 Task: Search one way flight ticket for 3 adults, 3 children in premium economy from New Orleans: Louis Armstrong New Orleans International Airport to Gillette: Gillette Campbell County Airport on 5-1-2023. Choice of flights is Sun country airlines. Number of bags: 9 checked bags. Price is upto 99000. Outbound departure time preference is 21:30.
Action: Mouse moved to (258, 262)
Screenshot: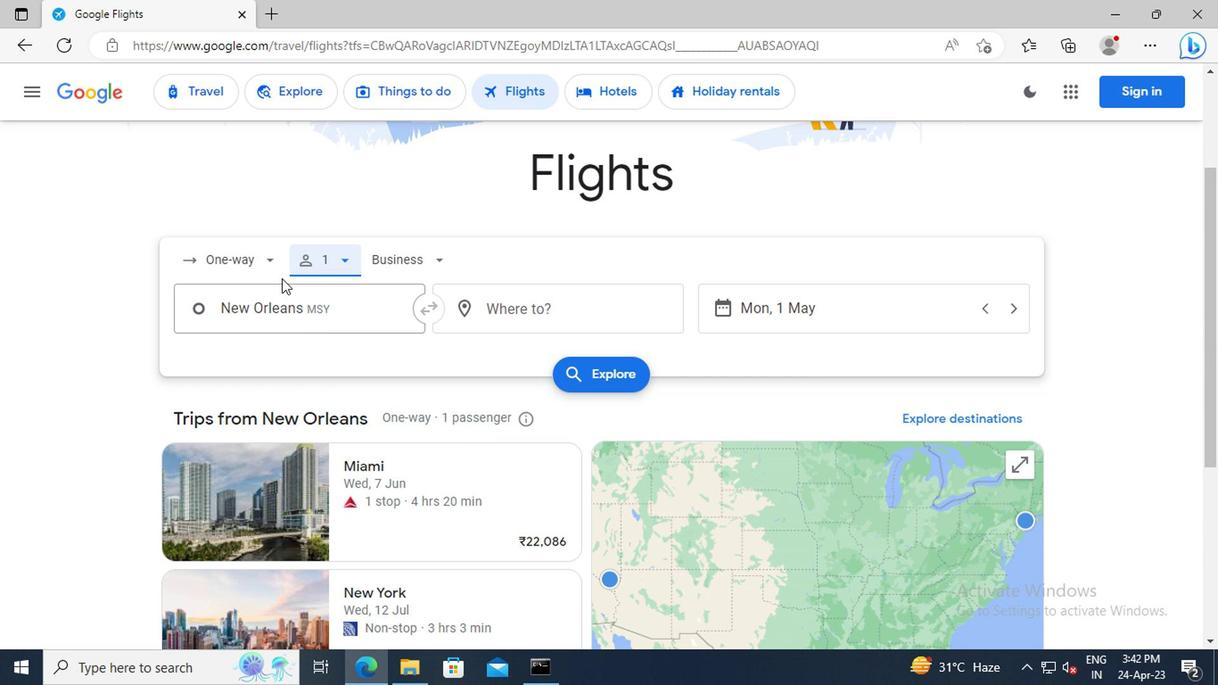 
Action: Mouse pressed left at (258, 262)
Screenshot: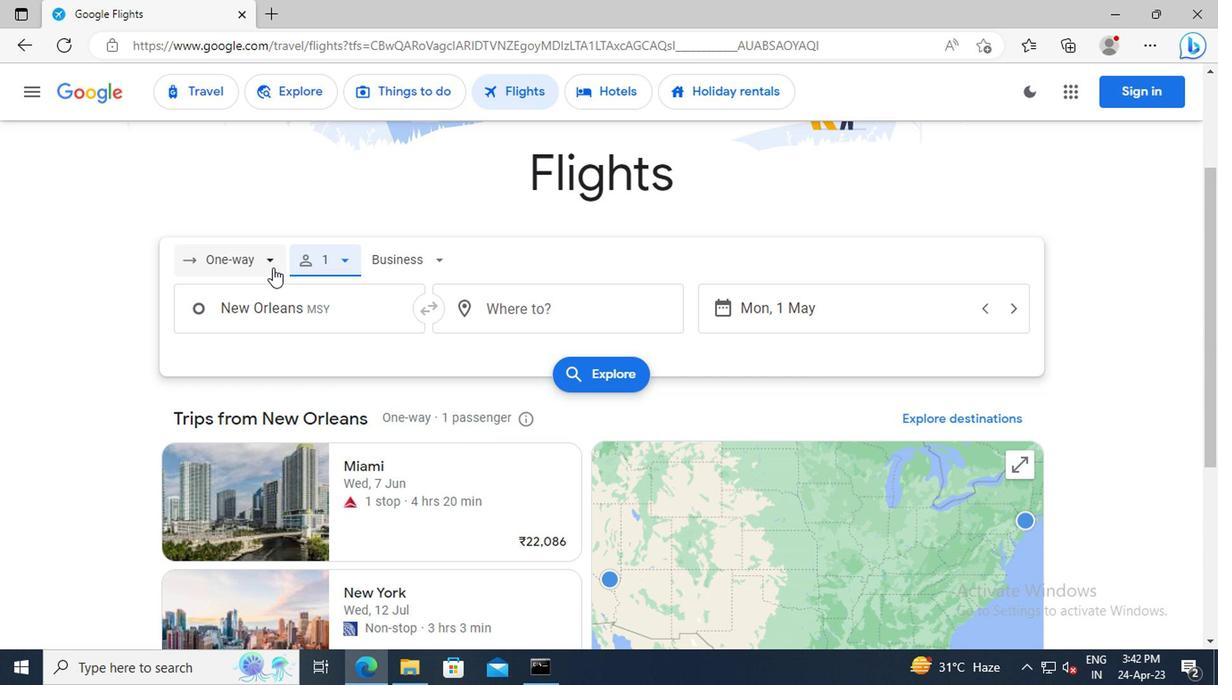 
Action: Mouse moved to (244, 344)
Screenshot: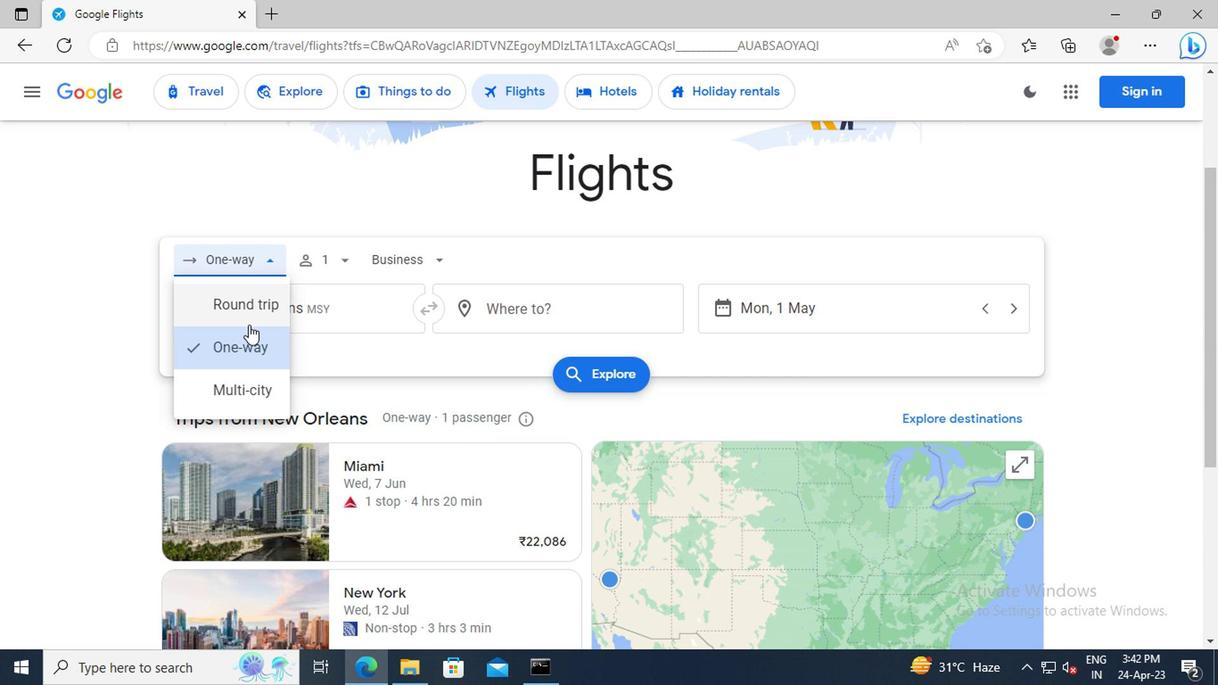 
Action: Mouse pressed left at (244, 344)
Screenshot: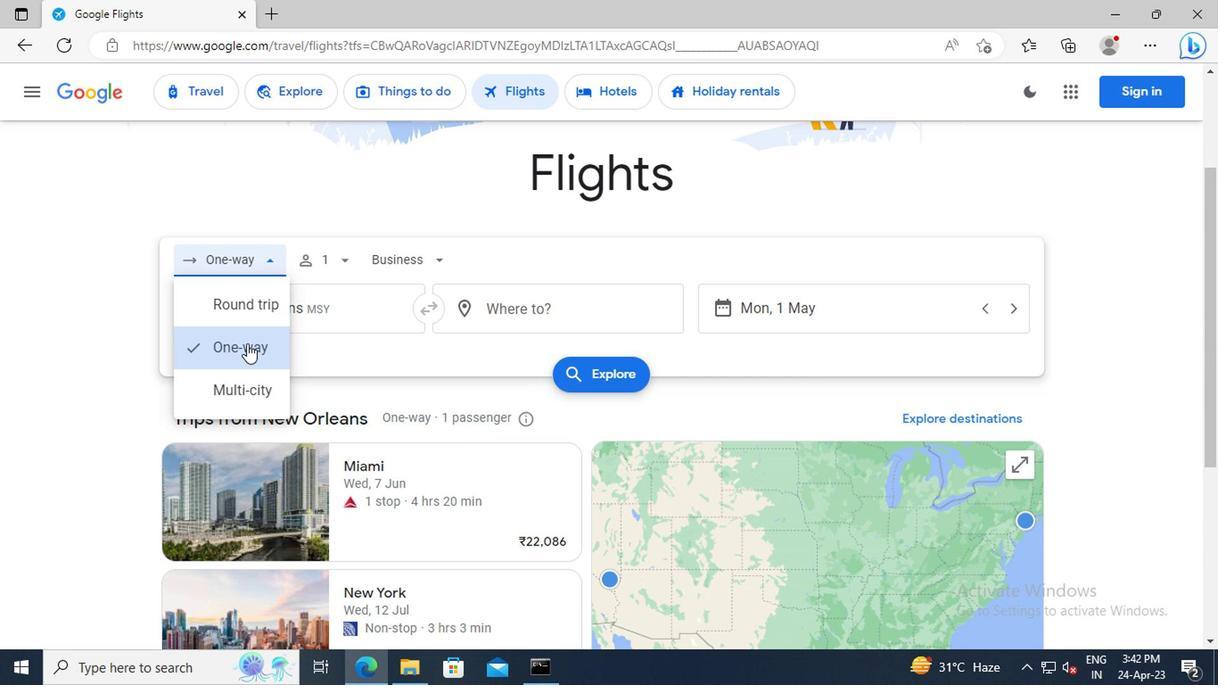 
Action: Mouse moved to (339, 267)
Screenshot: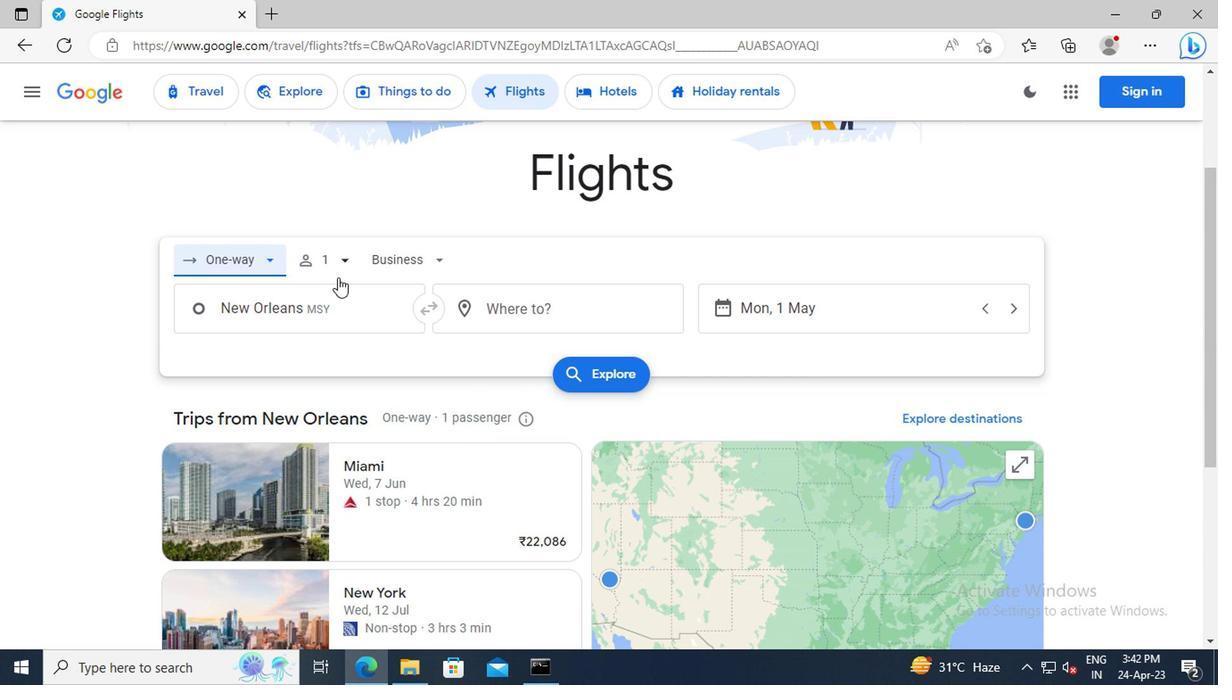 
Action: Mouse pressed left at (339, 267)
Screenshot: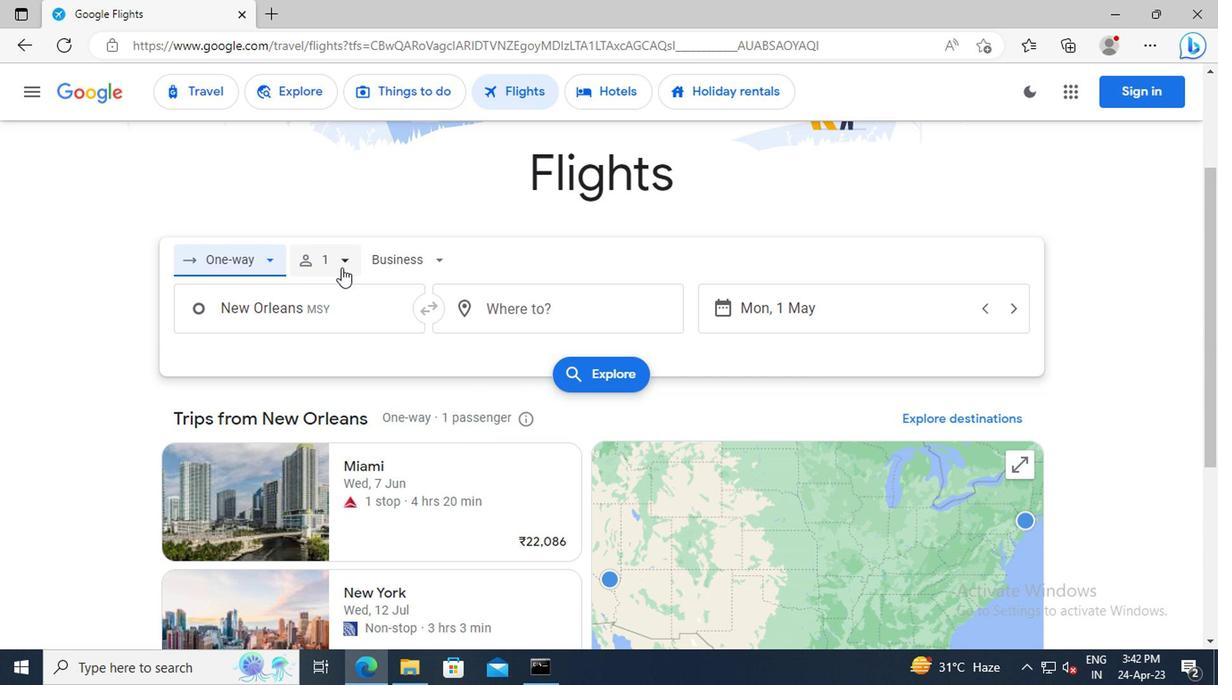 
Action: Mouse moved to (467, 303)
Screenshot: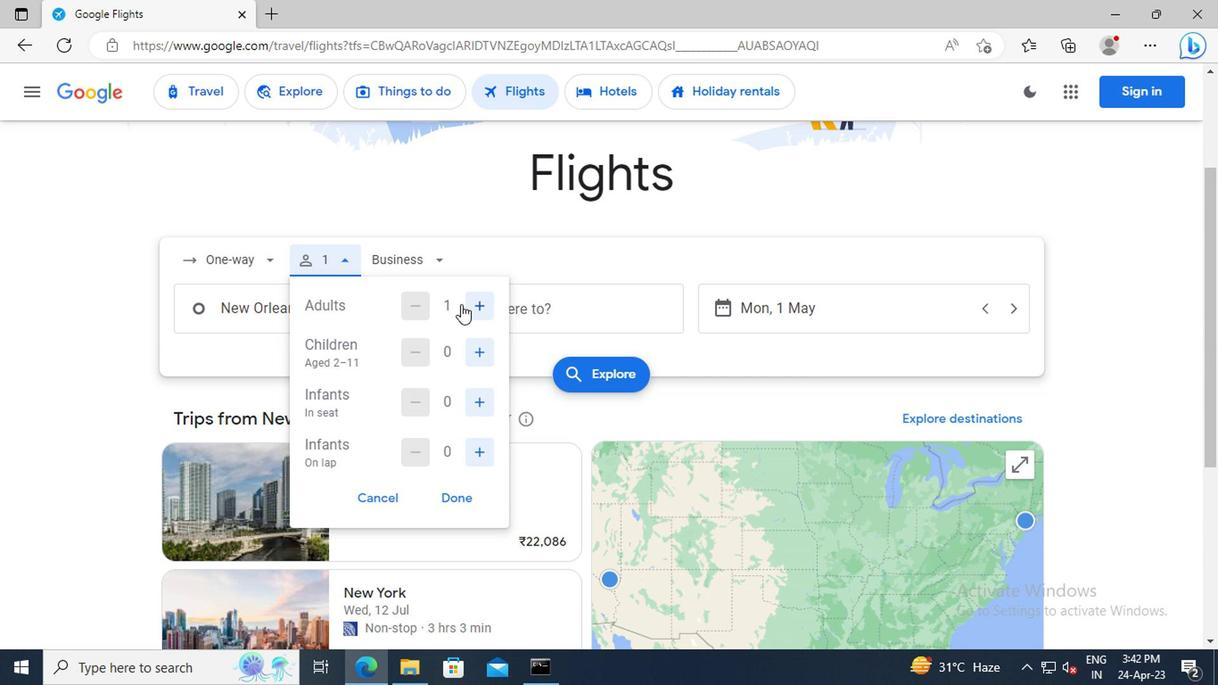
Action: Mouse pressed left at (467, 303)
Screenshot: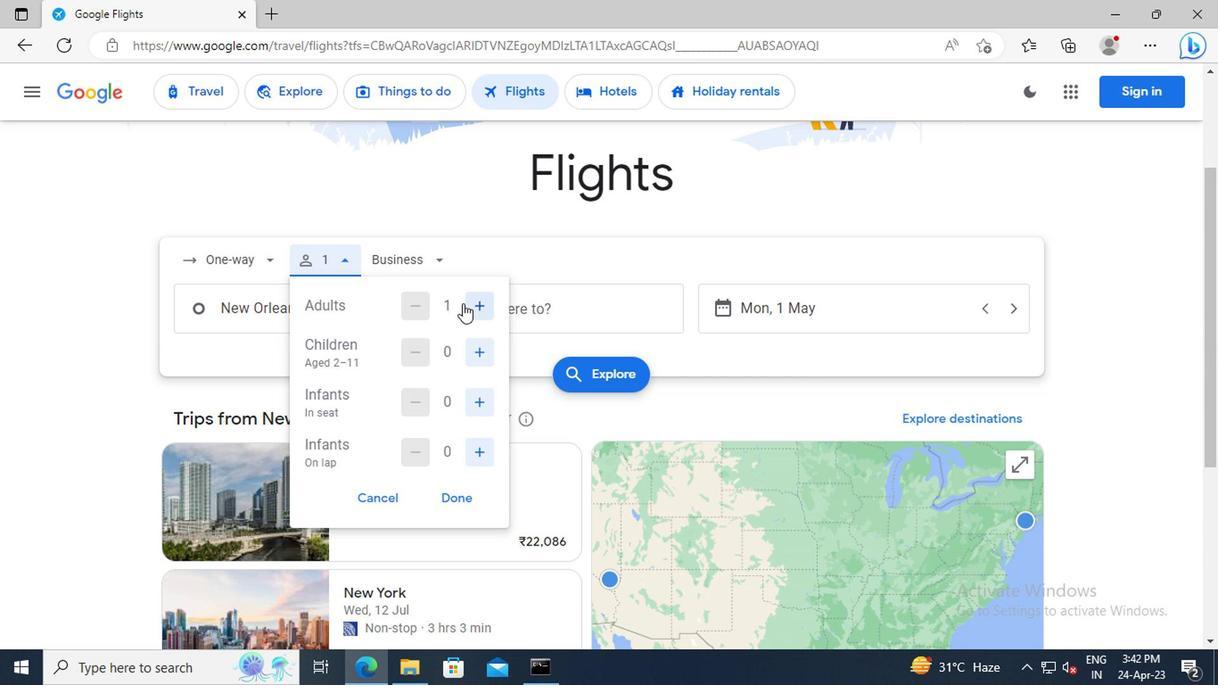 
Action: Mouse pressed left at (467, 303)
Screenshot: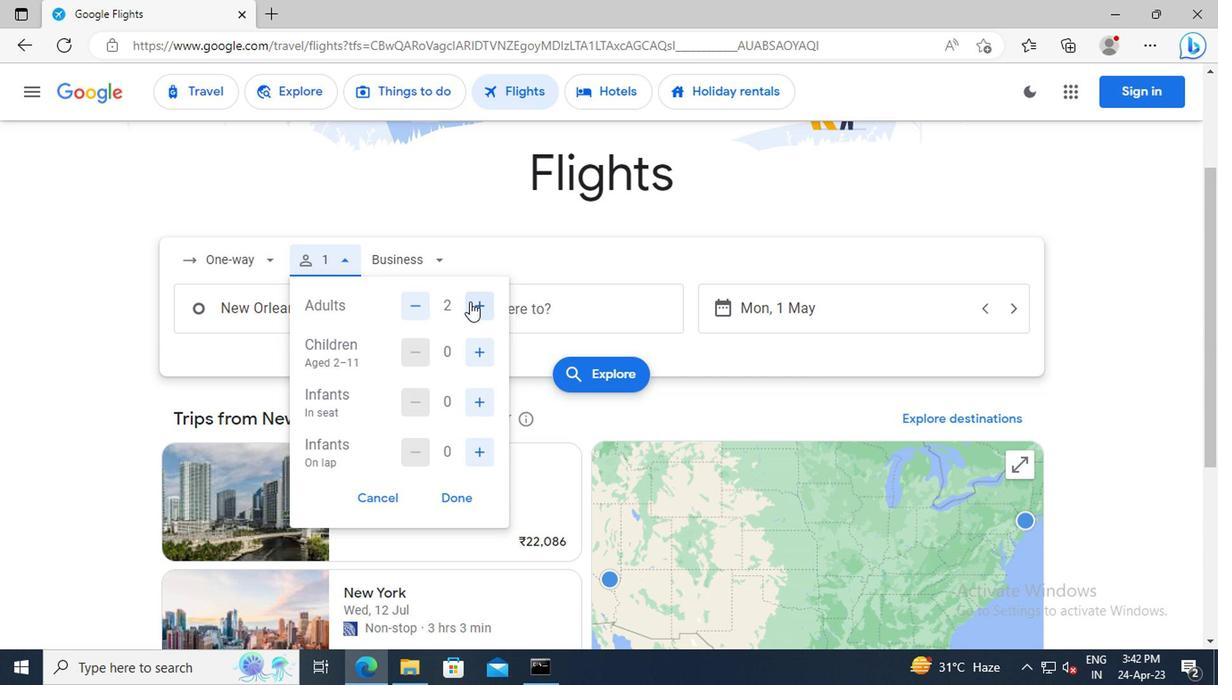 
Action: Mouse moved to (475, 353)
Screenshot: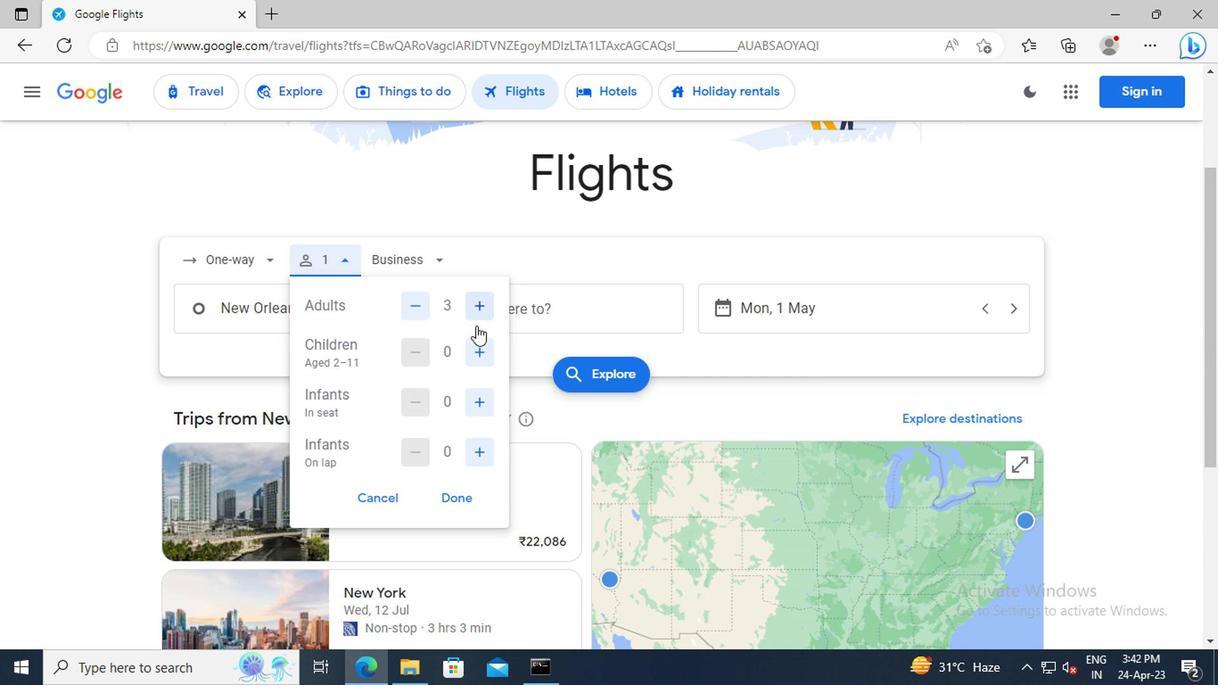 
Action: Mouse pressed left at (475, 353)
Screenshot: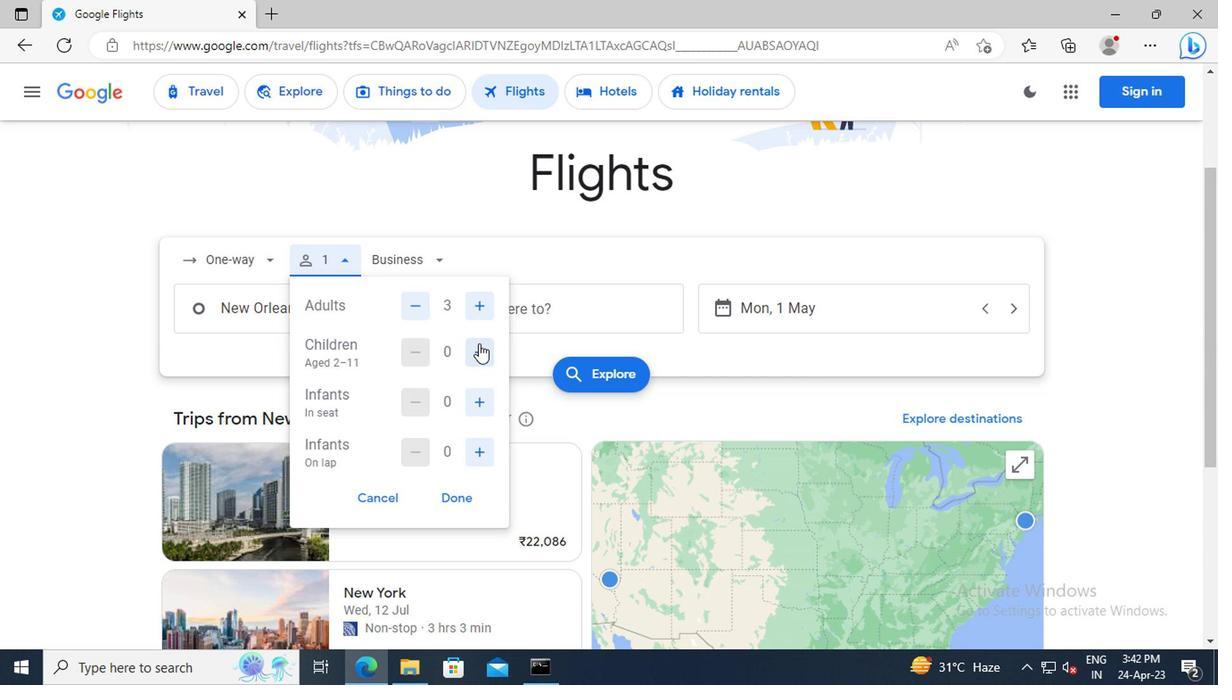 
Action: Mouse pressed left at (475, 353)
Screenshot: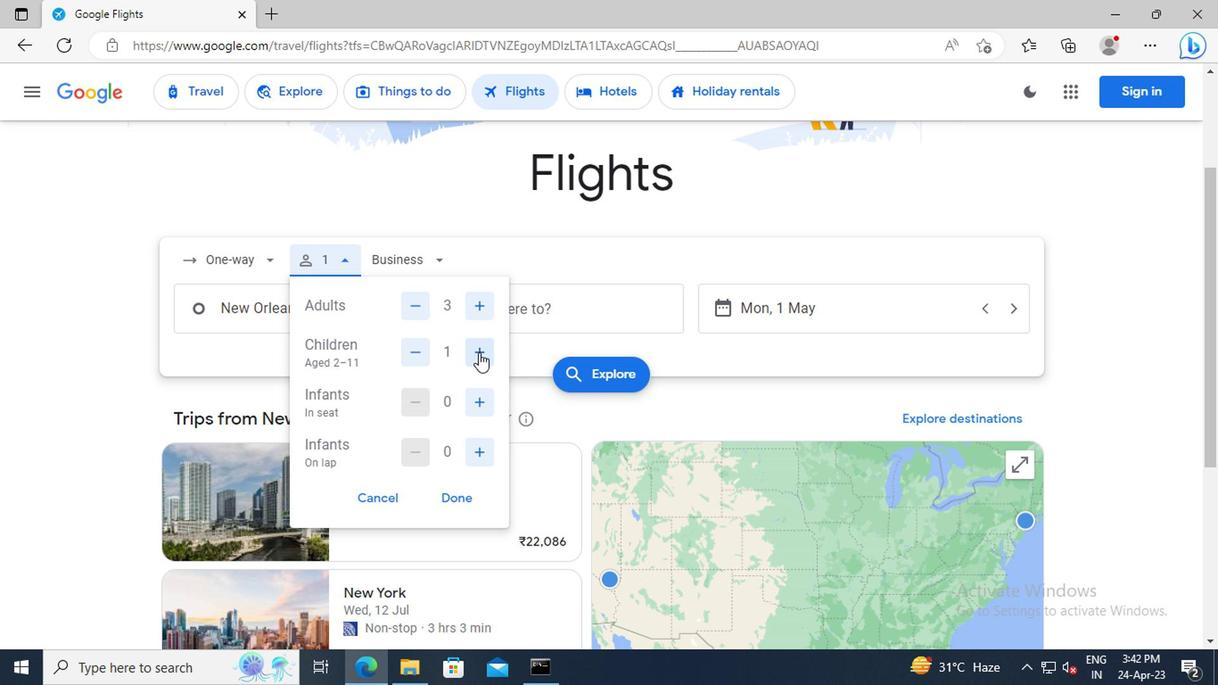 
Action: Mouse pressed left at (475, 353)
Screenshot: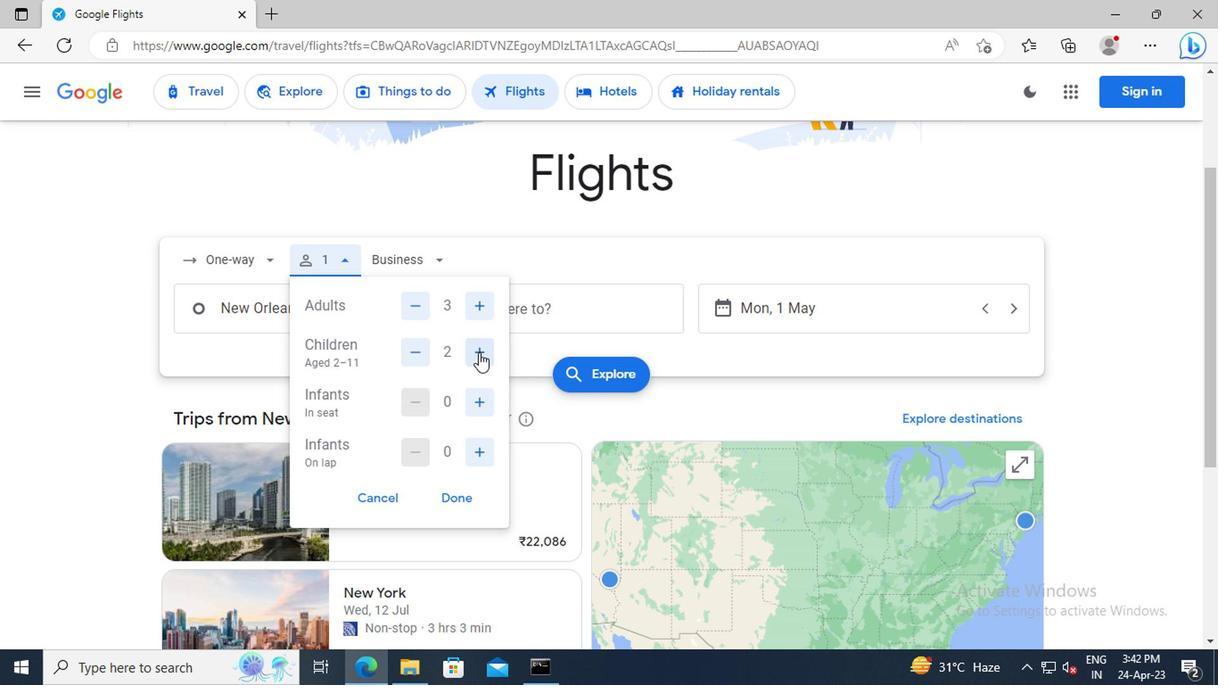
Action: Mouse moved to (460, 497)
Screenshot: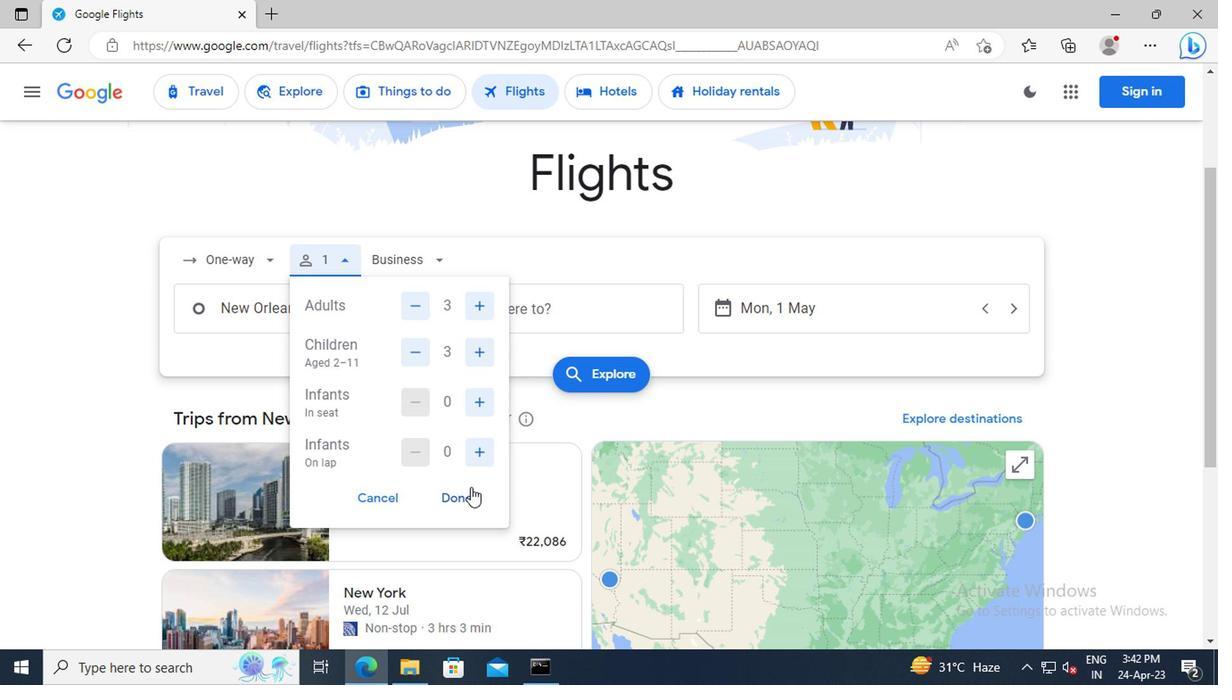 
Action: Mouse pressed left at (460, 497)
Screenshot: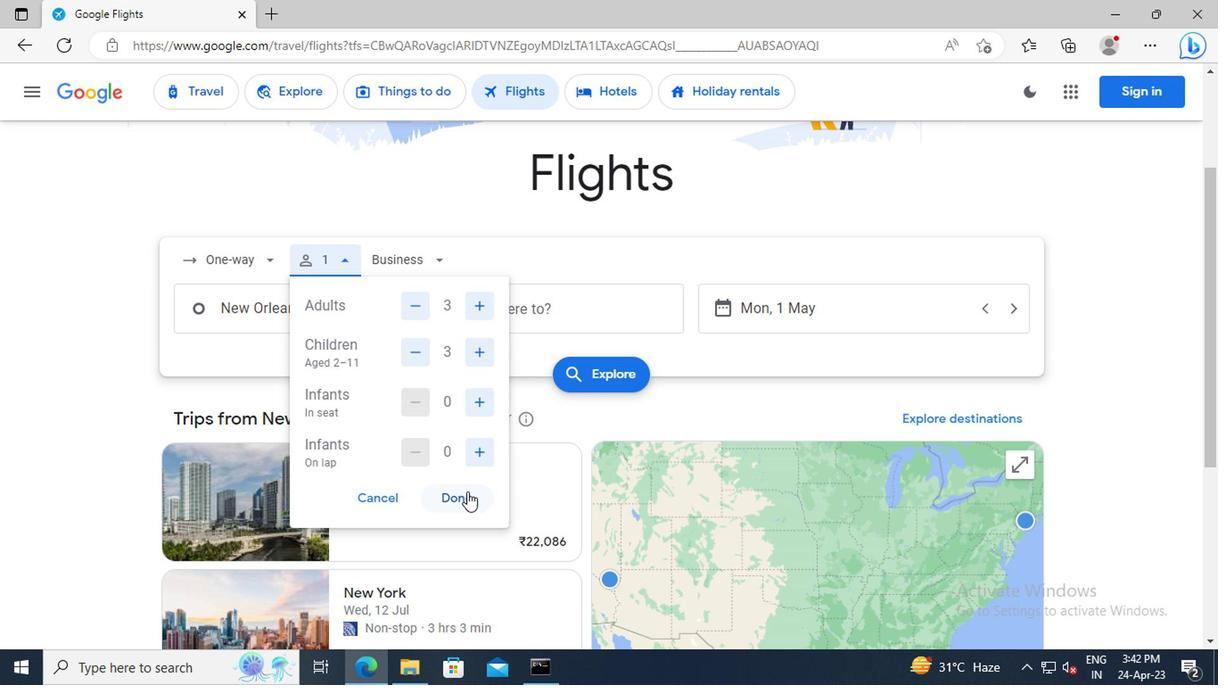 
Action: Mouse moved to (405, 265)
Screenshot: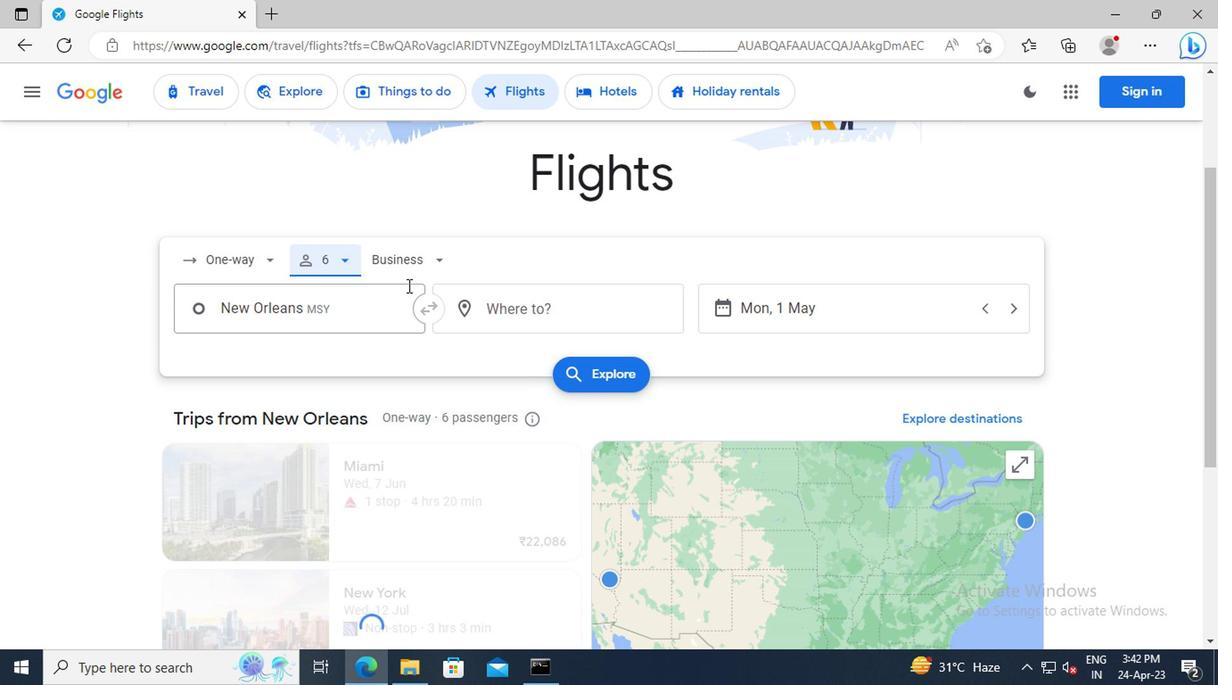 
Action: Mouse pressed left at (405, 265)
Screenshot: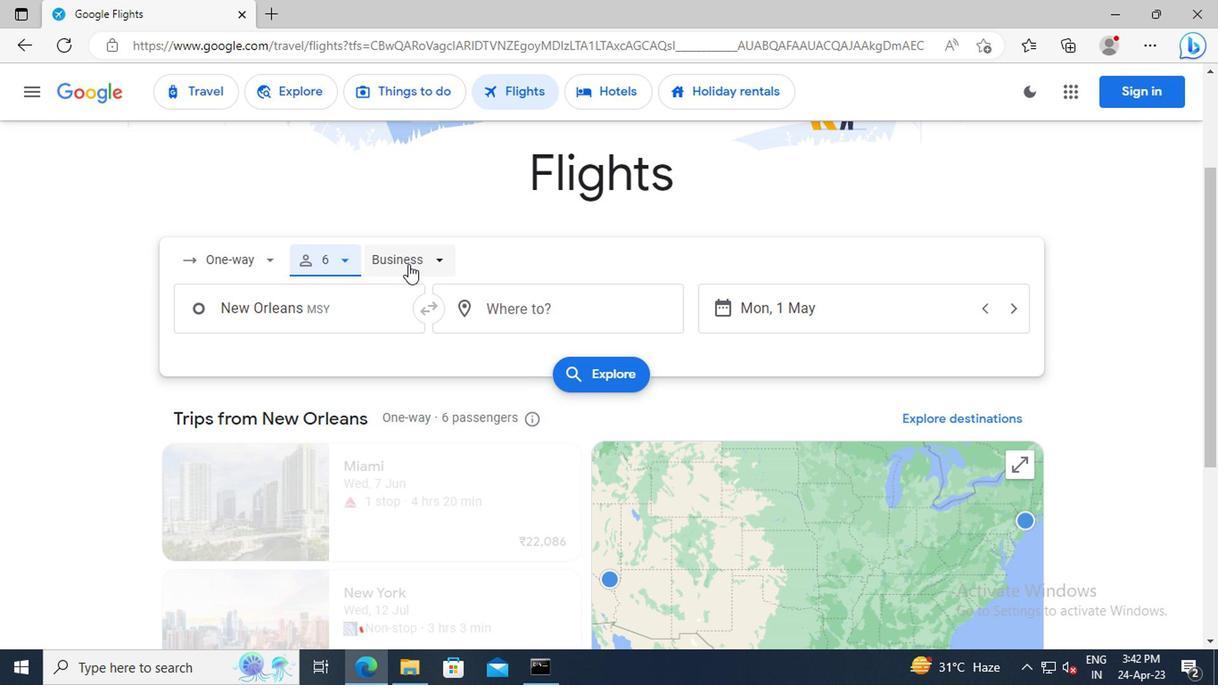 
Action: Mouse moved to (446, 344)
Screenshot: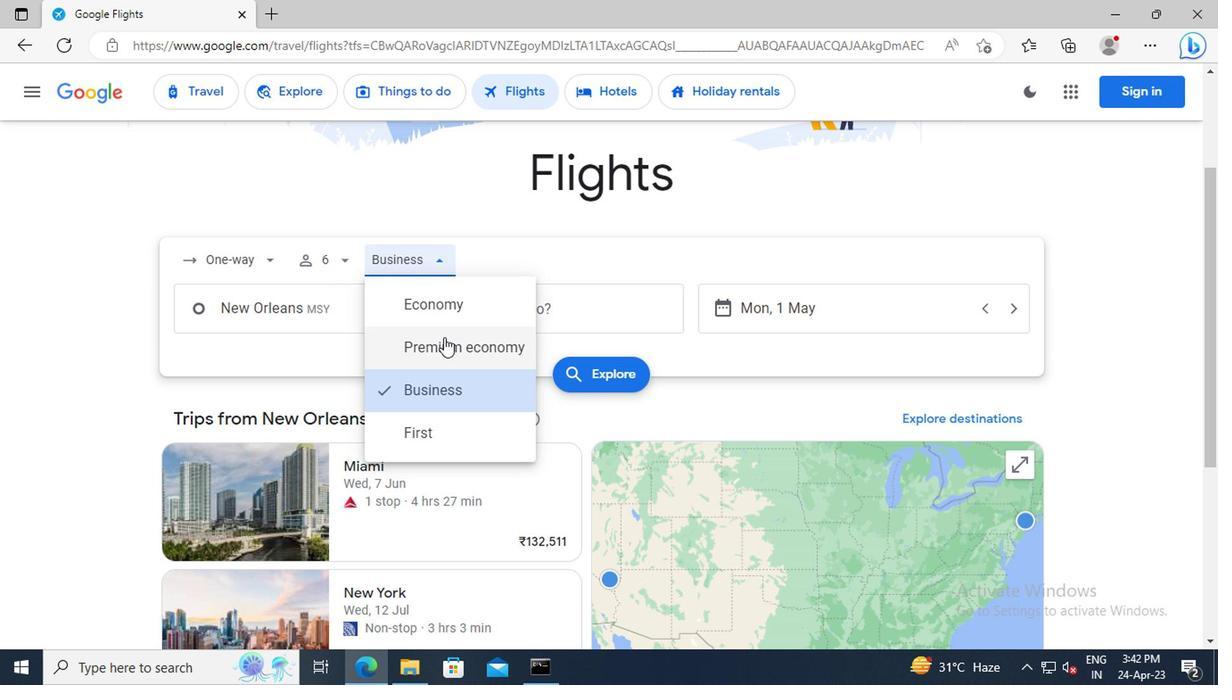 
Action: Mouse pressed left at (446, 344)
Screenshot: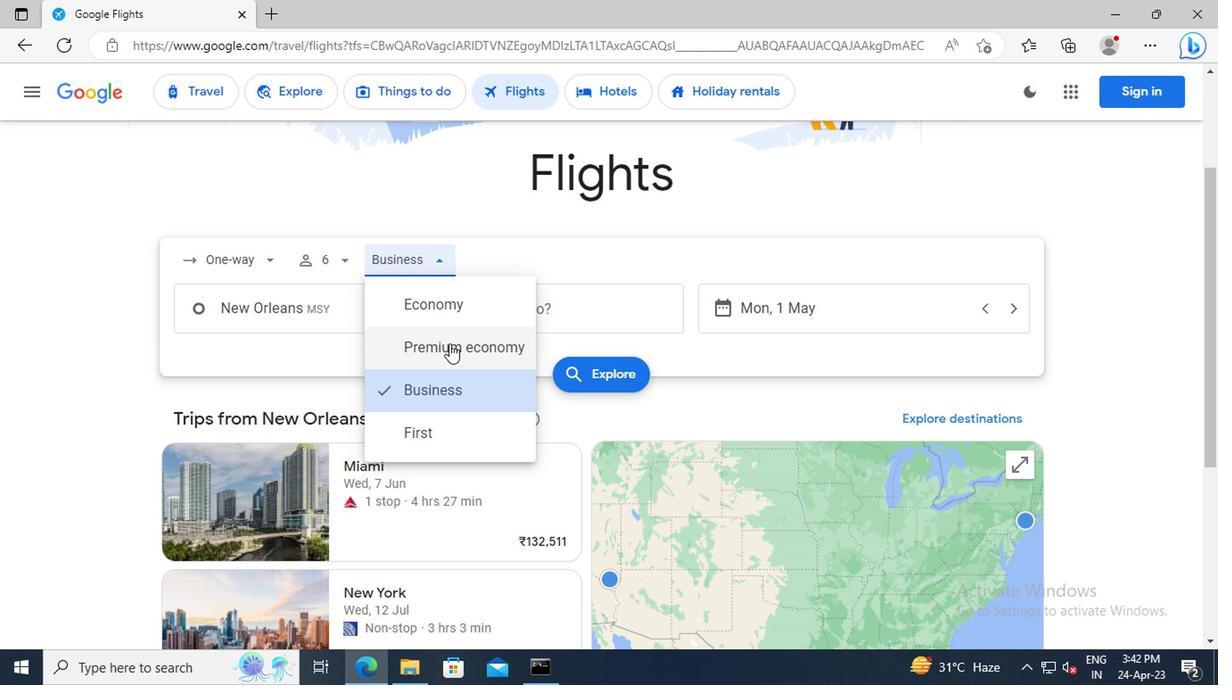 
Action: Mouse moved to (340, 299)
Screenshot: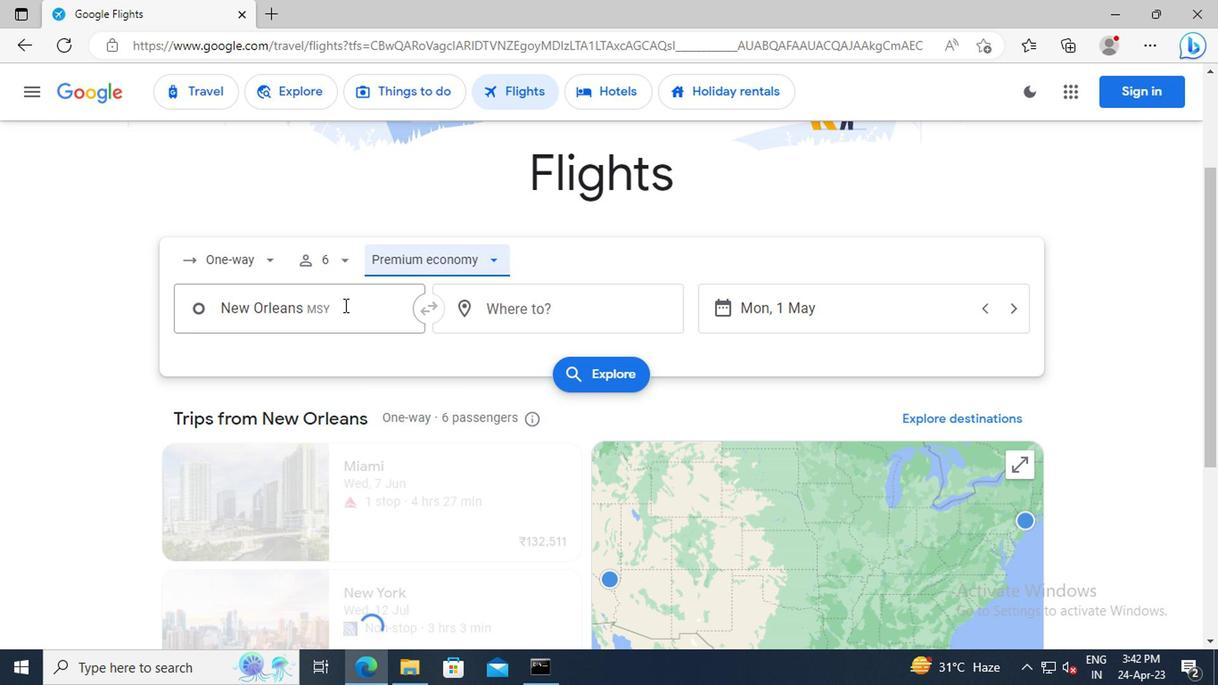 
Action: Mouse pressed left at (340, 299)
Screenshot: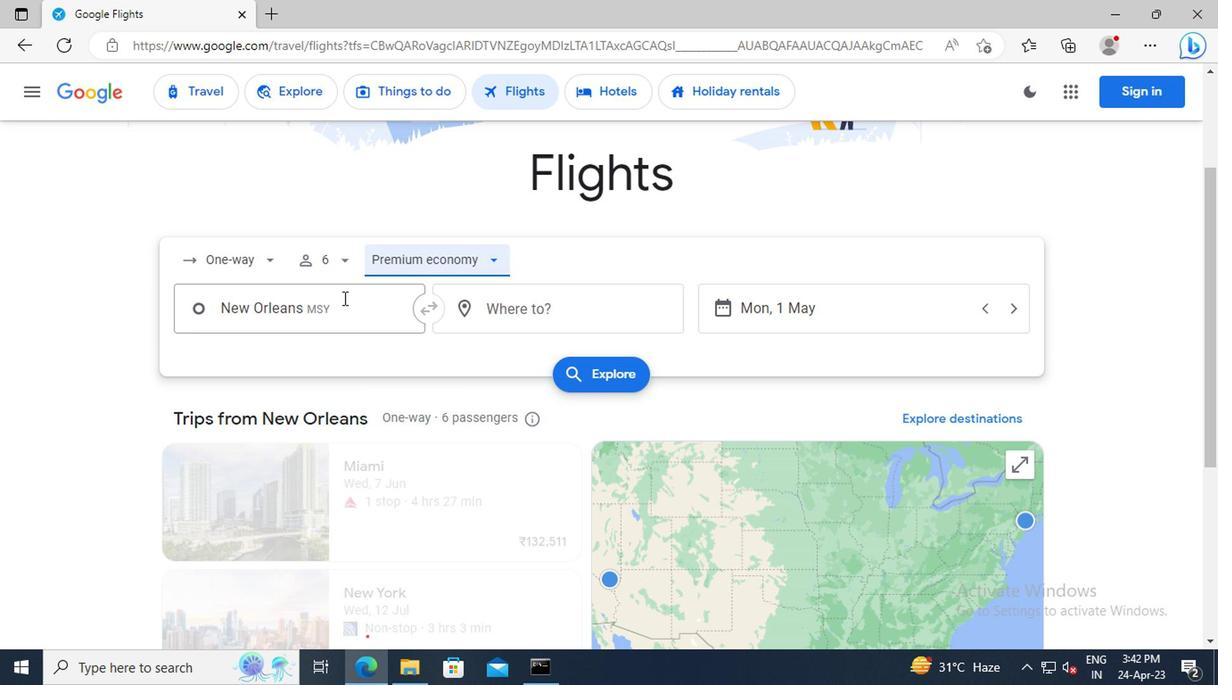 
Action: Key pressed <Key.shift>LOUIS<Key.space><Key.shift_r>ARMSTRONG
Screenshot: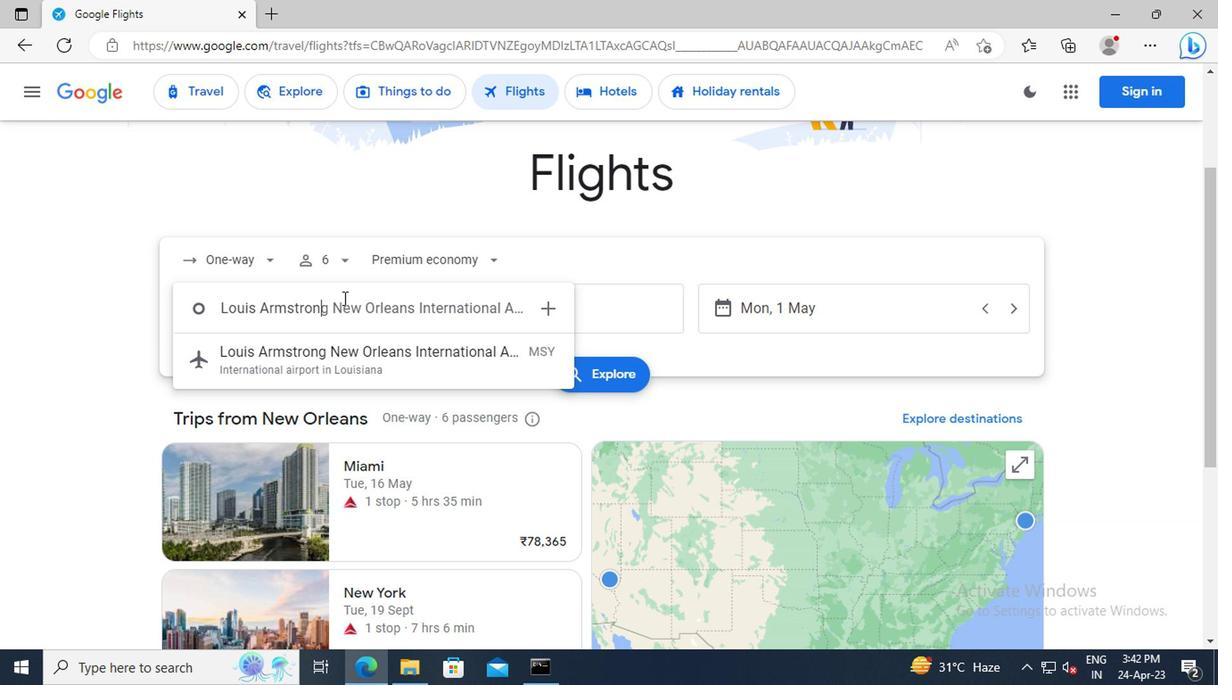 
Action: Mouse moved to (350, 350)
Screenshot: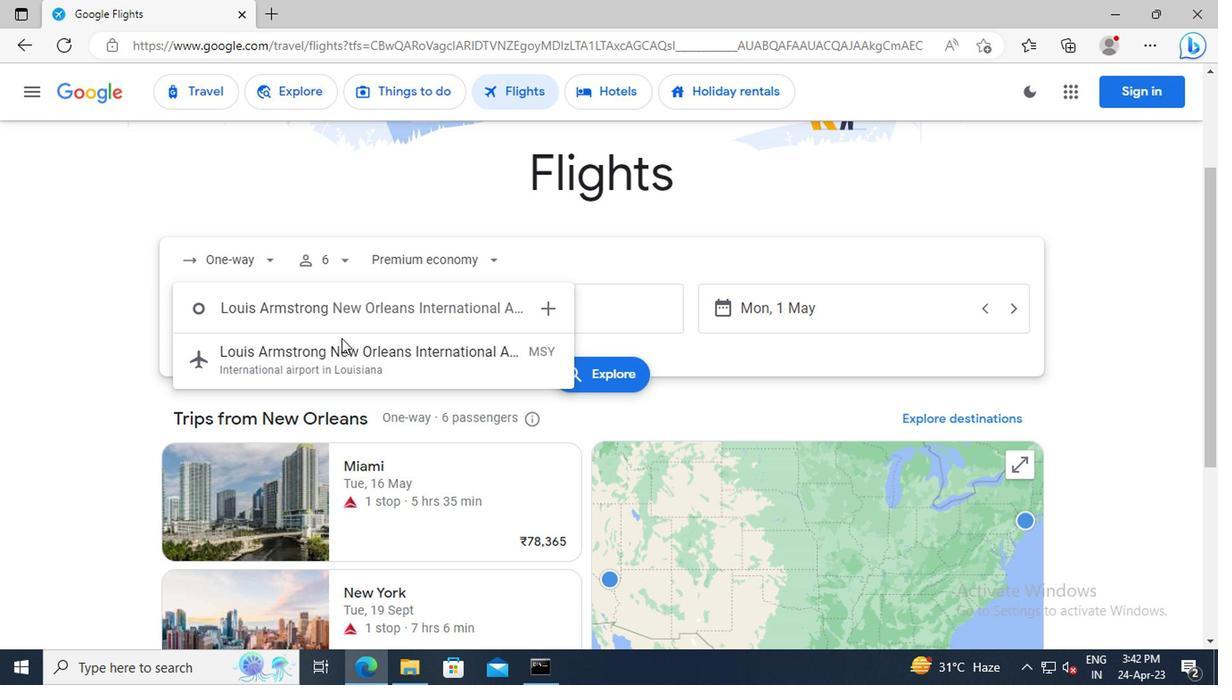 
Action: Mouse pressed left at (350, 350)
Screenshot: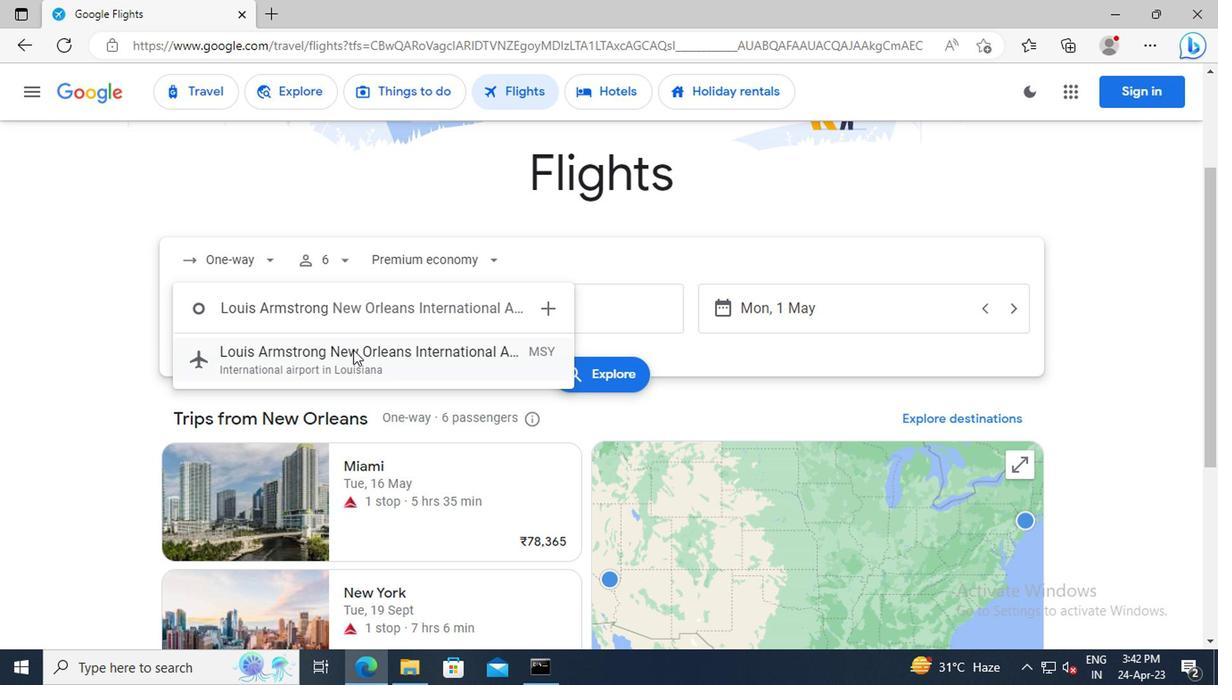 
Action: Mouse moved to (520, 307)
Screenshot: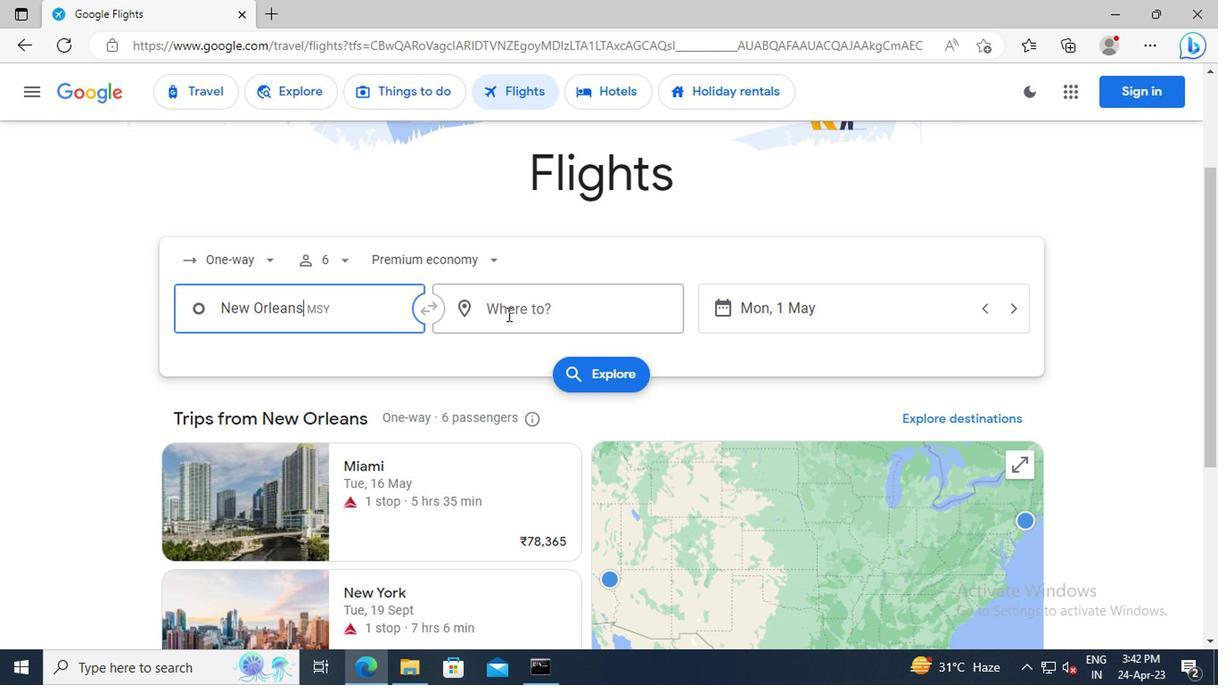 
Action: Mouse pressed left at (520, 307)
Screenshot: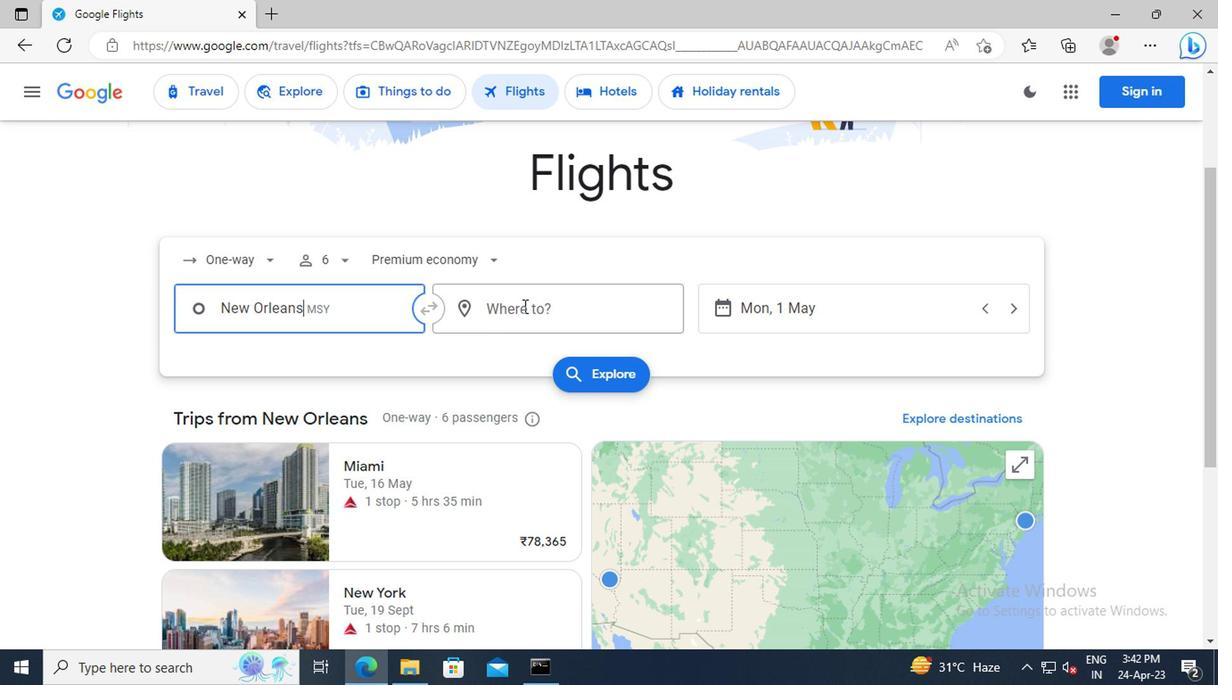 
Action: Key pressed <Key.shift>GILLETTE
Screenshot: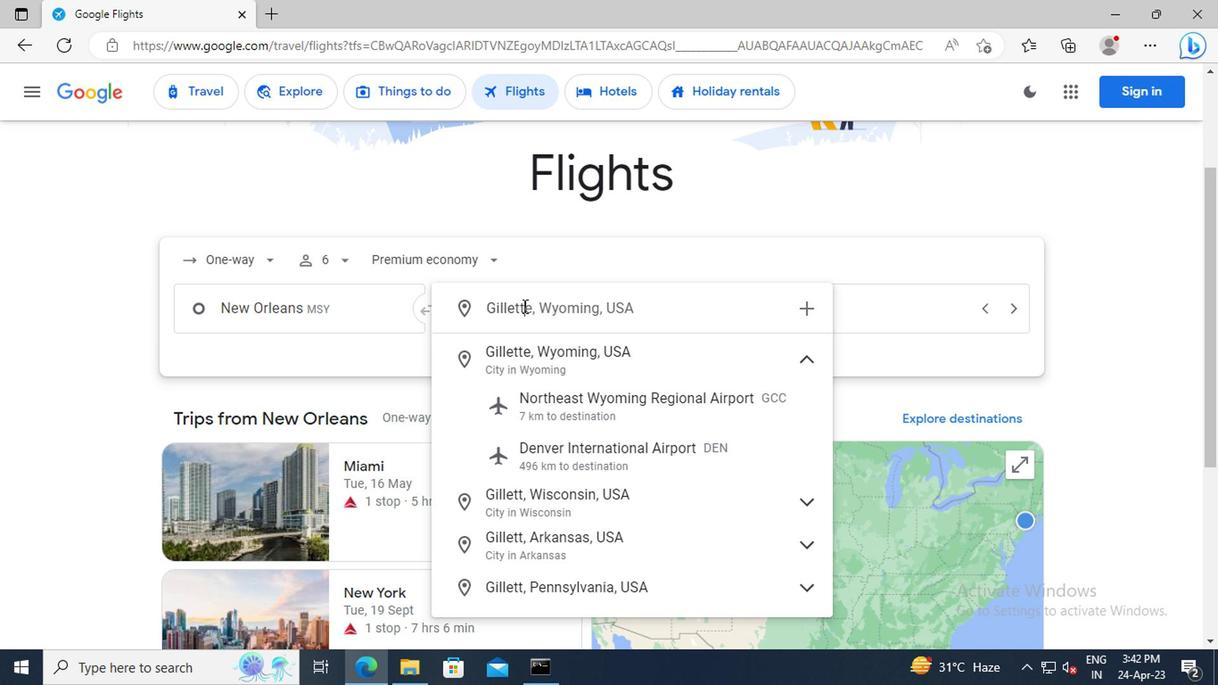 
Action: Mouse moved to (593, 399)
Screenshot: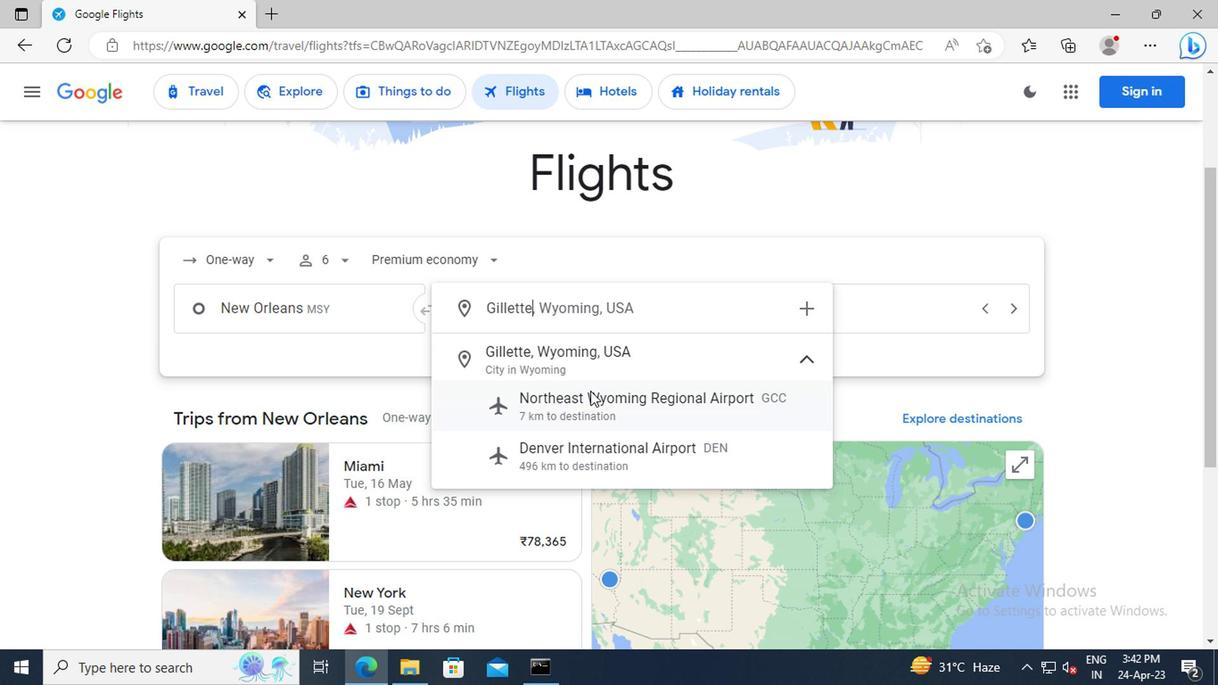 
Action: Mouse pressed left at (593, 399)
Screenshot: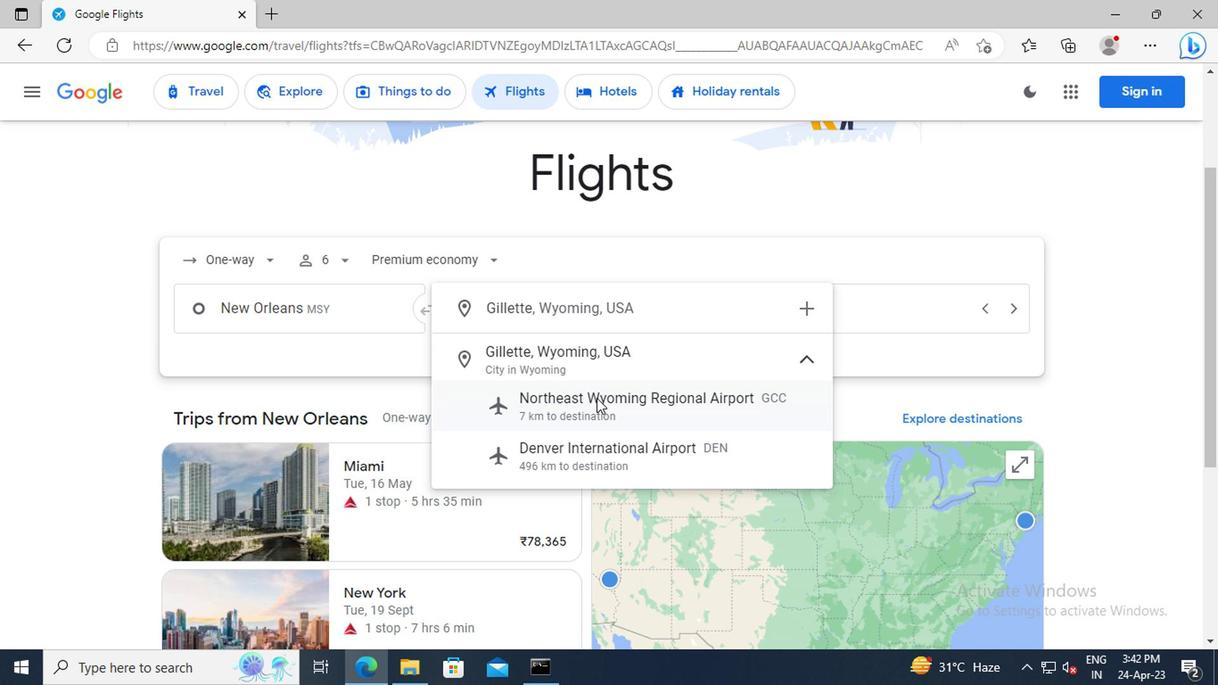 
Action: Mouse moved to (788, 312)
Screenshot: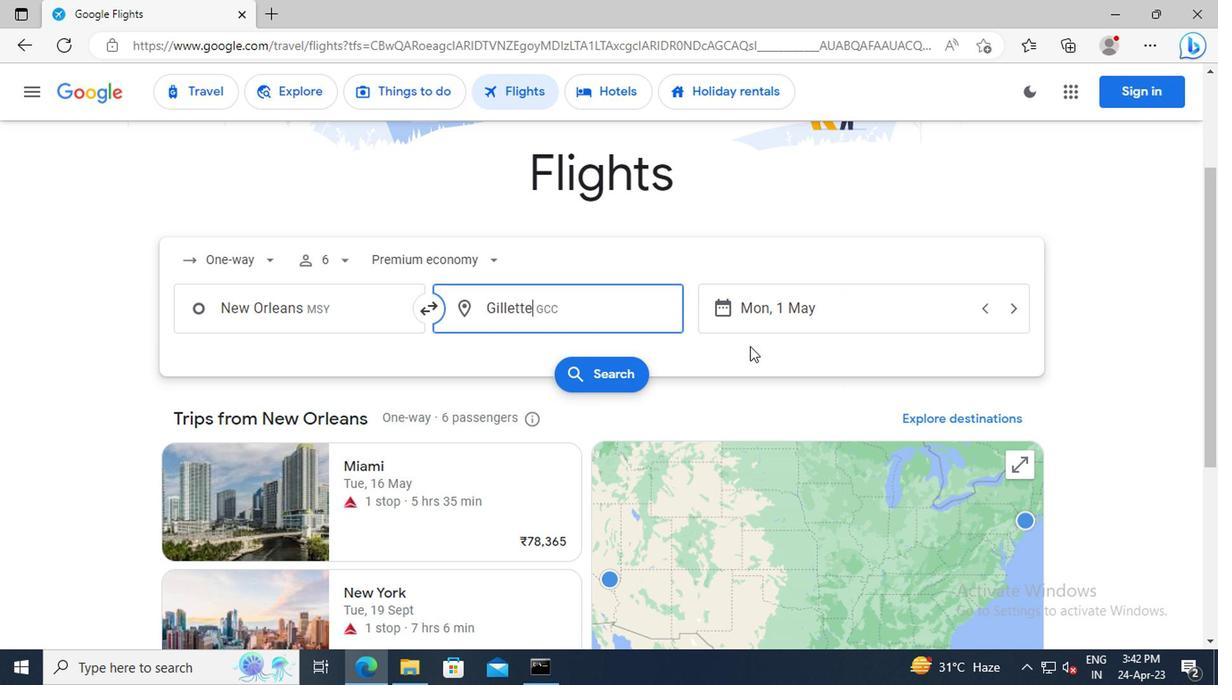 
Action: Mouse pressed left at (788, 312)
Screenshot: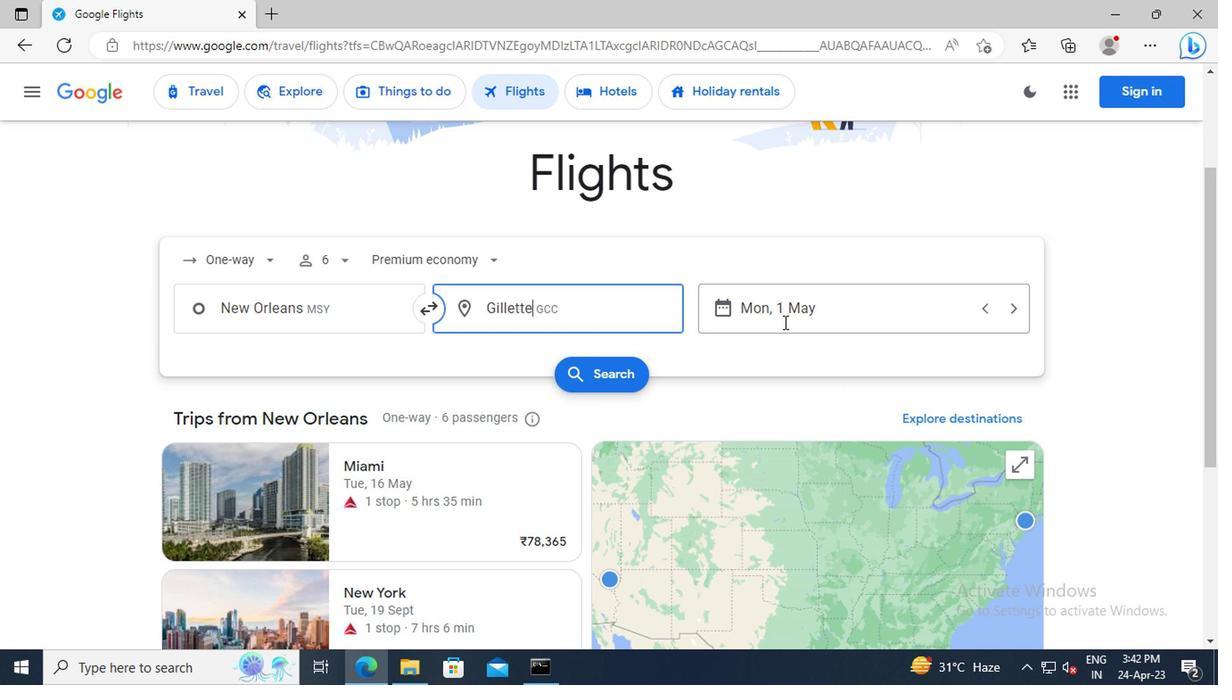 
Action: Mouse moved to (713, 288)
Screenshot: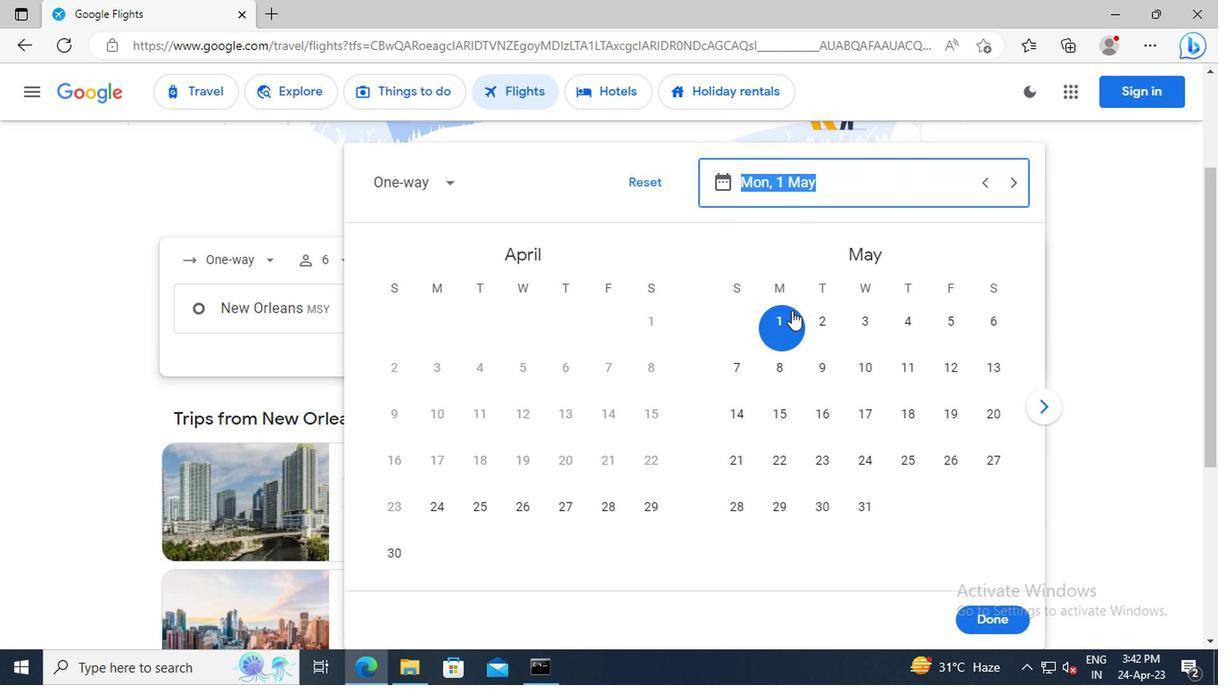 
Action: Key pressed 1<Key.space>MAY<Key.enter>
Screenshot: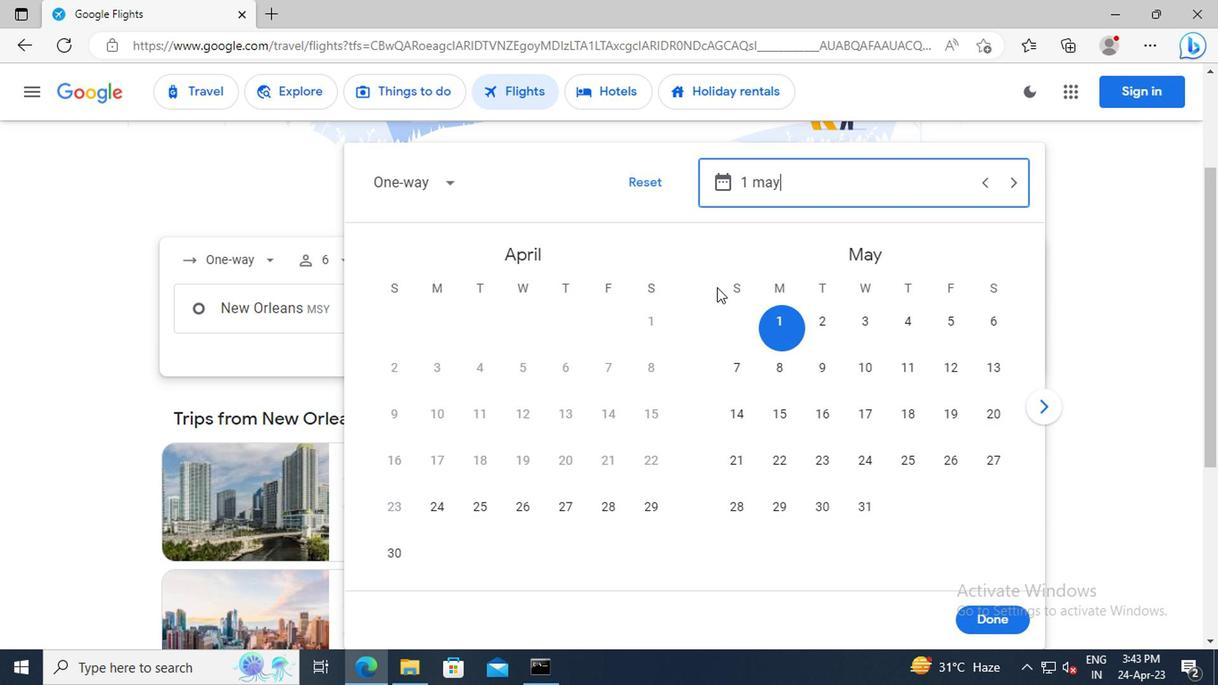 
Action: Mouse moved to (985, 612)
Screenshot: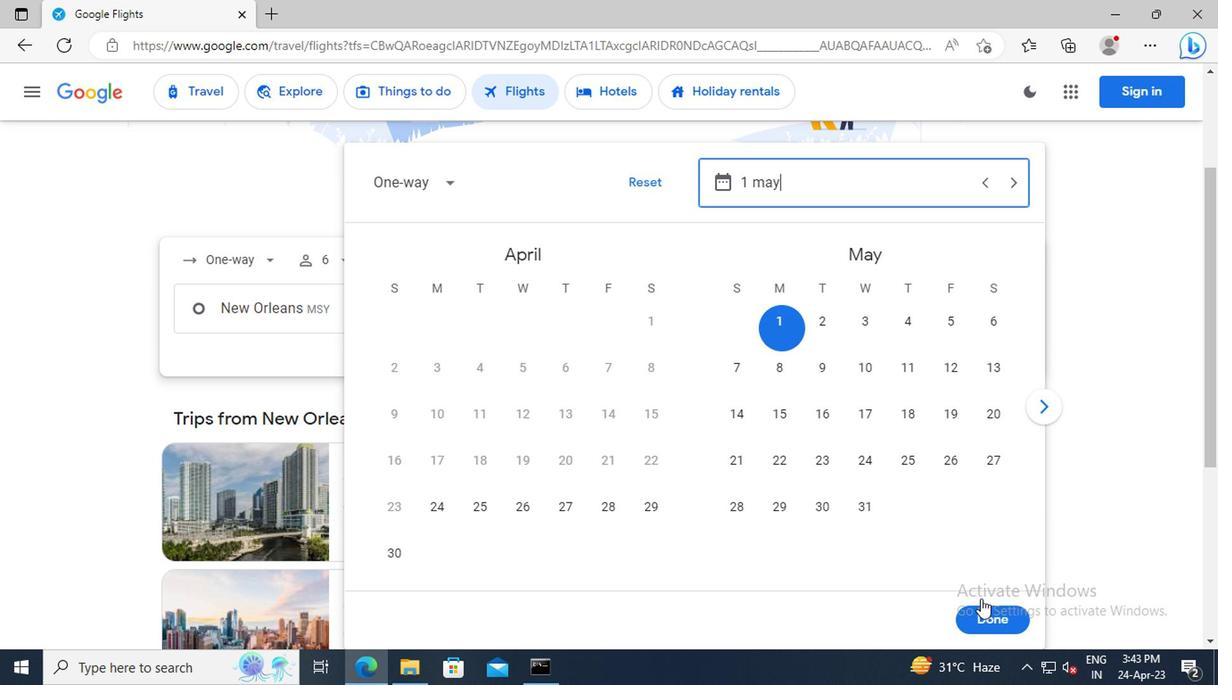 
Action: Mouse pressed left at (985, 612)
Screenshot: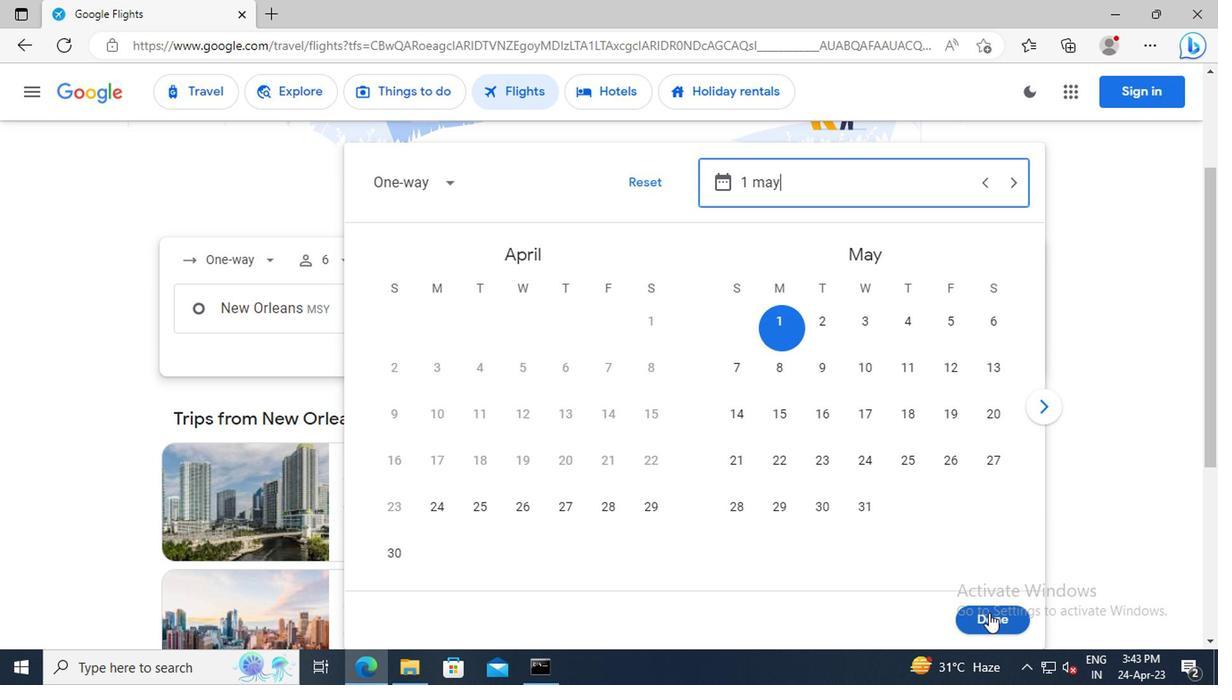 
Action: Mouse moved to (607, 378)
Screenshot: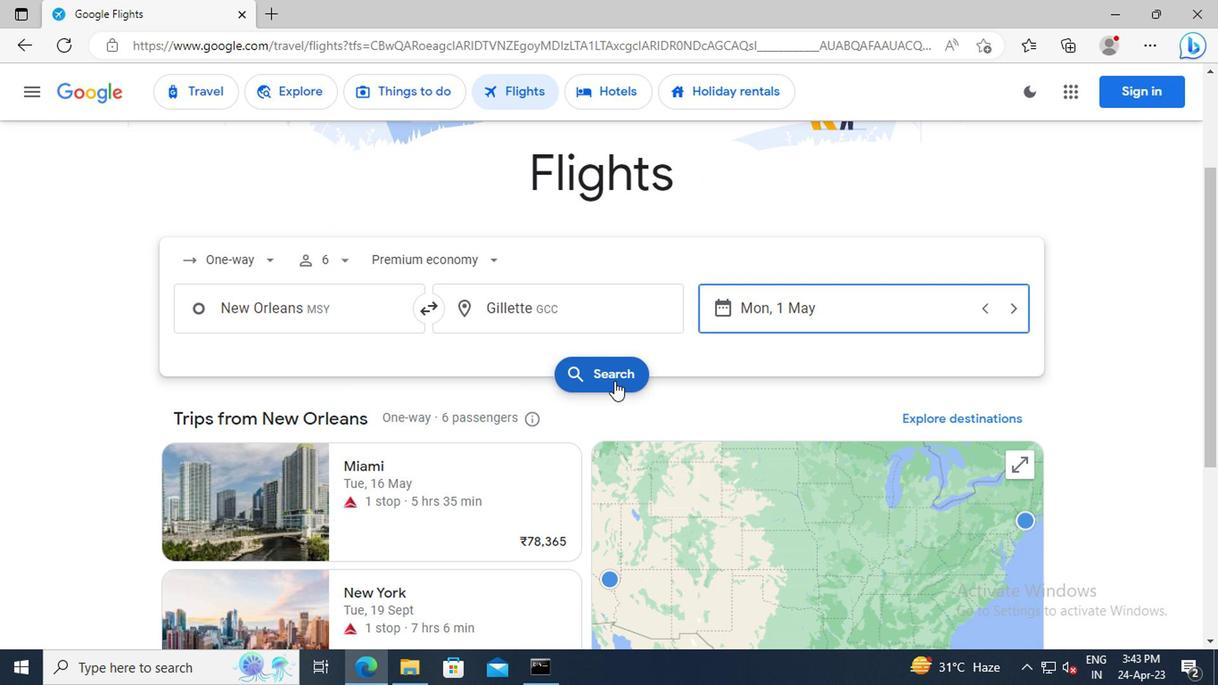 
Action: Mouse pressed left at (607, 378)
Screenshot: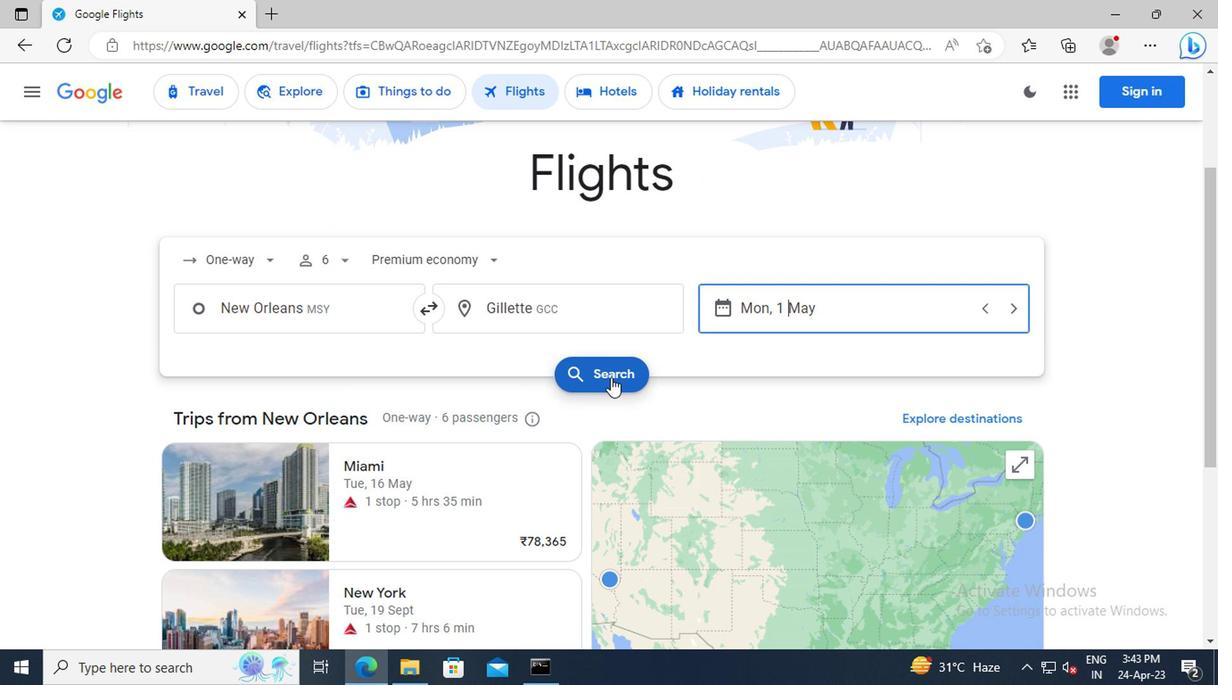 
Action: Mouse moved to (202, 257)
Screenshot: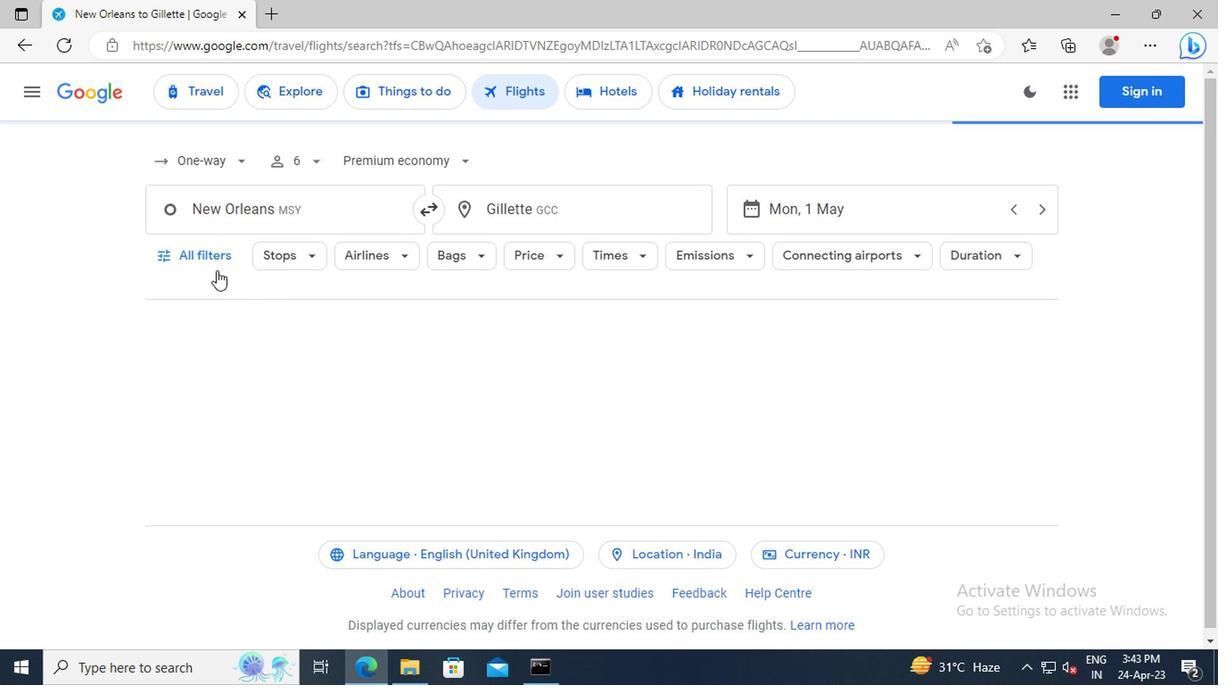 
Action: Mouse pressed left at (202, 257)
Screenshot: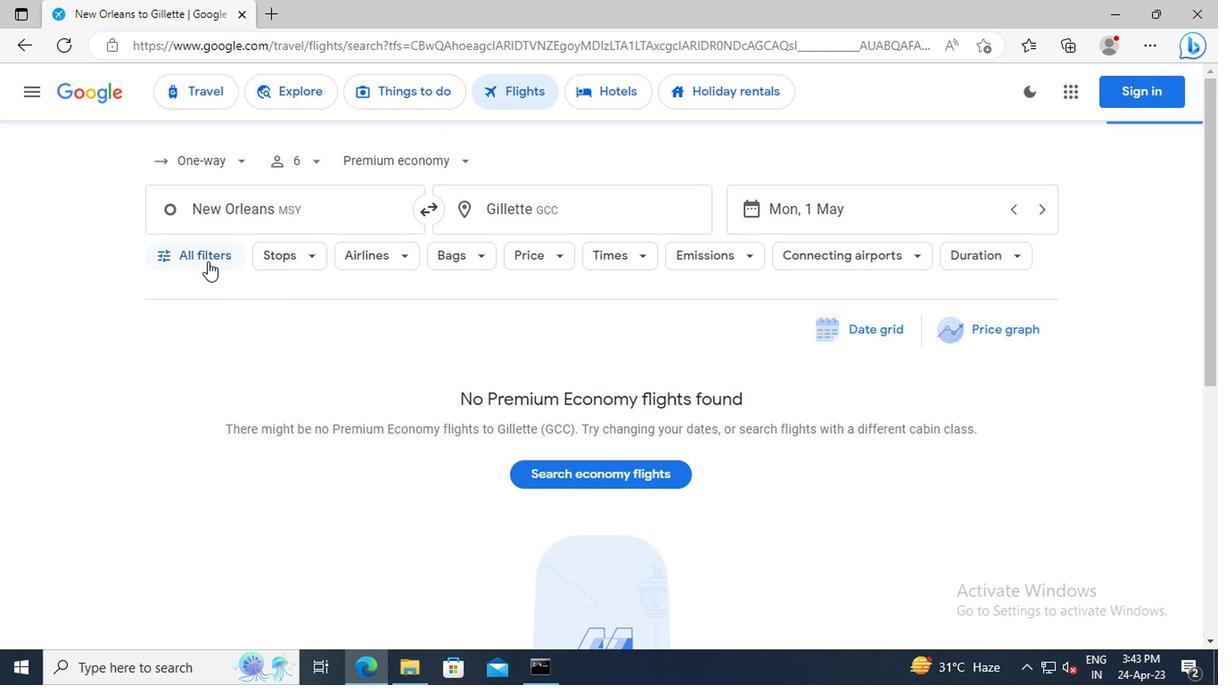 
Action: Mouse moved to (327, 352)
Screenshot: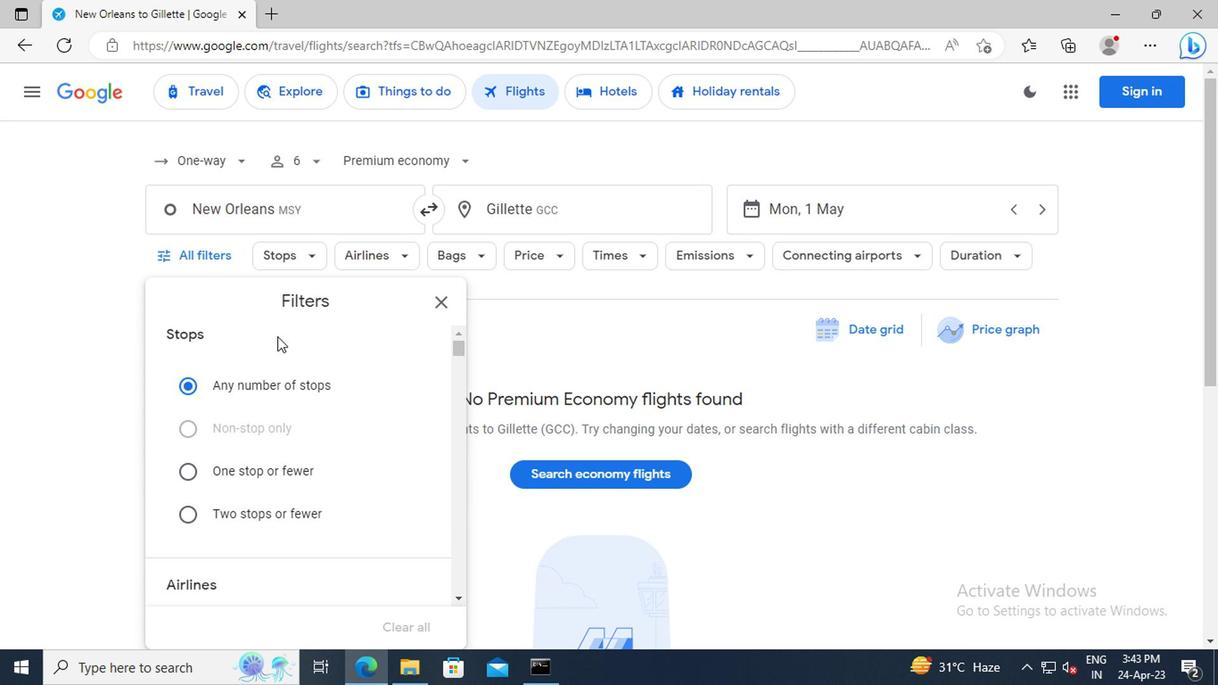 
Action: Mouse scrolled (327, 352) with delta (0, 0)
Screenshot: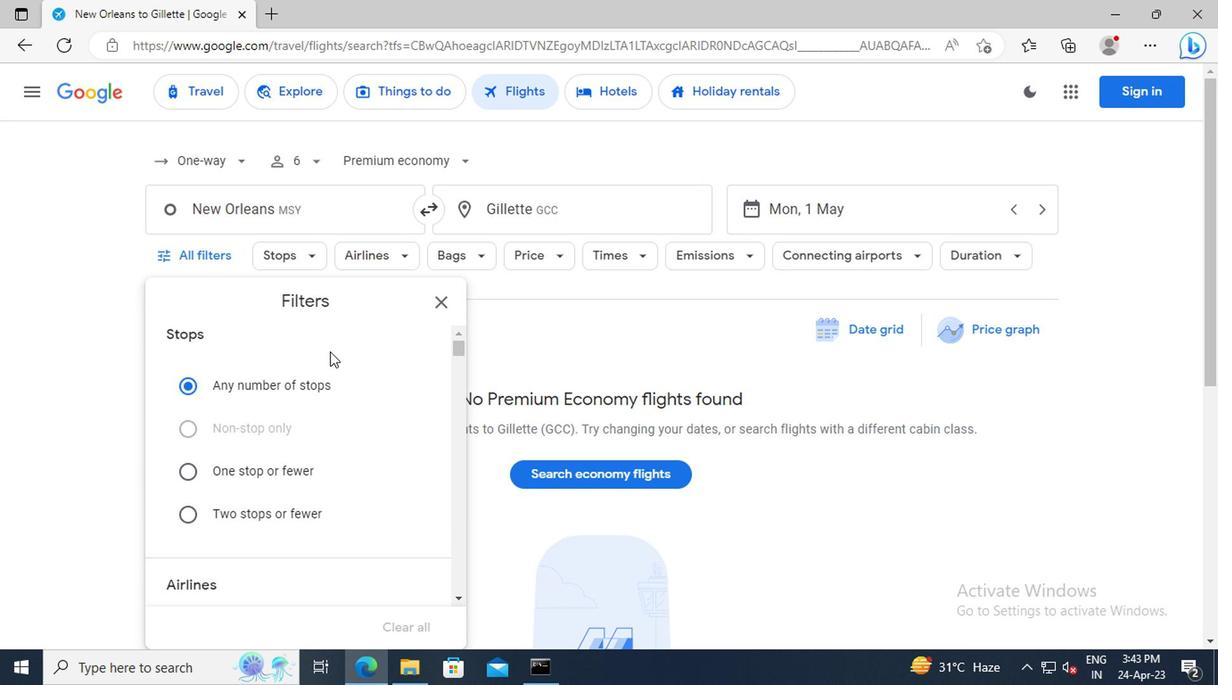 
Action: Mouse scrolled (327, 352) with delta (0, 0)
Screenshot: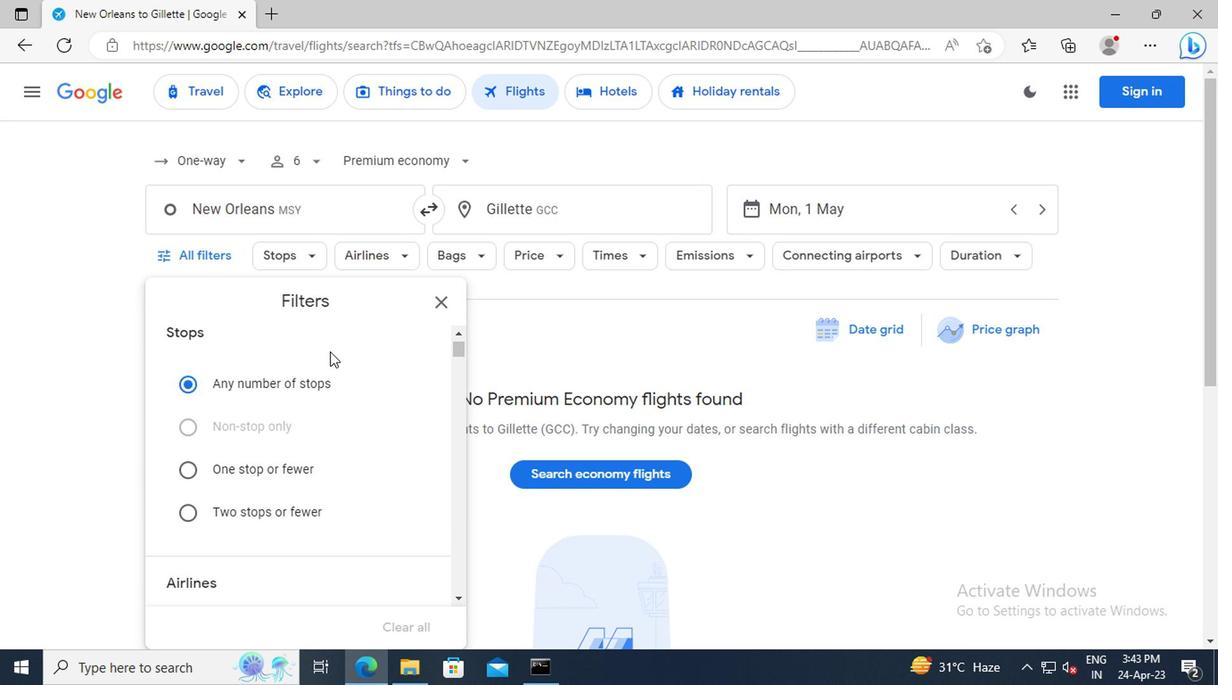 
Action: Mouse scrolled (327, 352) with delta (0, 0)
Screenshot: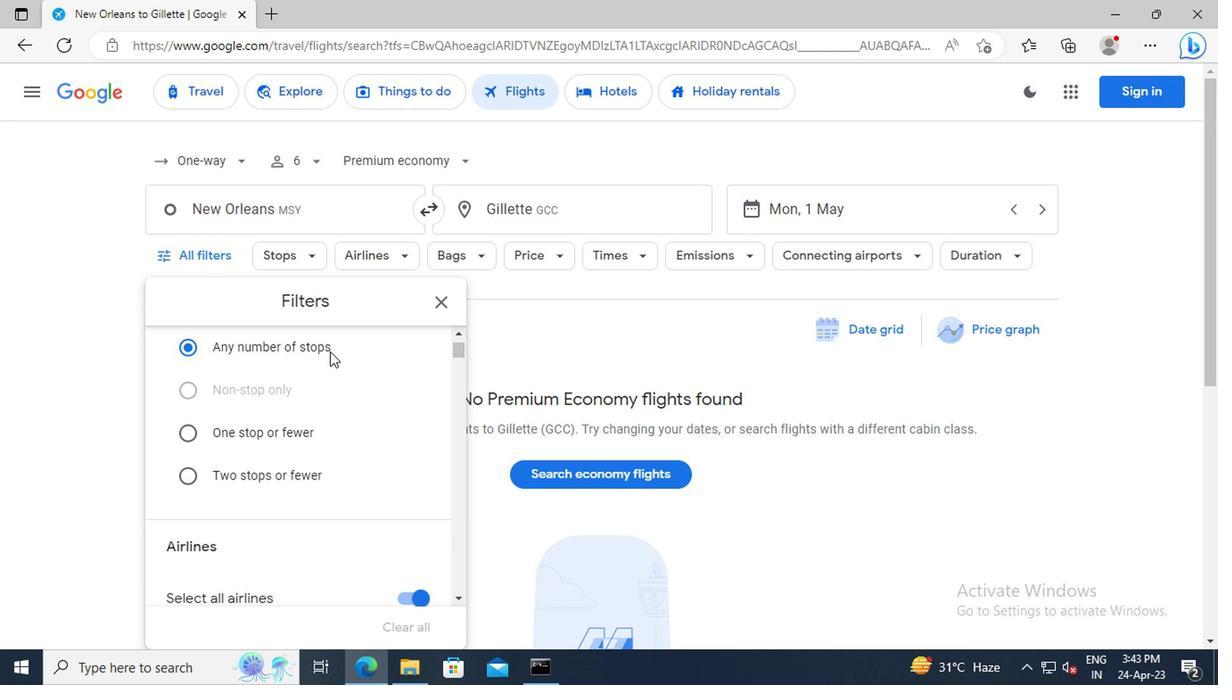 
Action: Mouse moved to (399, 510)
Screenshot: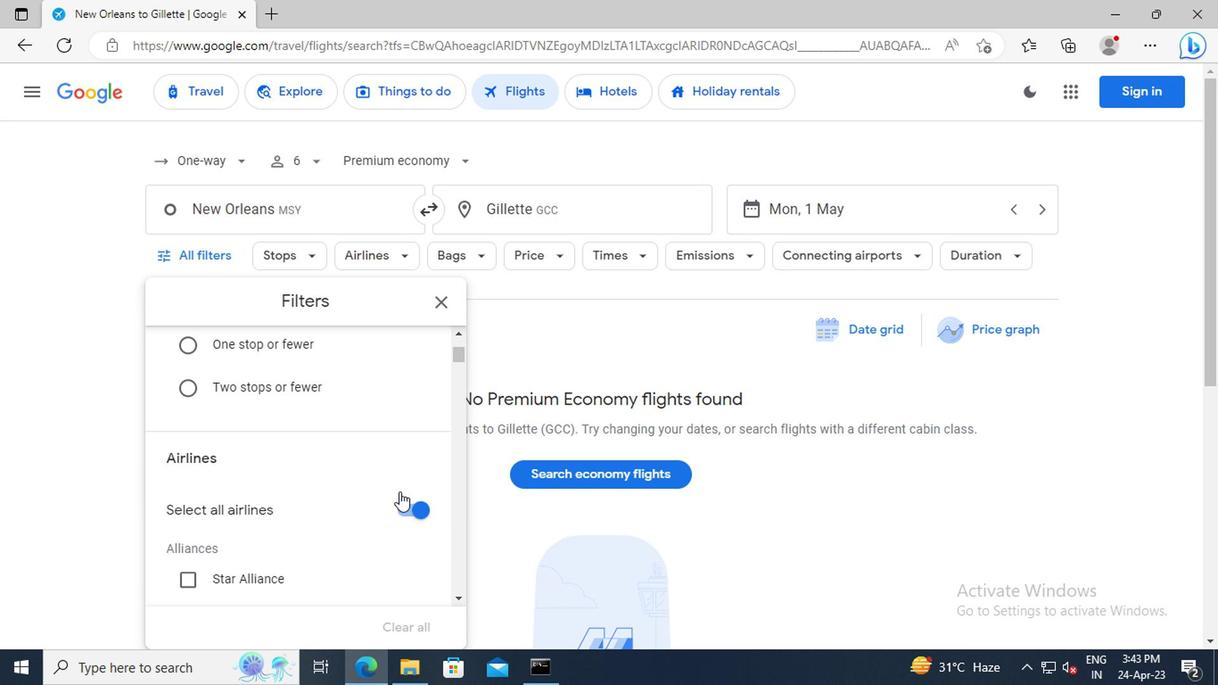 
Action: Mouse pressed left at (399, 510)
Screenshot: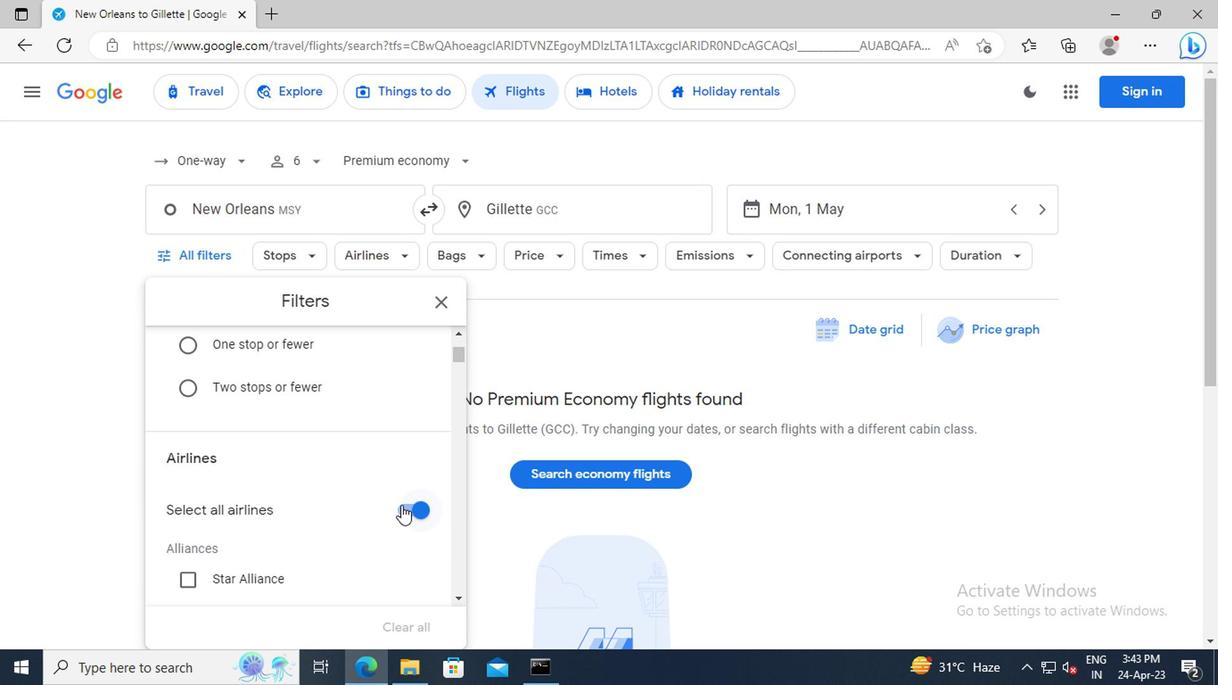 
Action: Mouse moved to (354, 421)
Screenshot: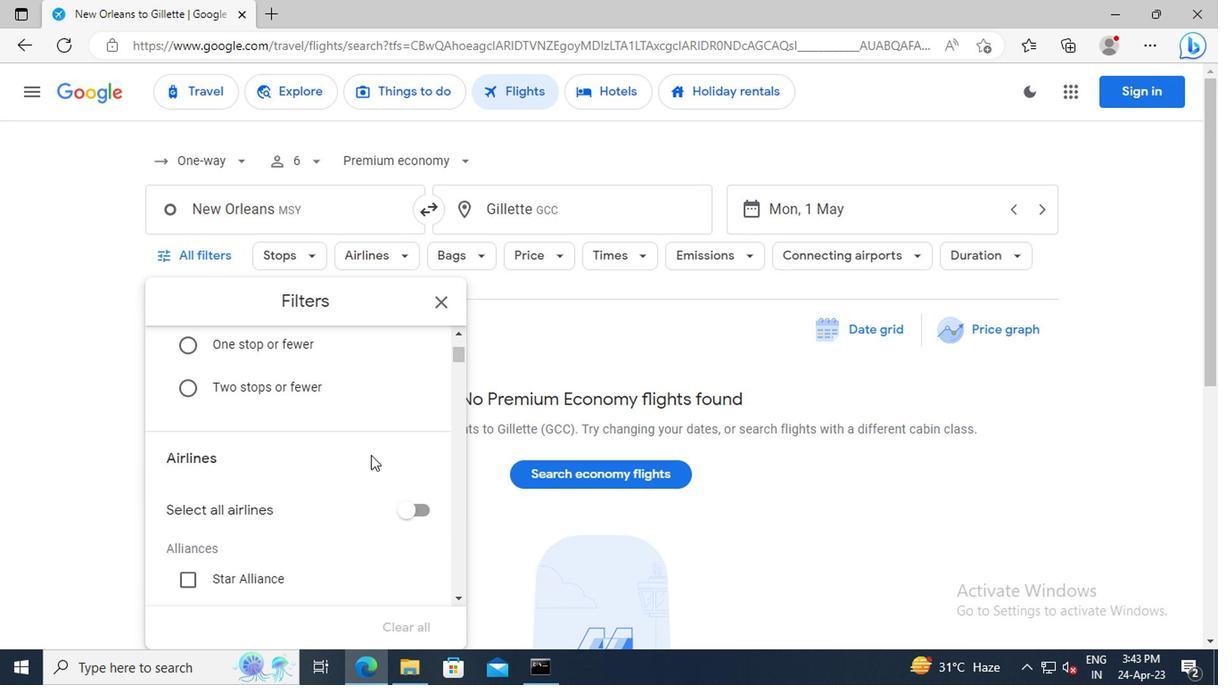 
Action: Mouse scrolled (354, 420) with delta (0, -1)
Screenshot: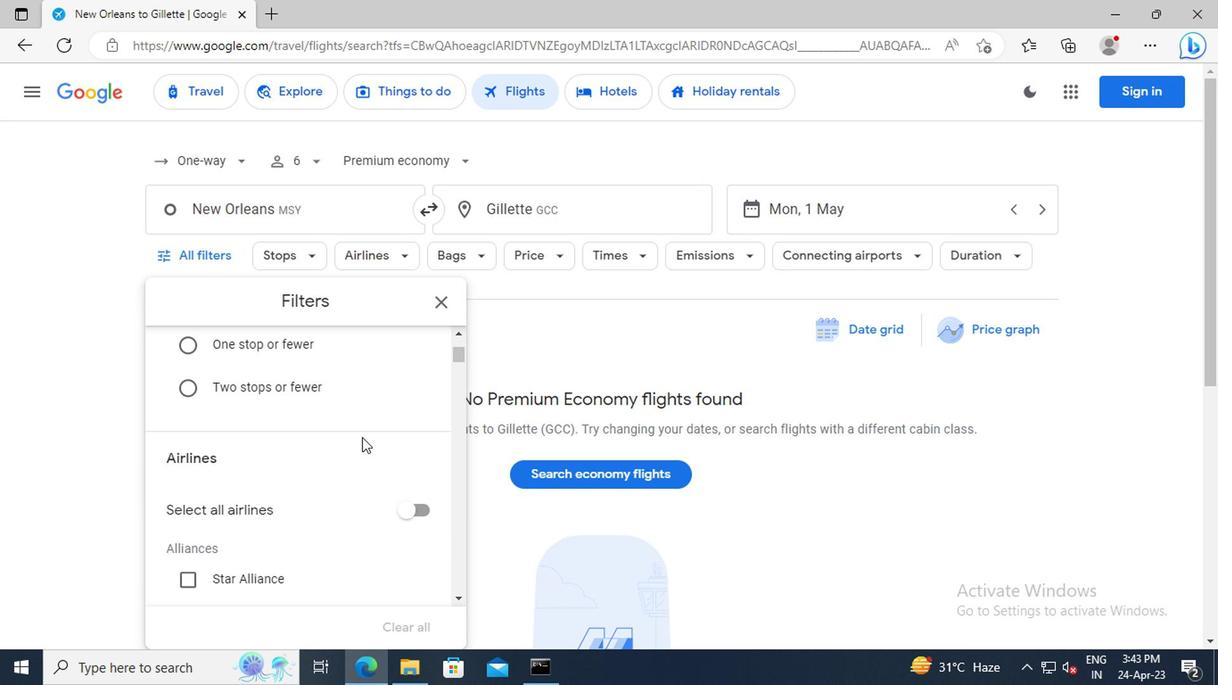 
Action: Mouse scrolled (354, 420) with delta (0, -1)
Screenshot: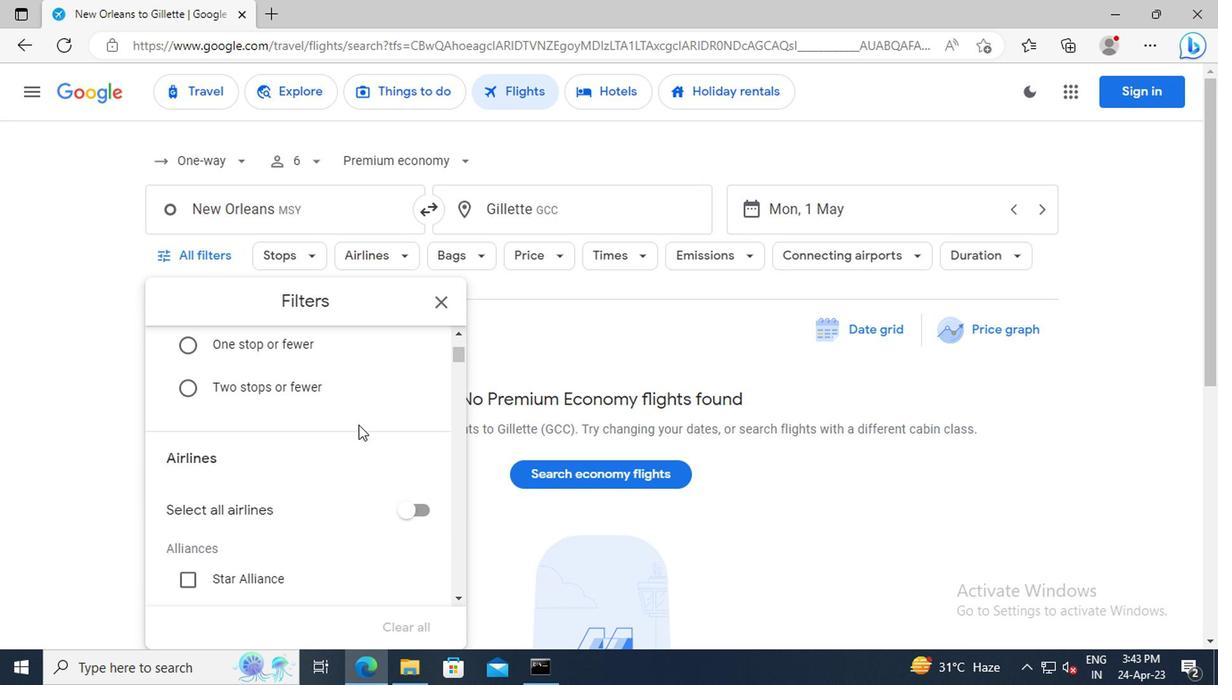
Action: Mouse scrolled (354, 420) with delta (0, -1)
Screenshot: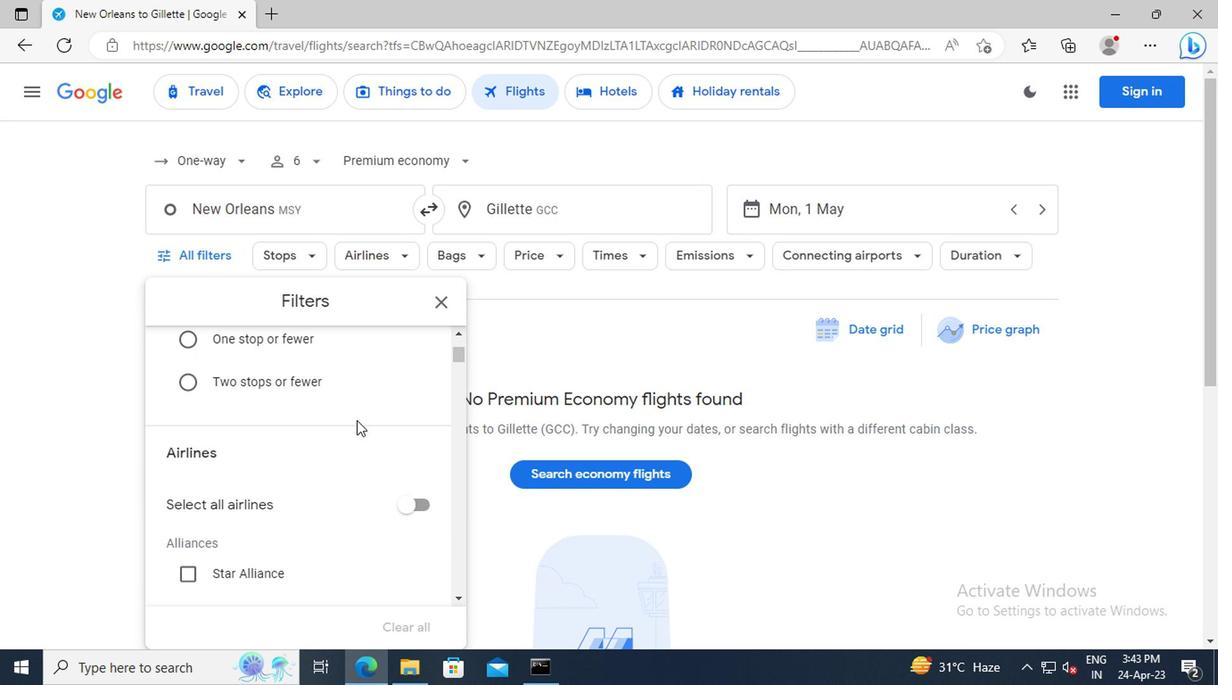 
Action: Mouse scrolled (354, 420) with delta (0, -1)
Screenshot: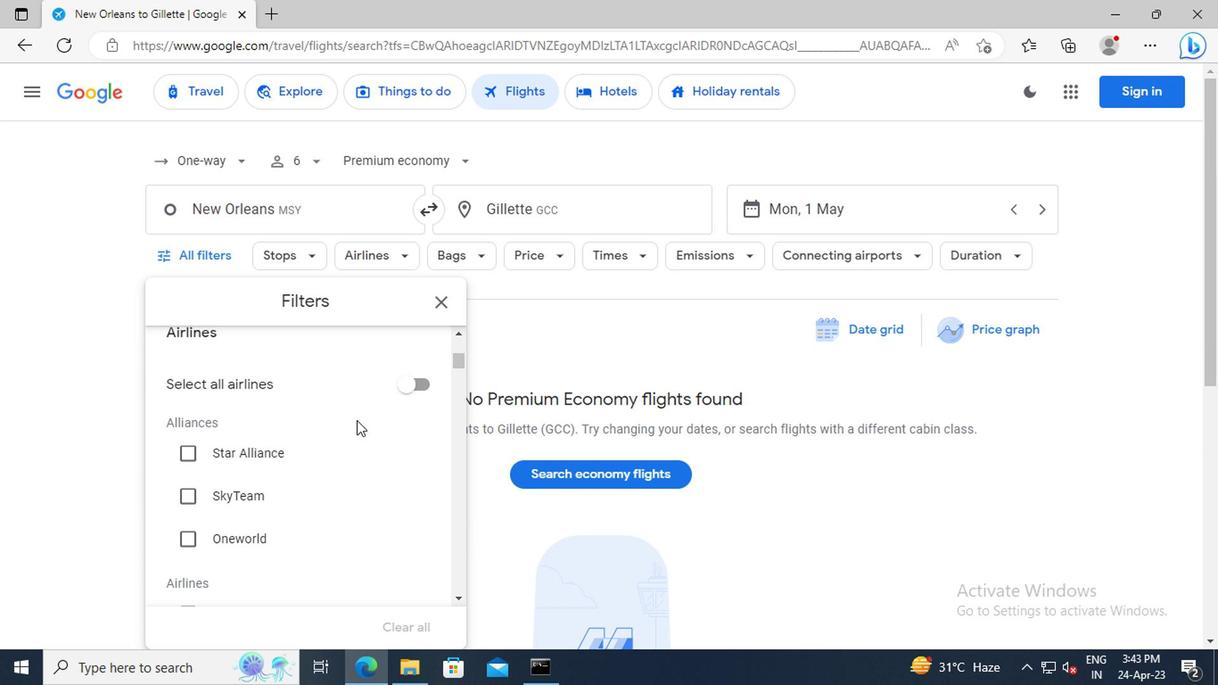 
Action: Mouse scrolled (354, 420) with delta (0, -1)
Screenshot: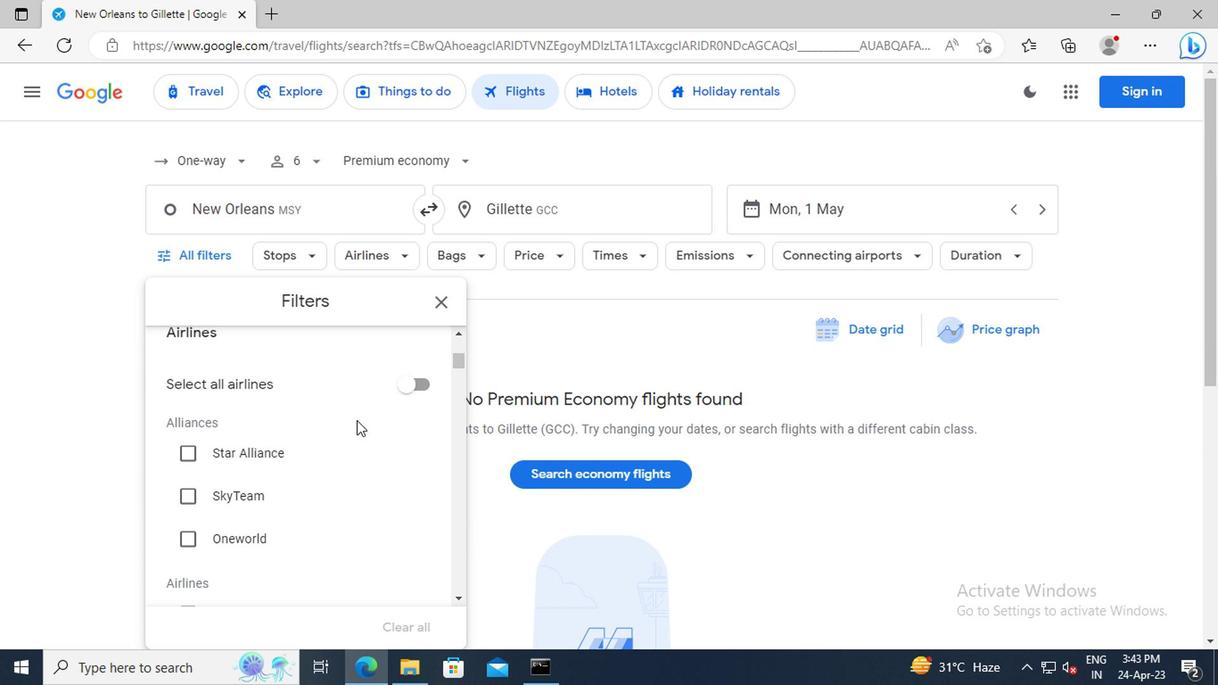 
Action: Mouse scrolled (354, 420) with delta (0, -1)
Screenshot: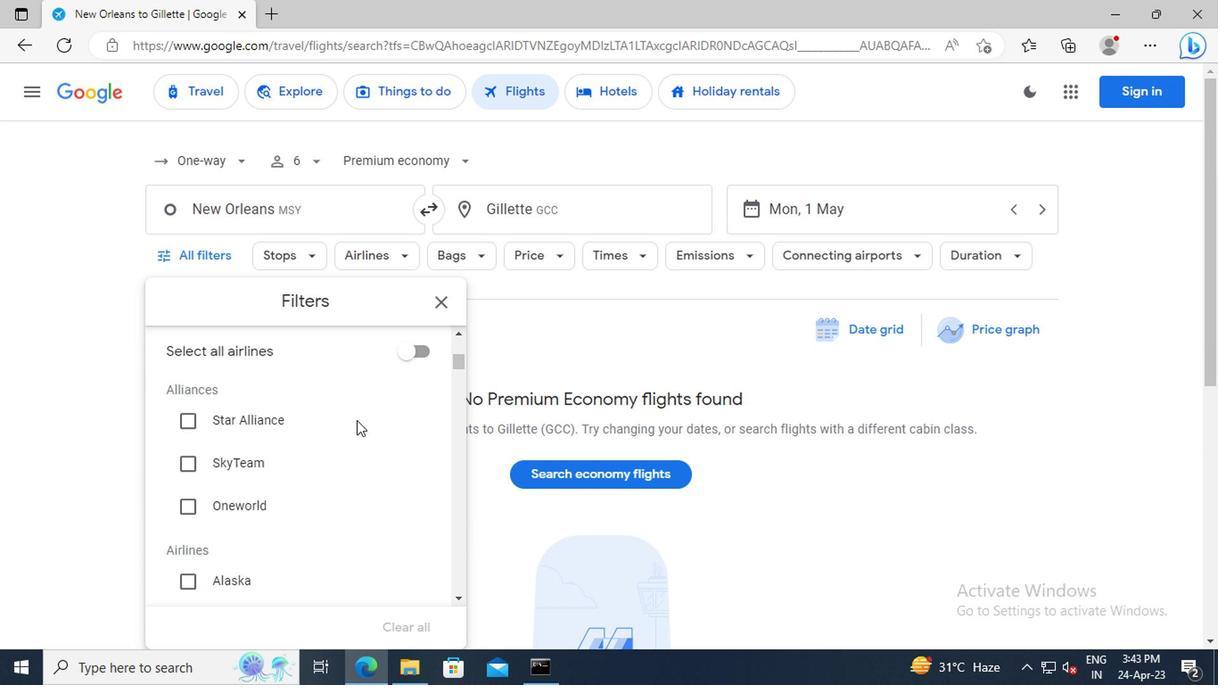
Action: Mouse scrolled (354, 420) with delta (0, -1)
Screenshot: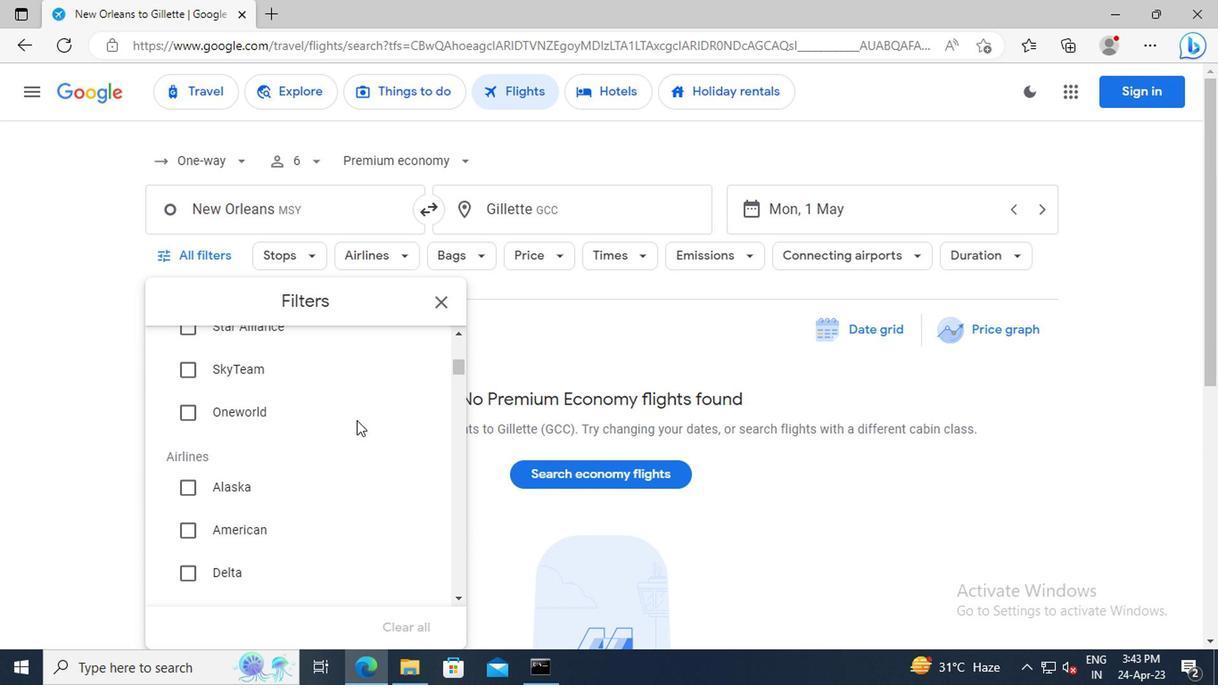 
Action: Mouse scrolled (354, 420) with delta (0, -1)
Screenshot: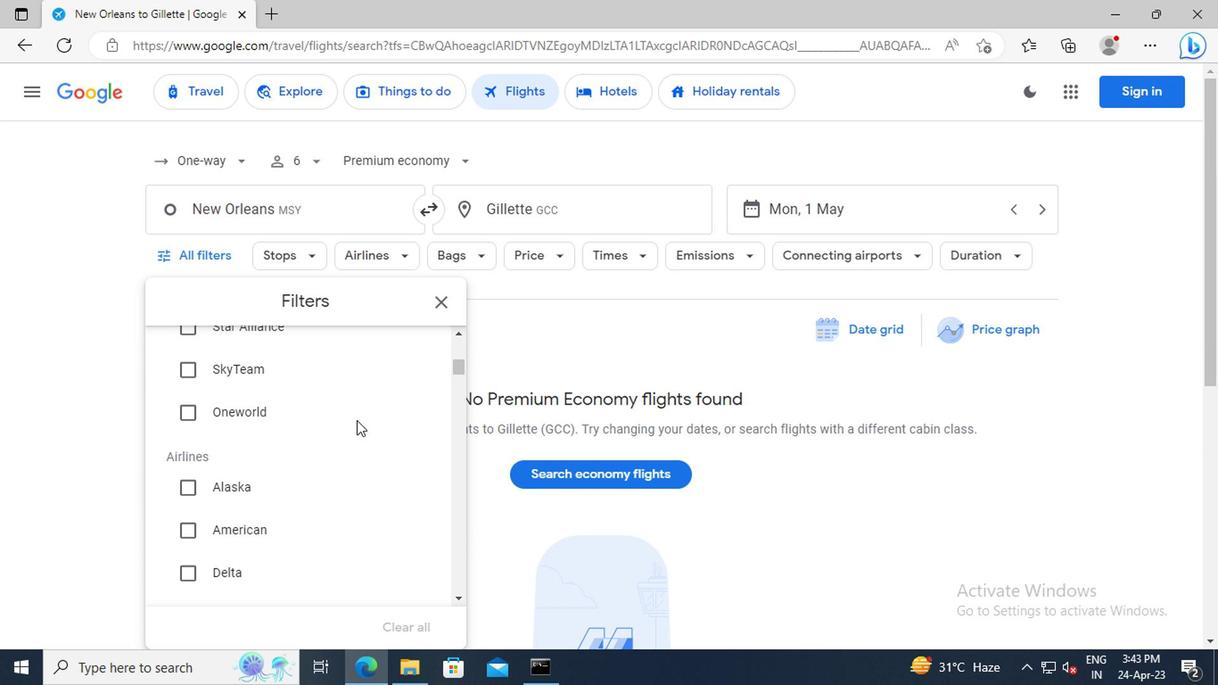 
Action: Mouse scrolled (354, 420) with delta (0, -1)
Screenshot: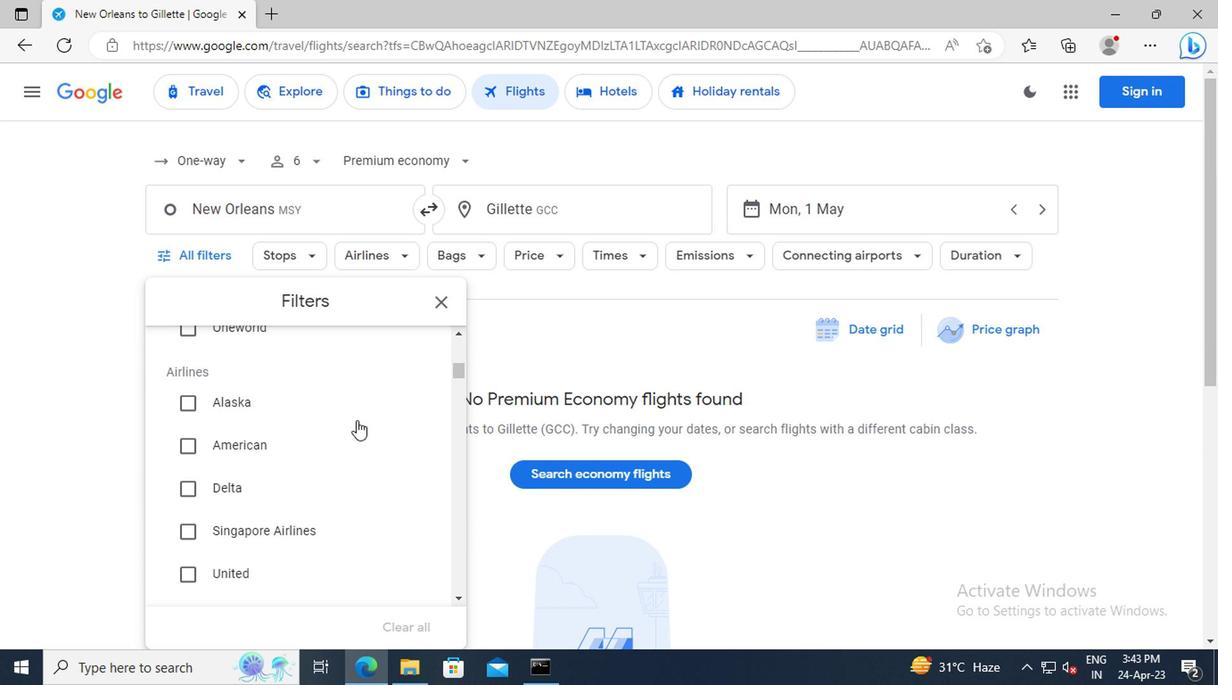 
Action: Mouse scrolled (354, 420) with delta (0, -1)
Screenshot: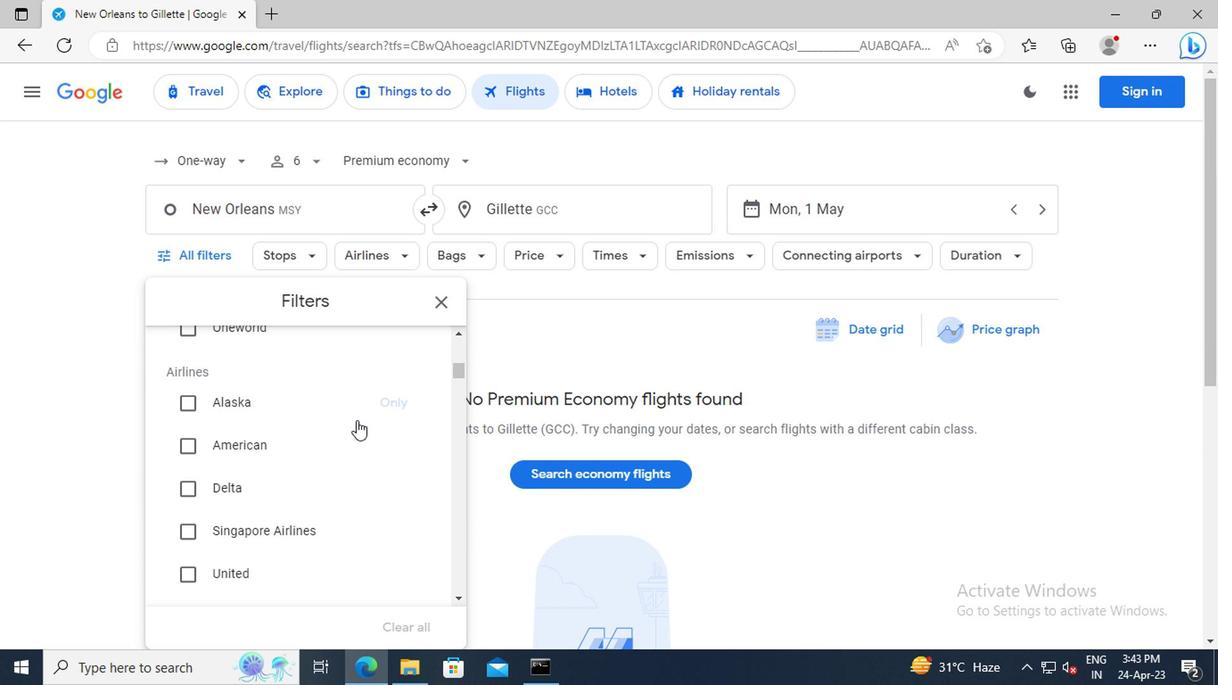 
Action: Mouse scrolled (354, 420) with delta (0, -1)
Screenshot: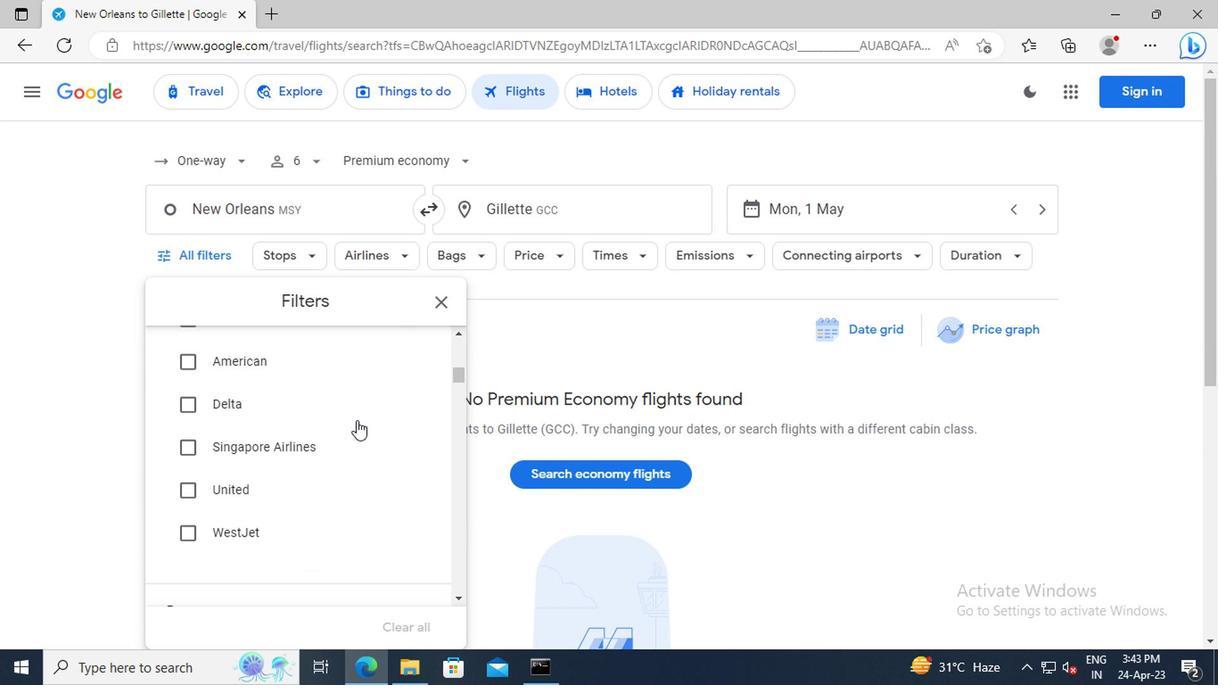 
Action: Mouse scrolled (354, 420) with delta (0, -1)
Screenshot: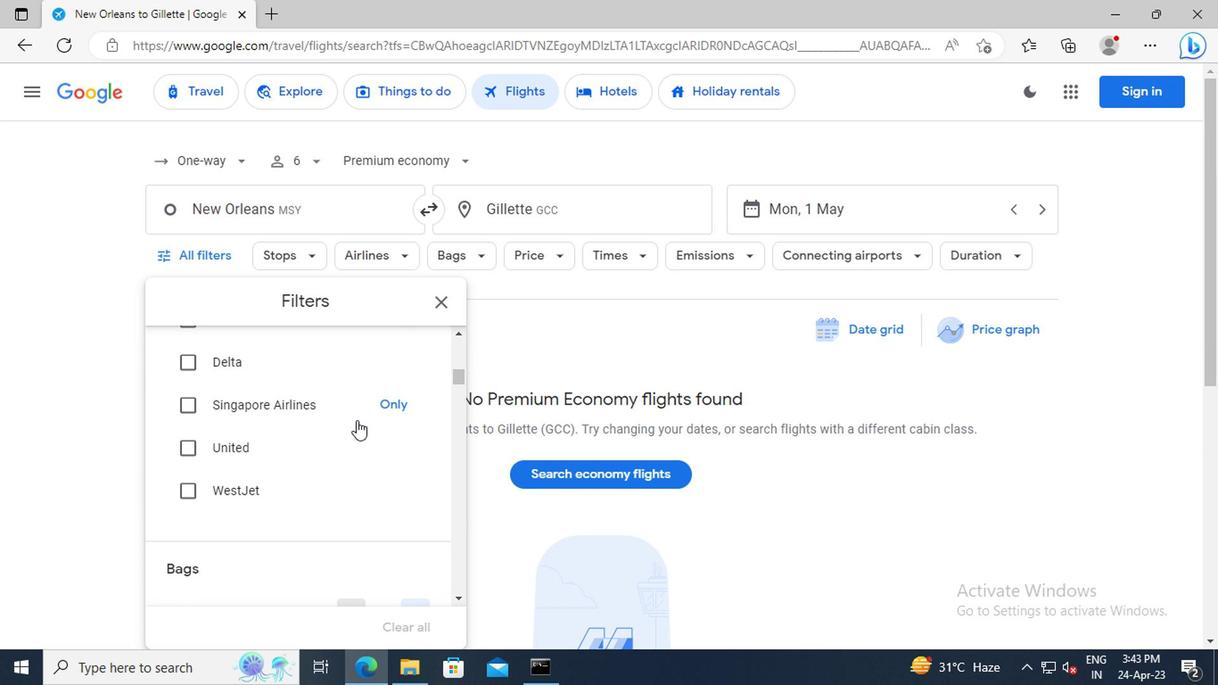 
Action: Mouse scrolled (354, 420) with delta (0, -1)
Screenshot: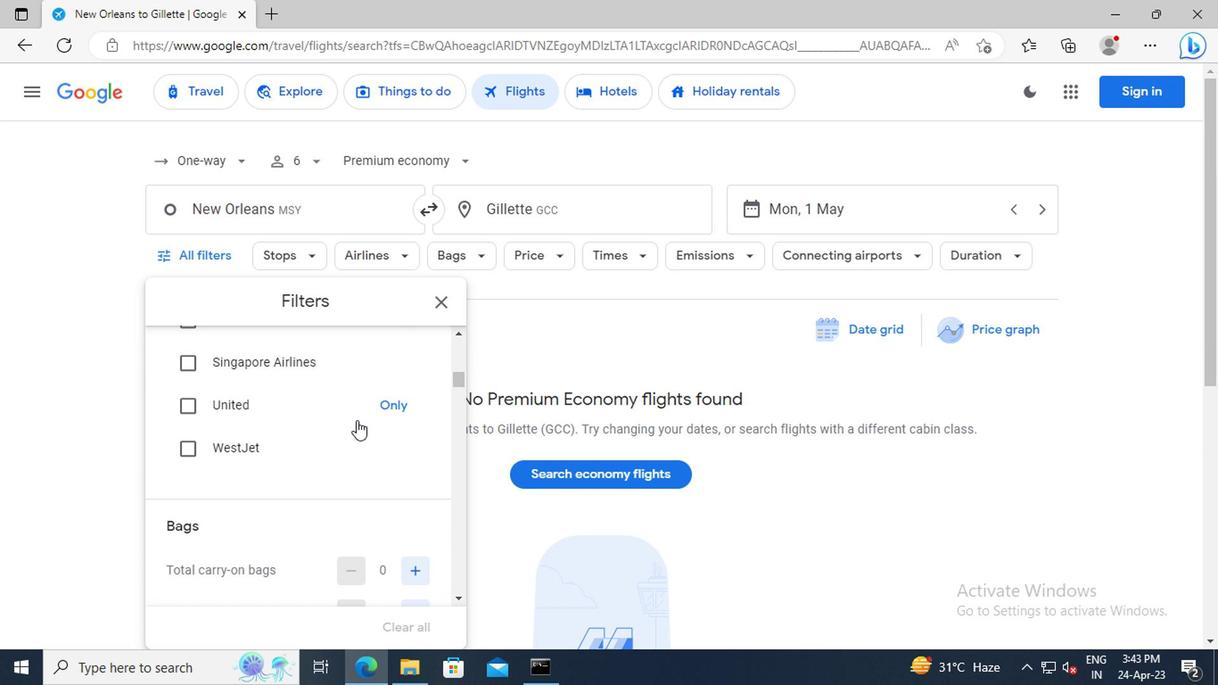 
Action: Mouse scrolled (354, 420) with delta (0, -1)
Screenshot: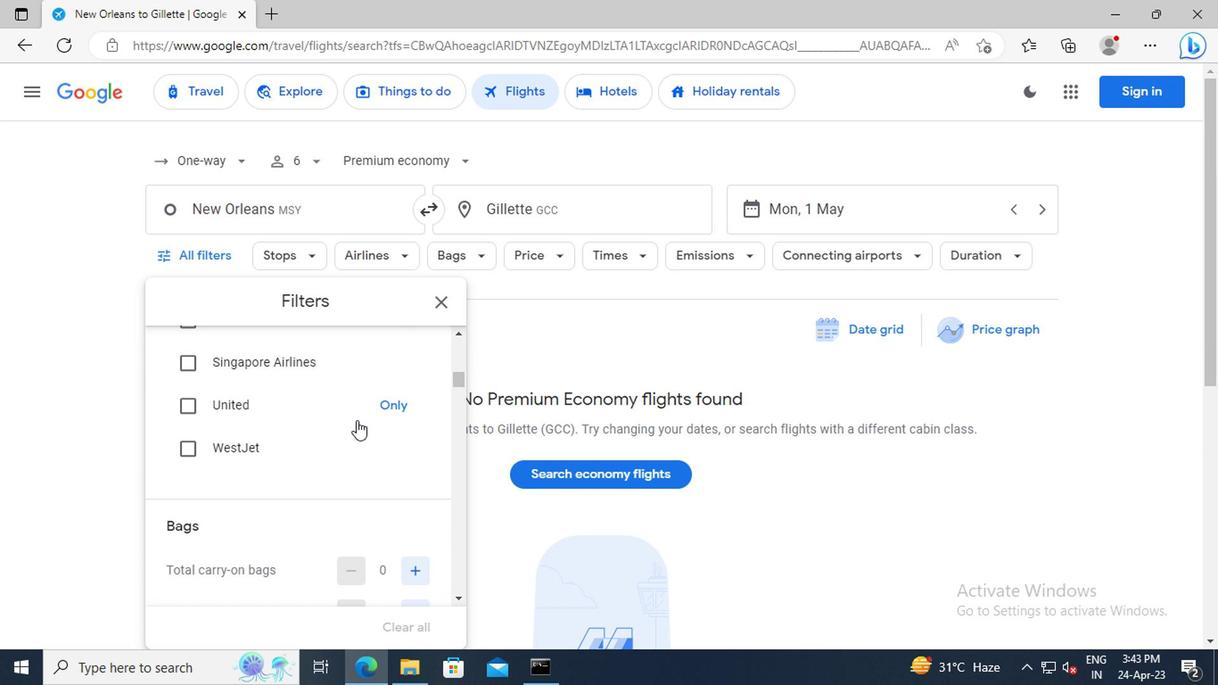 
Action: Mouse scrolled (354, 420) with delta (0, -1)
Screenshot: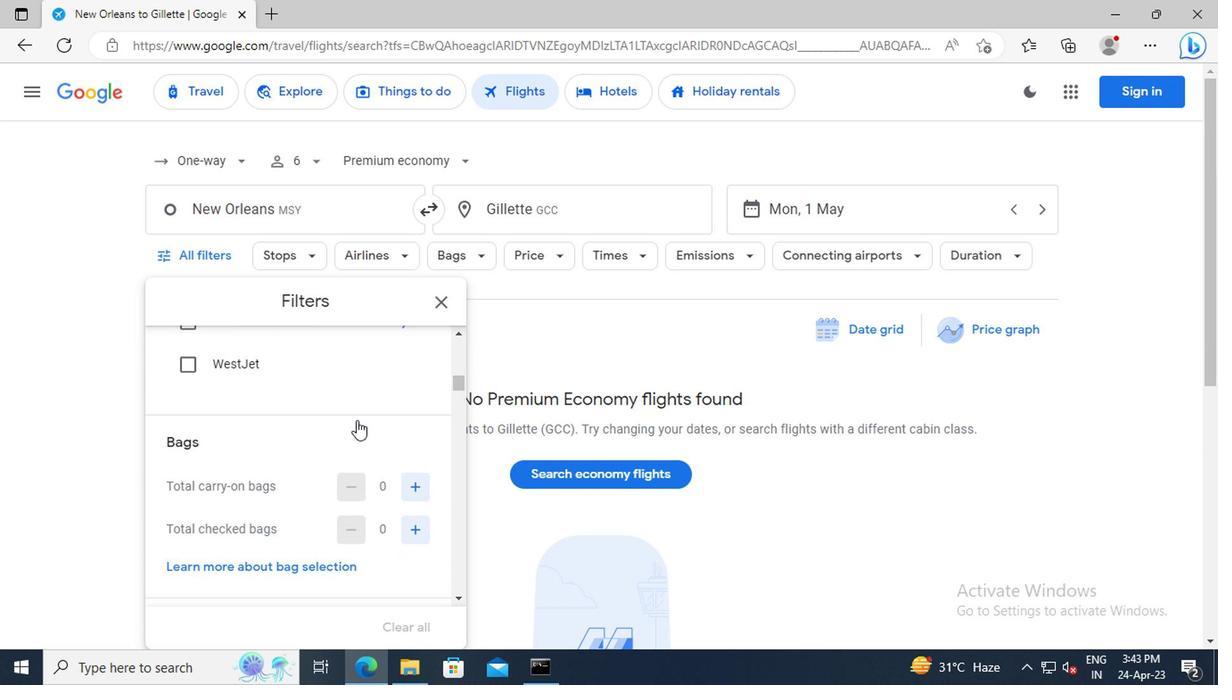 
Action: Mouse scrolled (354, 420) with delta (0, -1)
Screenshot: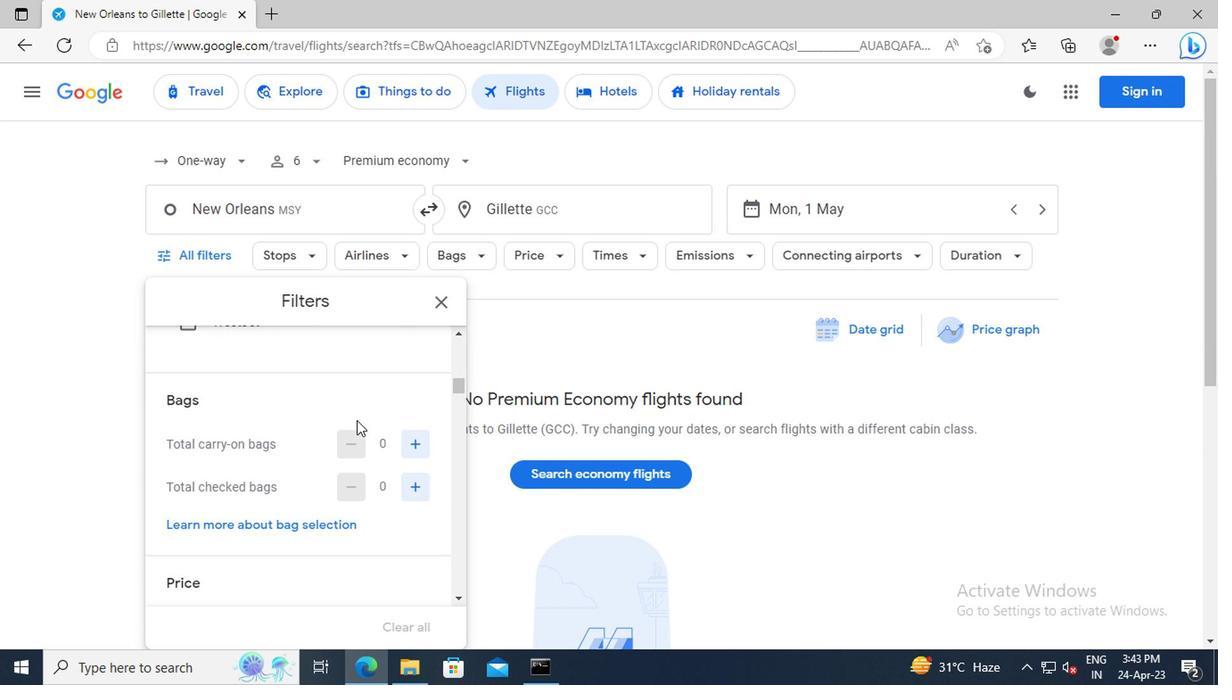 
Action: Mouse scrolled (354, 420) with delta (0, -1)
Screenshot: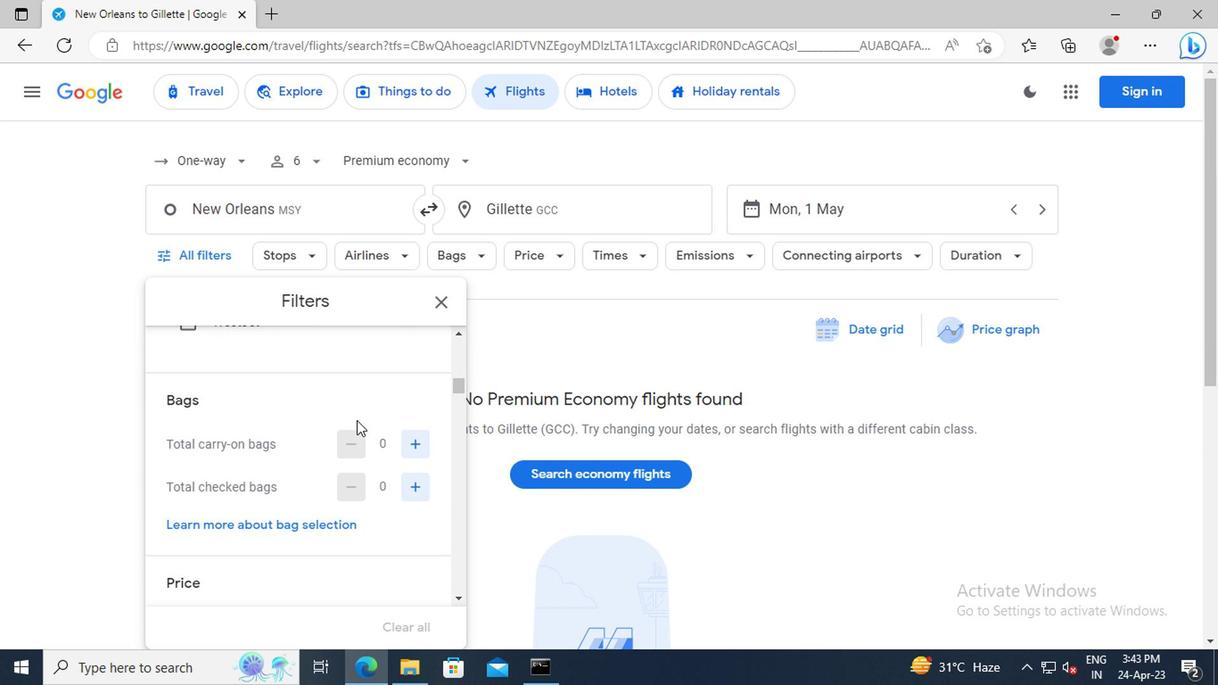 
Action: Mouse moved to (409, 406)
Screenshot: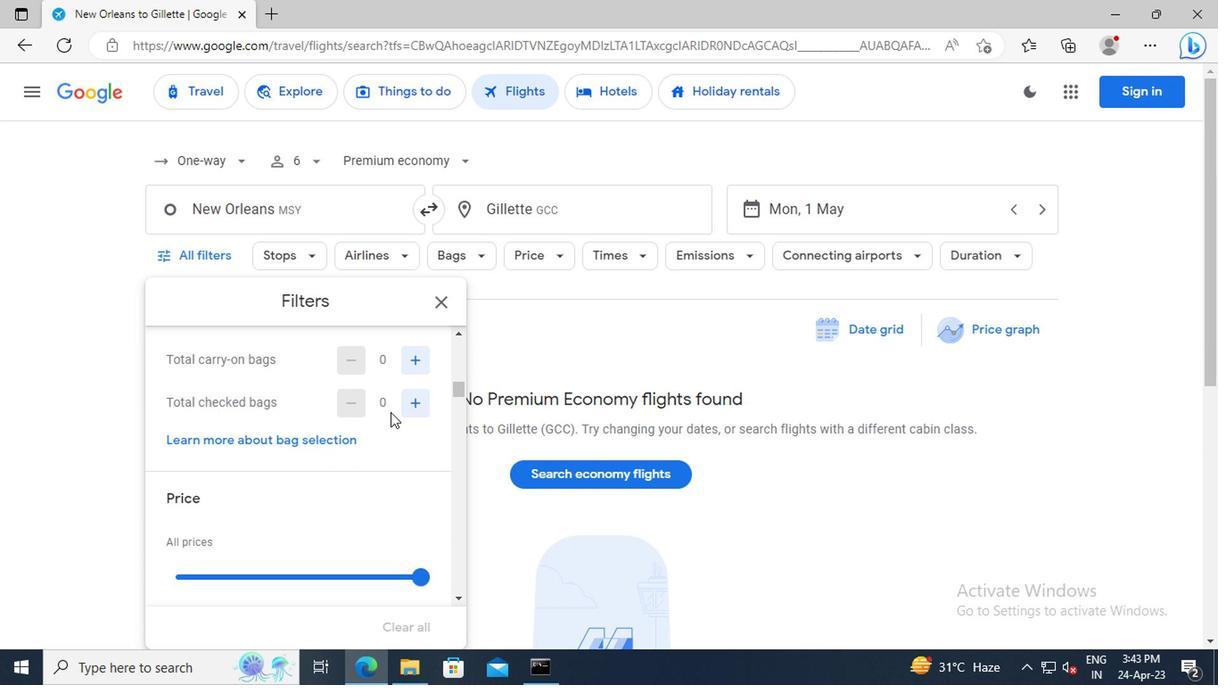 
Action: Mouse pressed left at (409, 406)
Screenshot: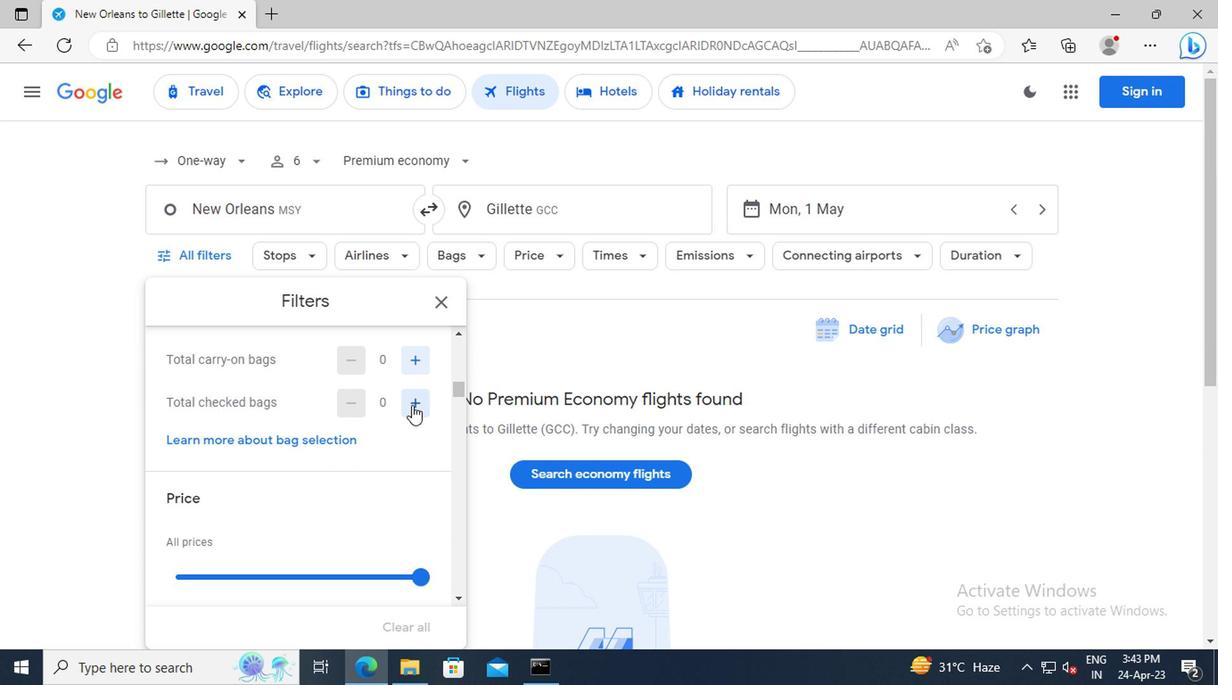 
Action: Mouse pressed left at (409, 406)
Screenshot: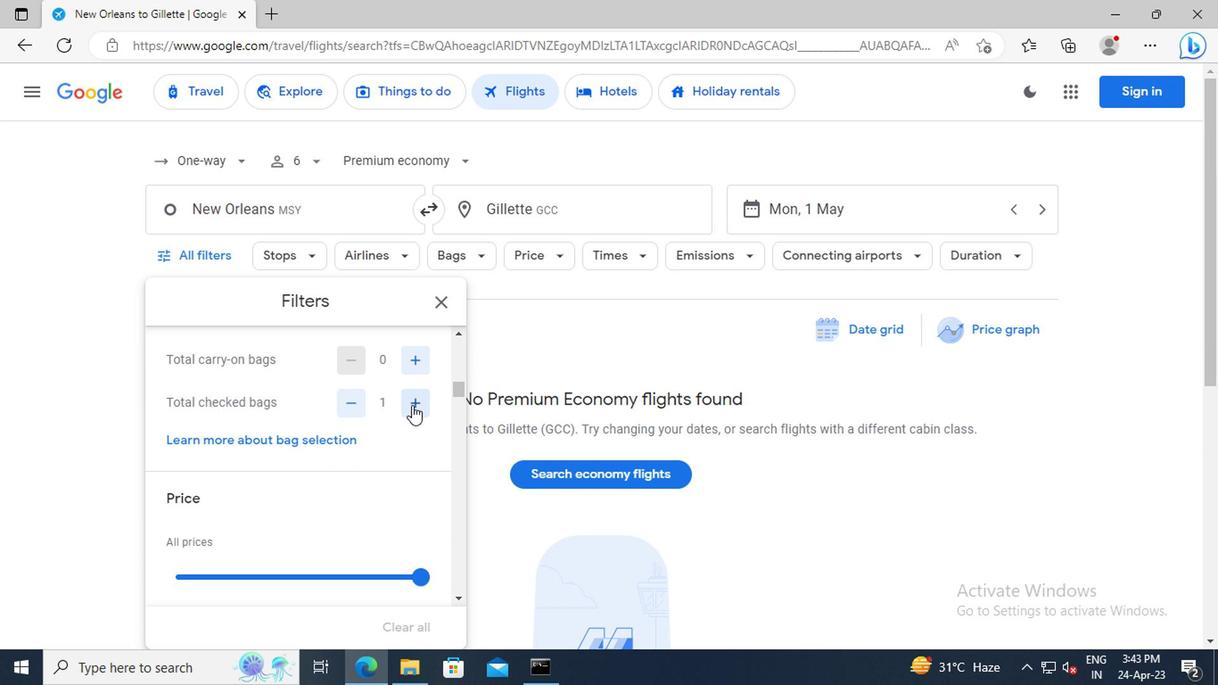 
Action: Mouse pressed left at (409, 406)
Screenshot: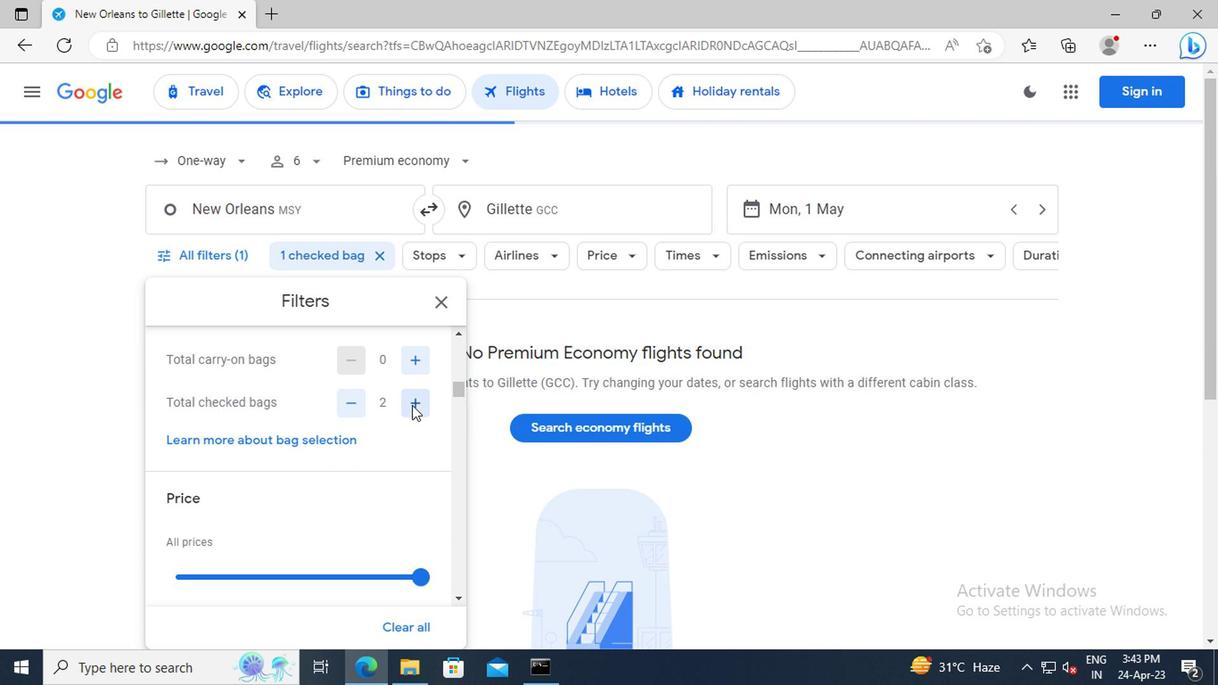
Action: Mouse pressed left at (409, 406)
Screenshot: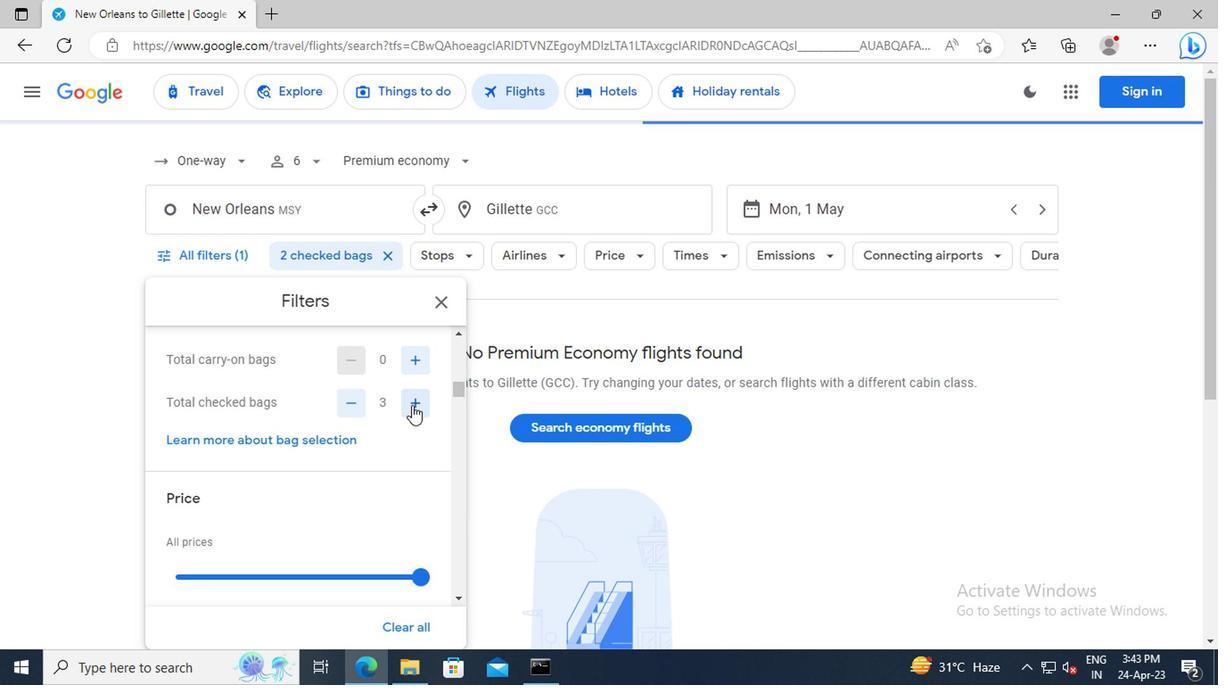
Action: Mouse pressed left at (409, 406)
Screenshot: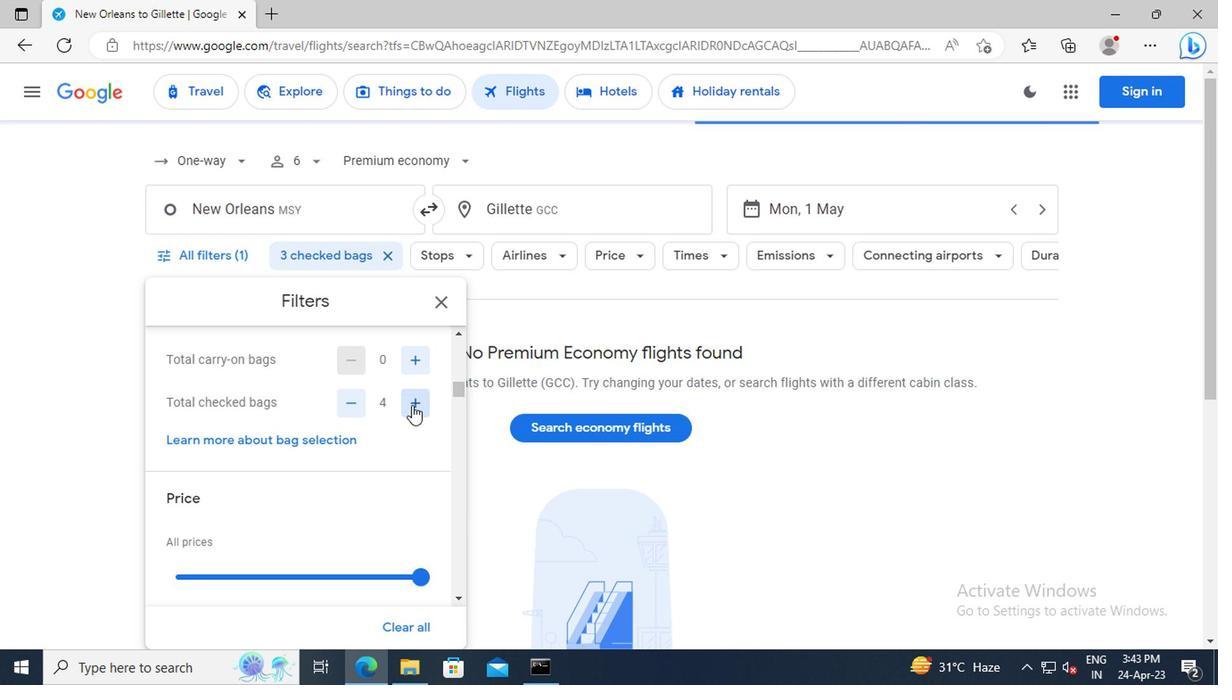 
Action: Mouse pressed left at (409, 406)
Screenshot: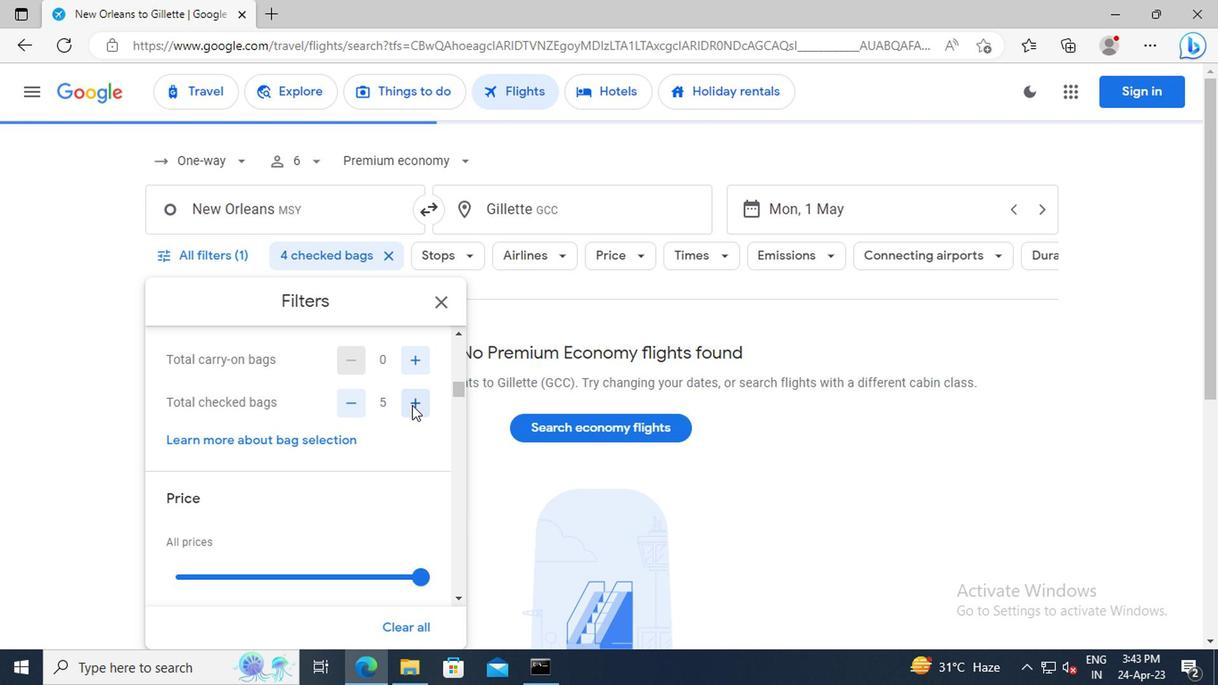 
Action: Mouse pressed left at (409, 406)
Screenshot: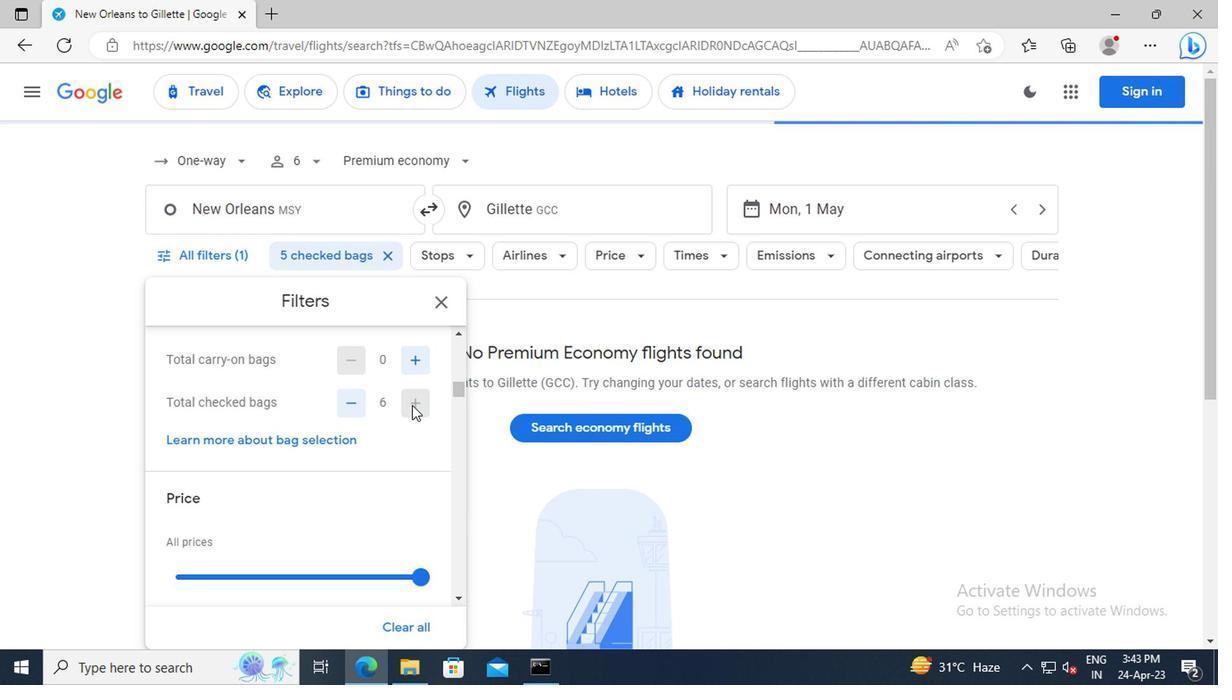 
Action: Mouse moved to (373, 399)
Screenshot: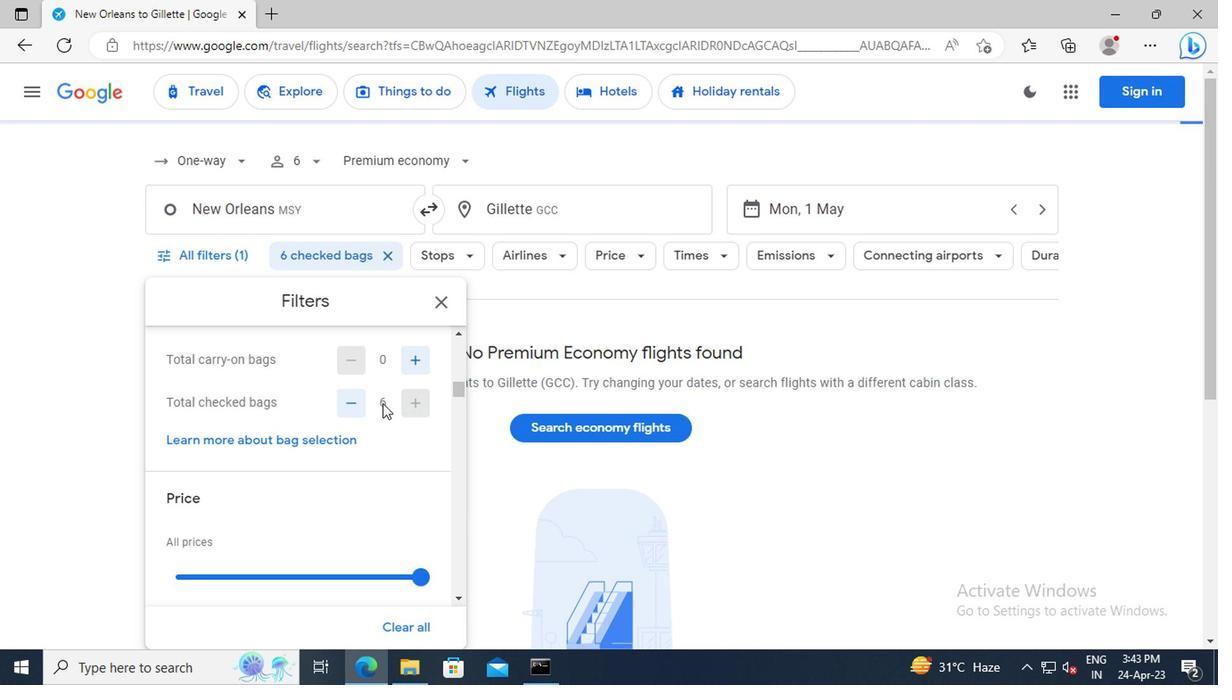 
Action: Mouse scrolled (373, 399) with delta (0, 0)
Screenshot: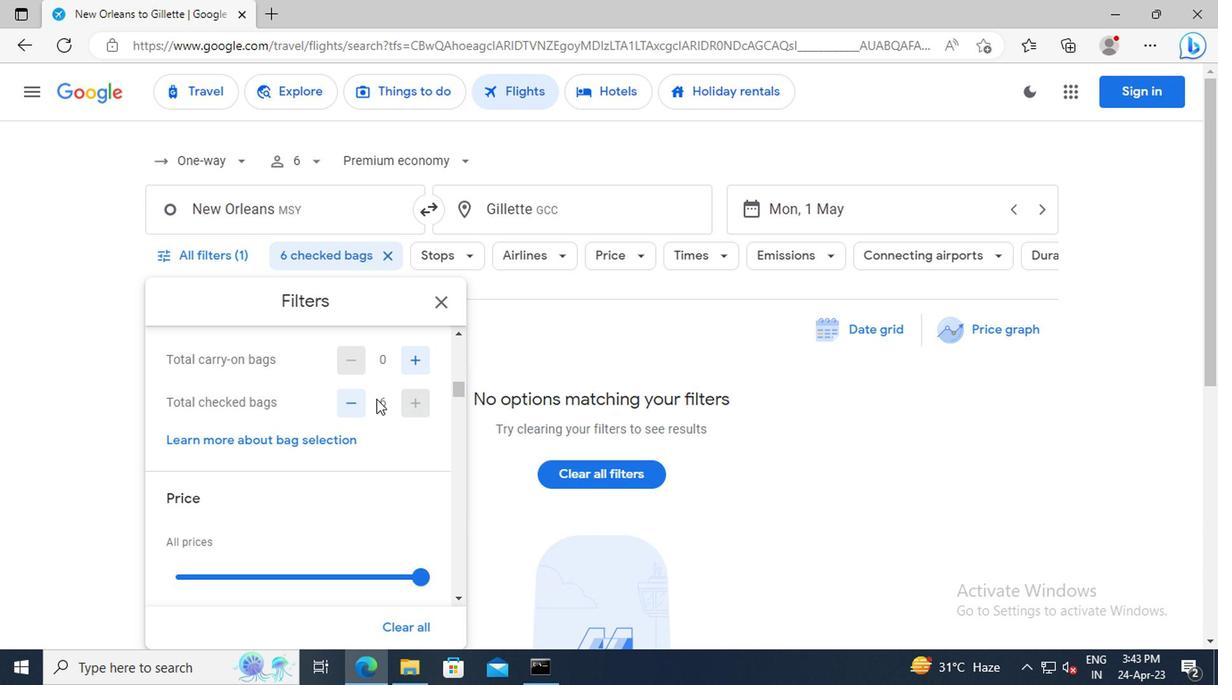 
Action: Mouse scrolled (373, 399) with delta (0, 0)
Screenshot: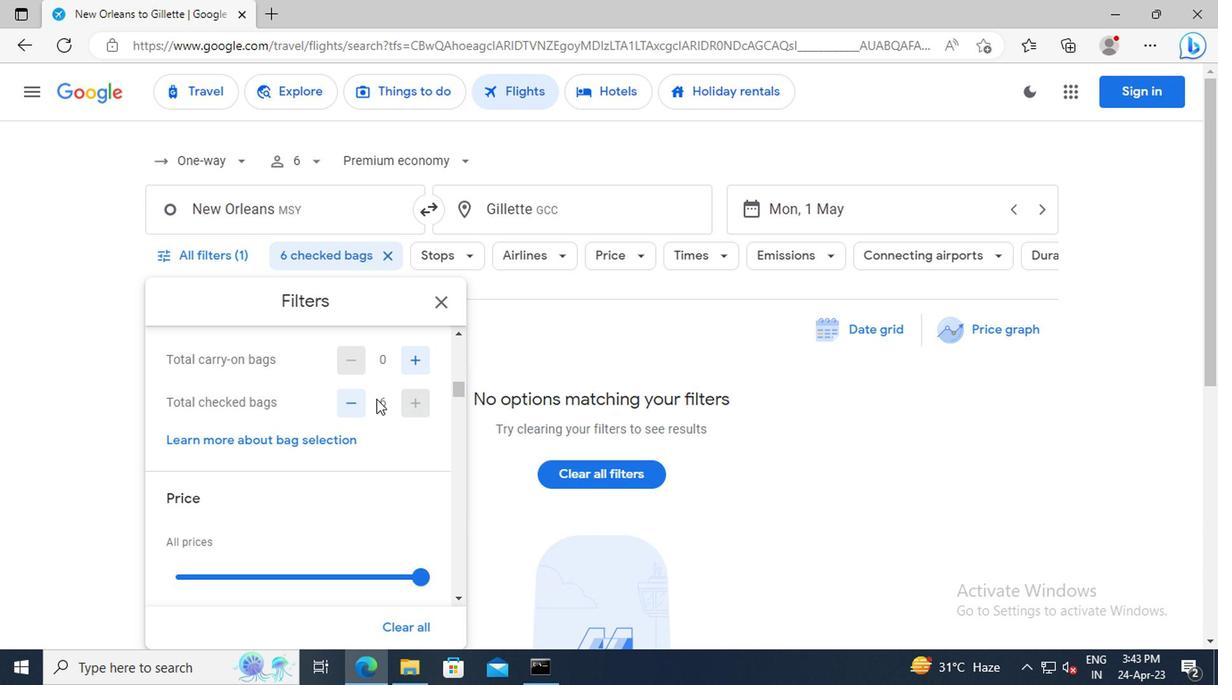 
Action: Mouse scrolled (373, 399) with delta (0, 0)
Screenshot: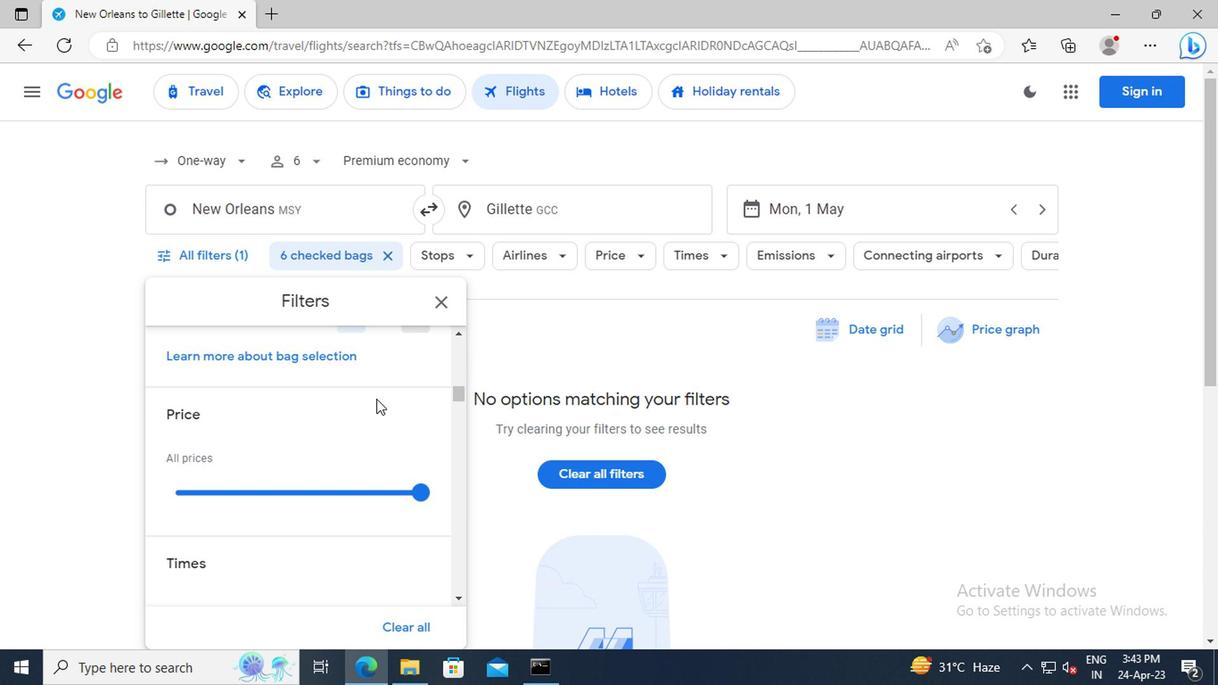
Action: Mouse scrolled (373, 399) with delta (0, 0)
Screenshot: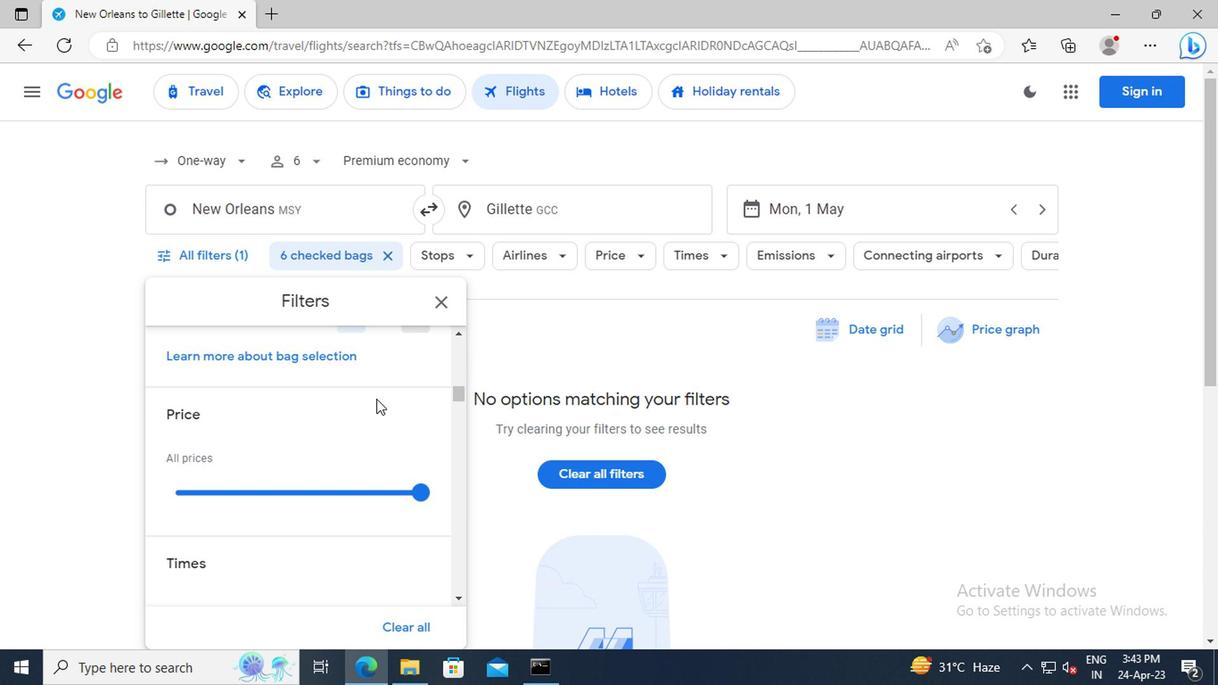
Action: Mouse moved to (414, 411)
Screenshot: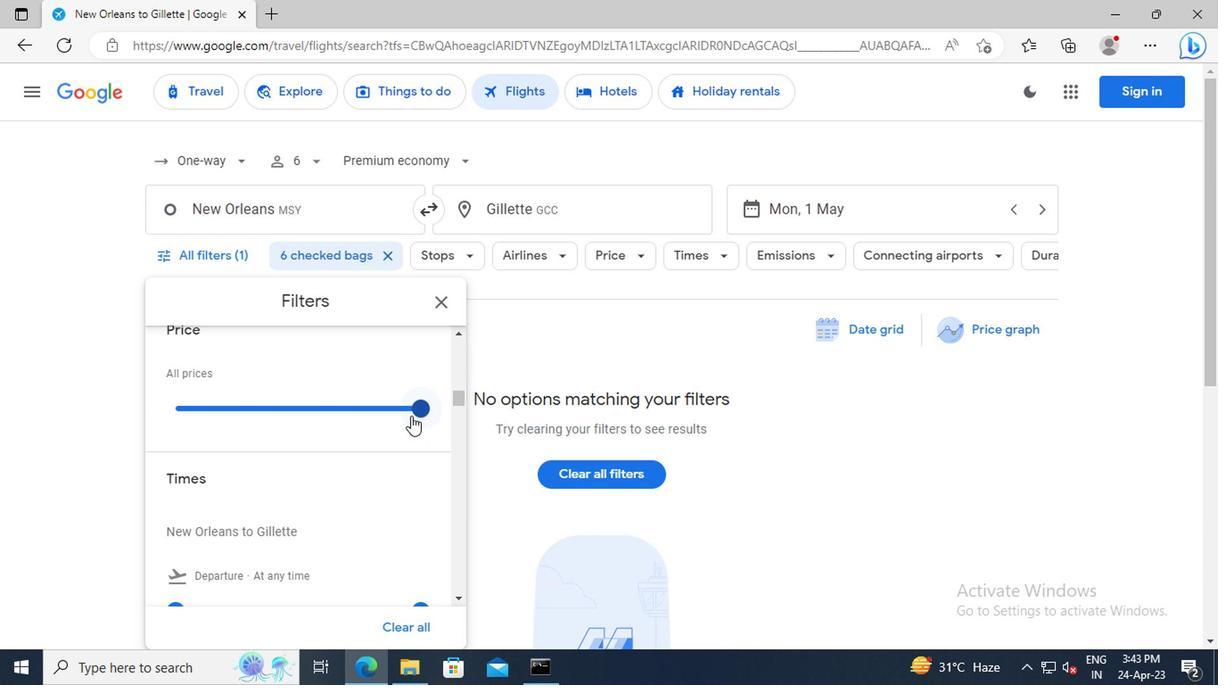 
Action: Mouse pressed left at (414, 411)
Screenshot: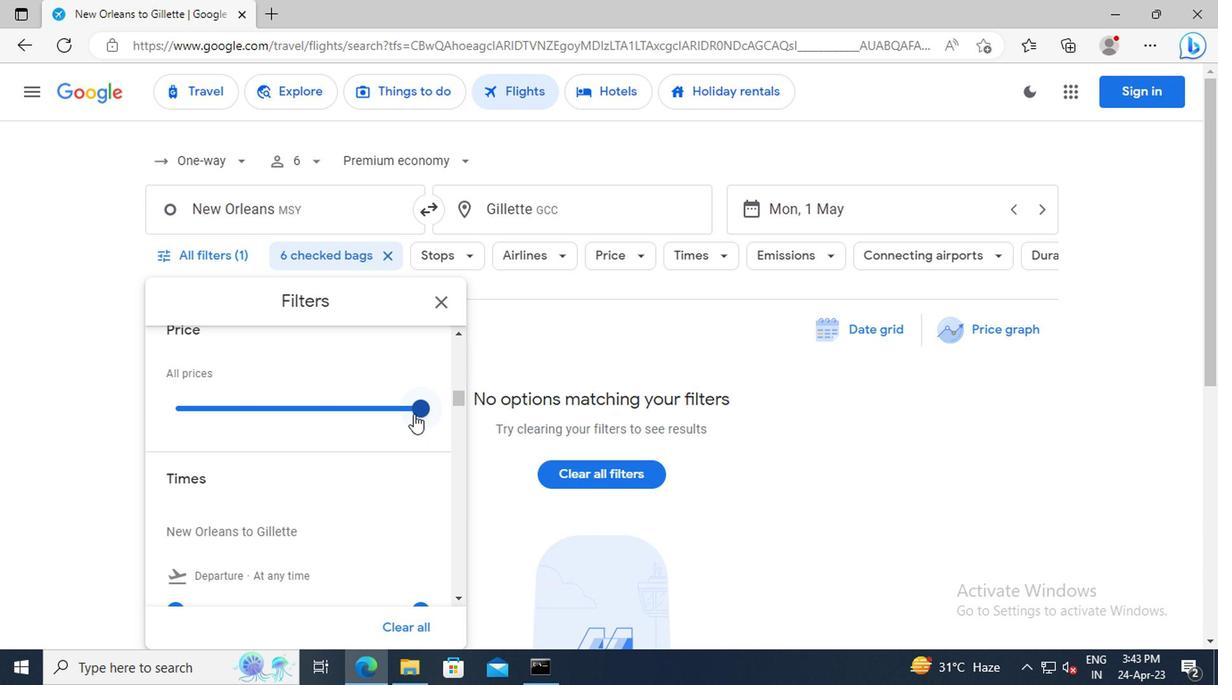 
Action: Mouse moved to (356, 401)
Screenshot: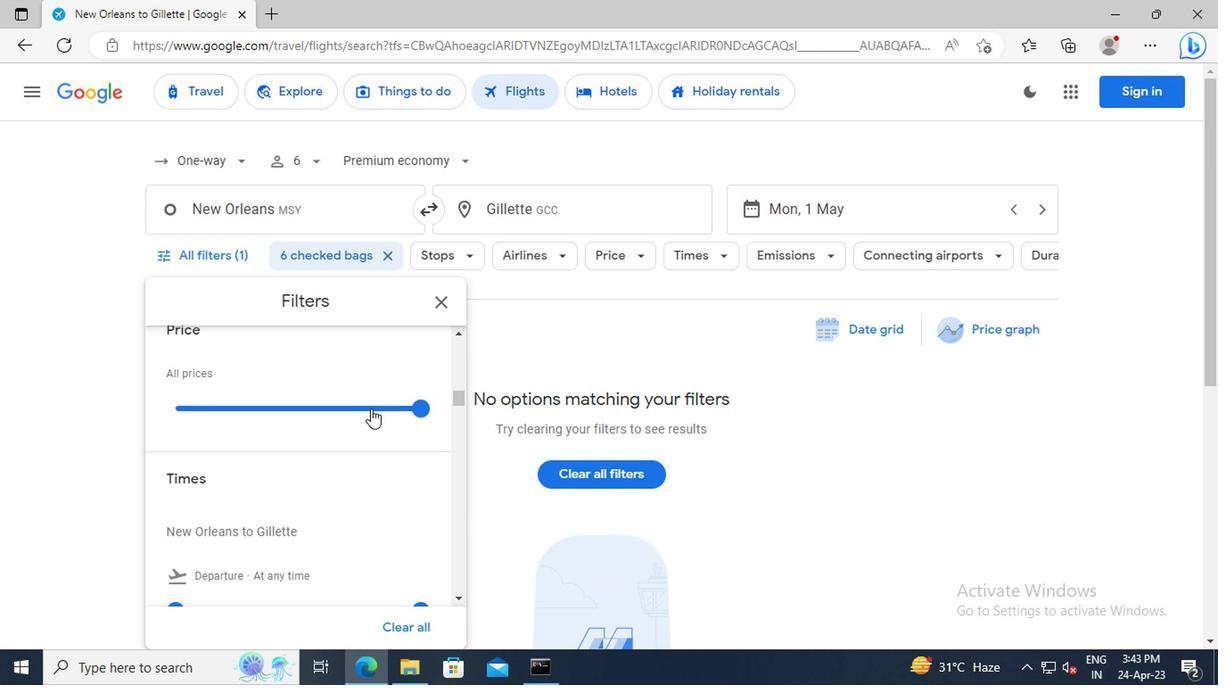 
Action: Mouse scrolled (356, 400) with delta (0, -1)
Screenshot: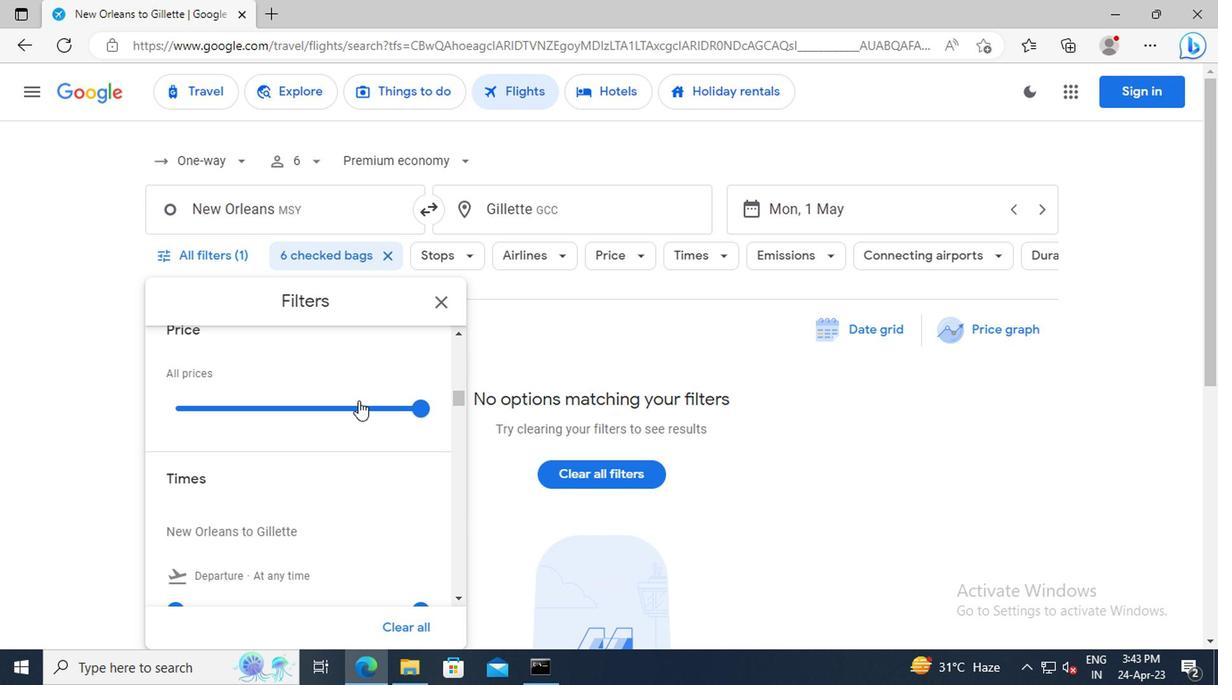 
Action: Mouse scrolled (356, 400) with delta (0, -1)
Screenshot: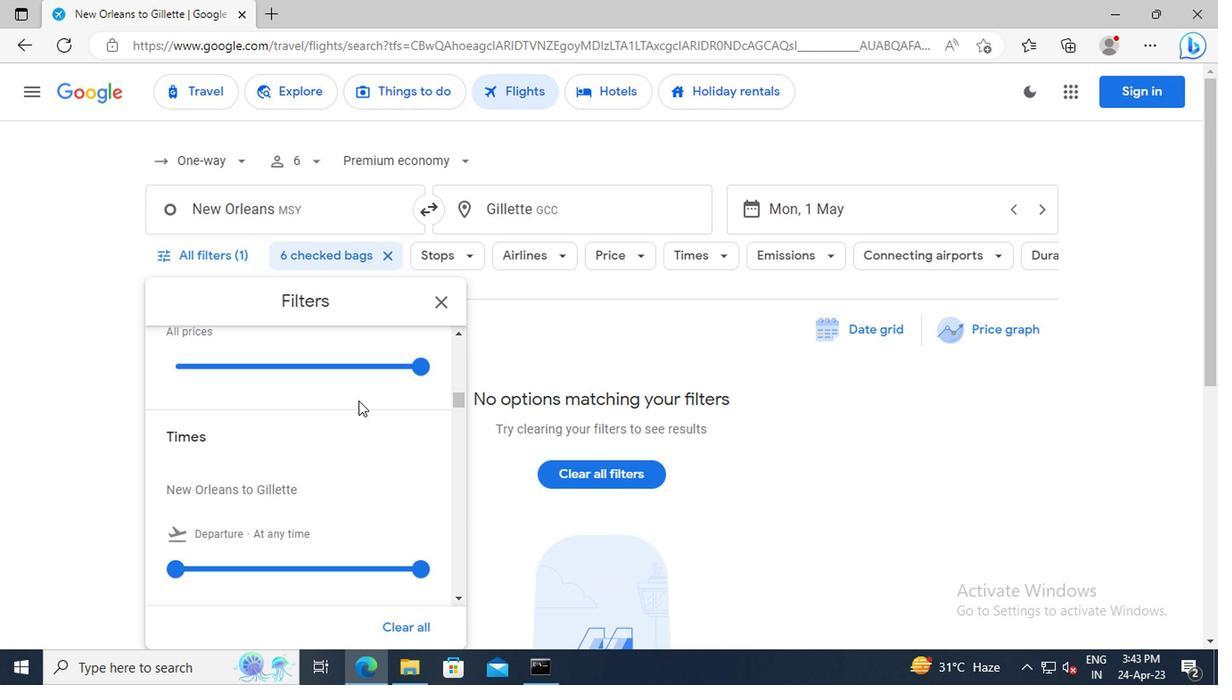 
Action: Mouse scrolled (356, 400) with delta (0, -1)
Screenshot: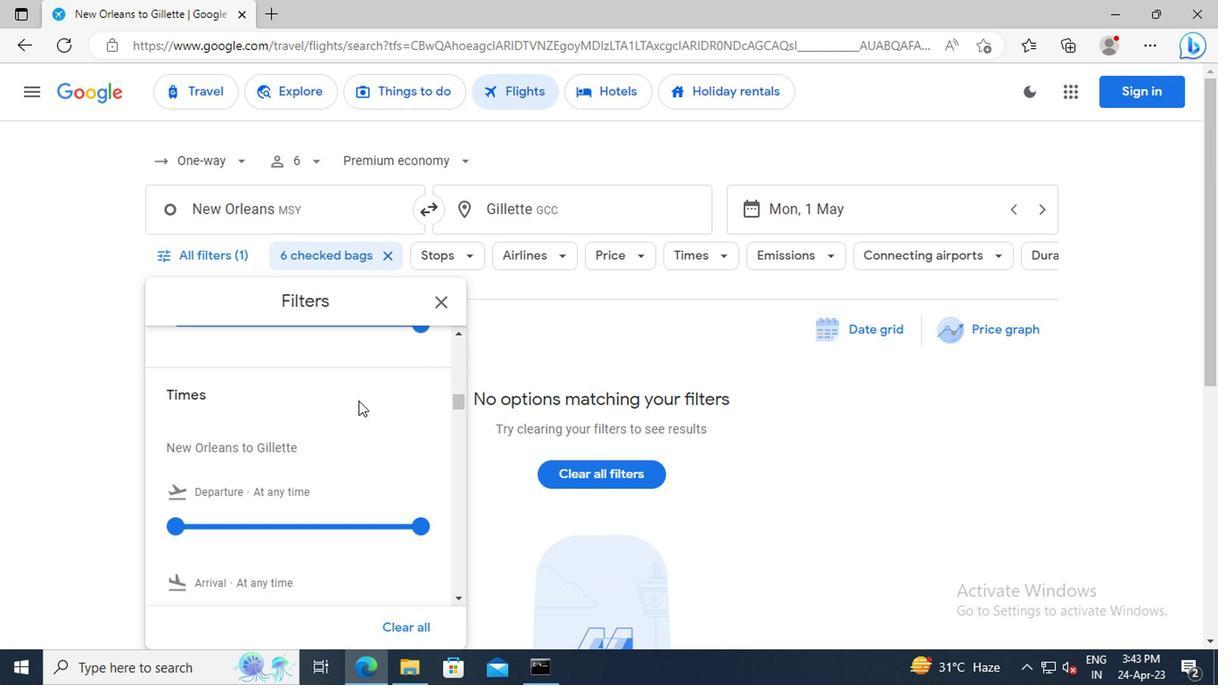 
Action: Mouse scrolled (356, 400) with delta (0, -1)
Screenshot: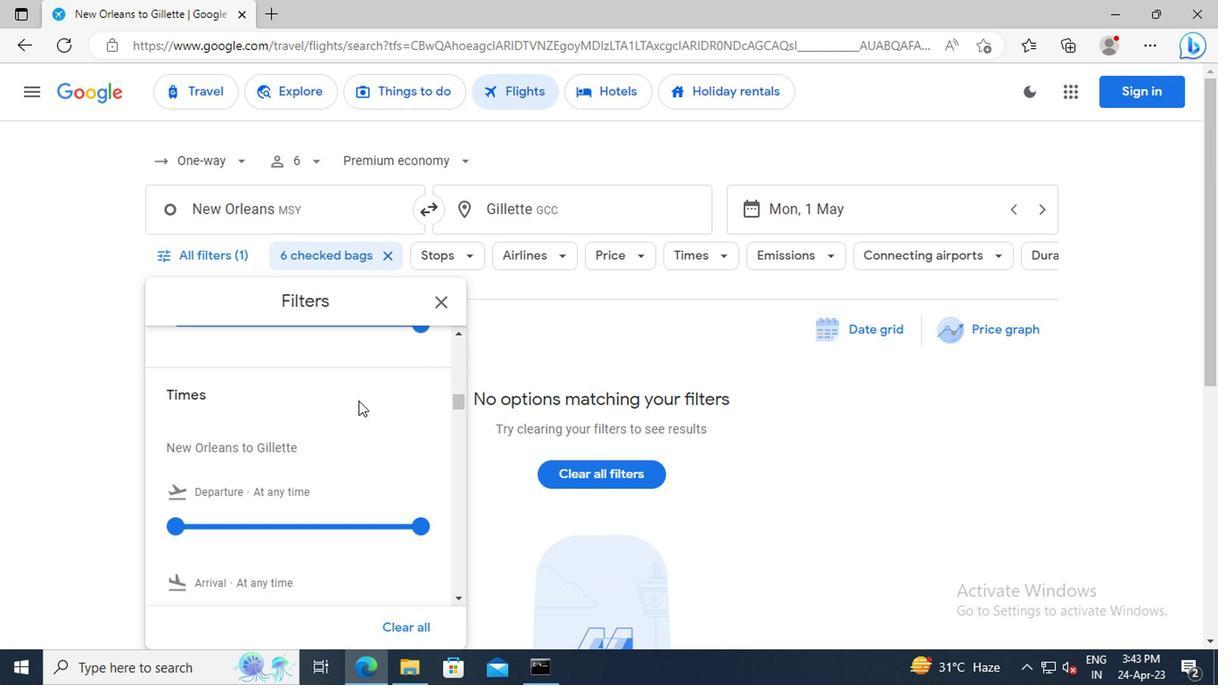 
Action: Mouse moved to (177, 437)
Screenshot: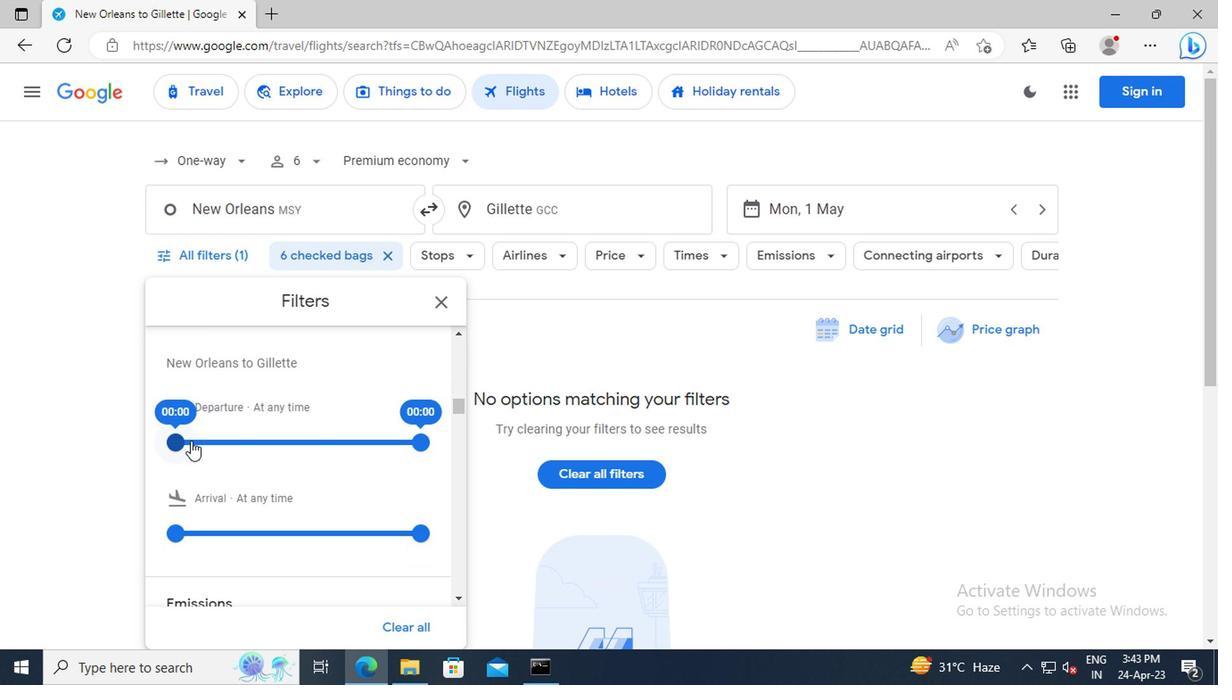 
Action: Mouse pressed left at (177, 437)
Screenshot: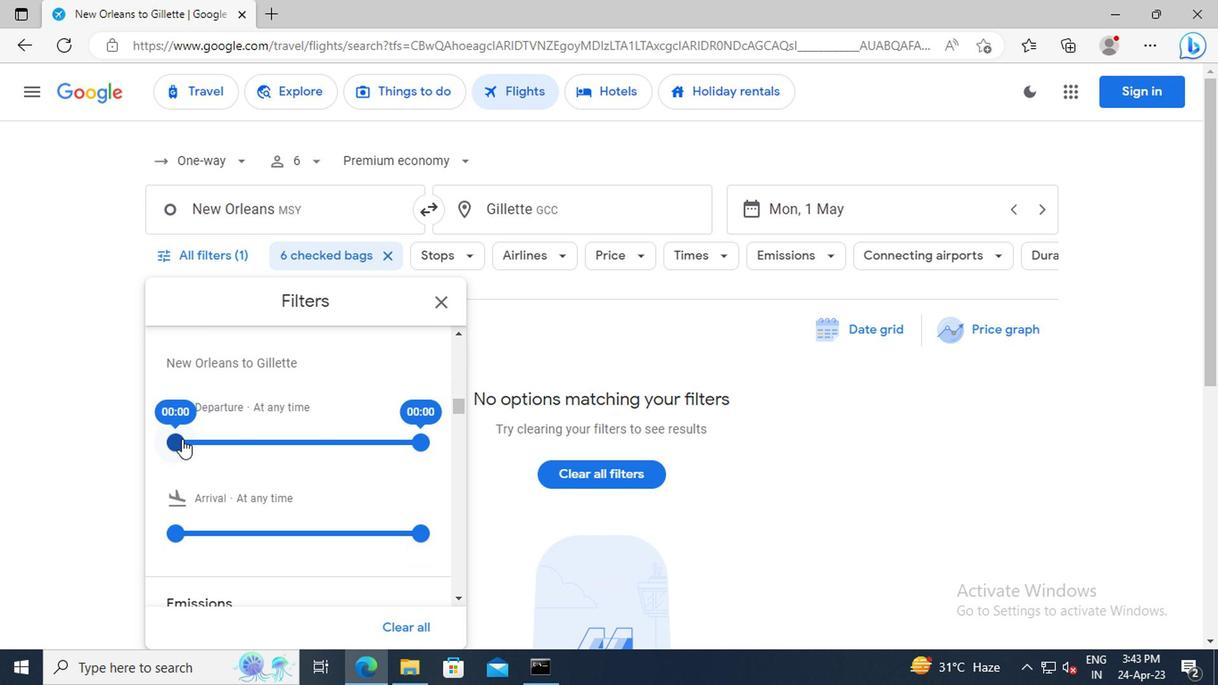 
Action: Mouse moved to (418, 446)
Screenshot: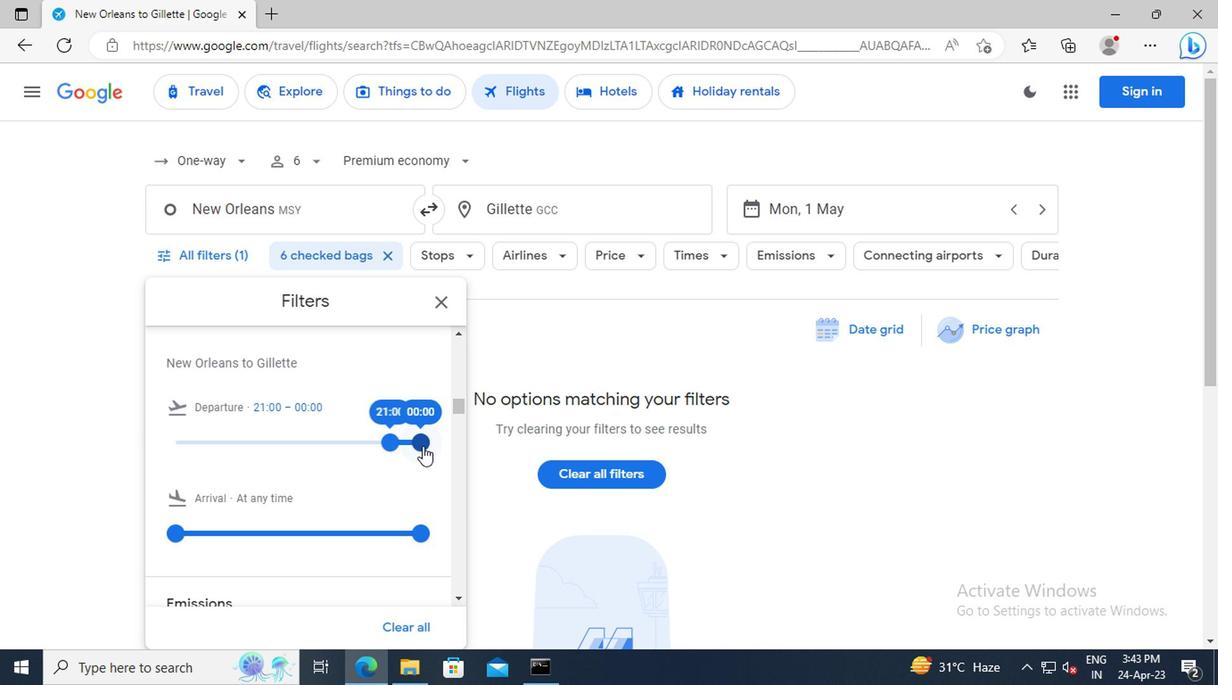 
Action: Mouse pressed left at (418, 446)
Screenshot: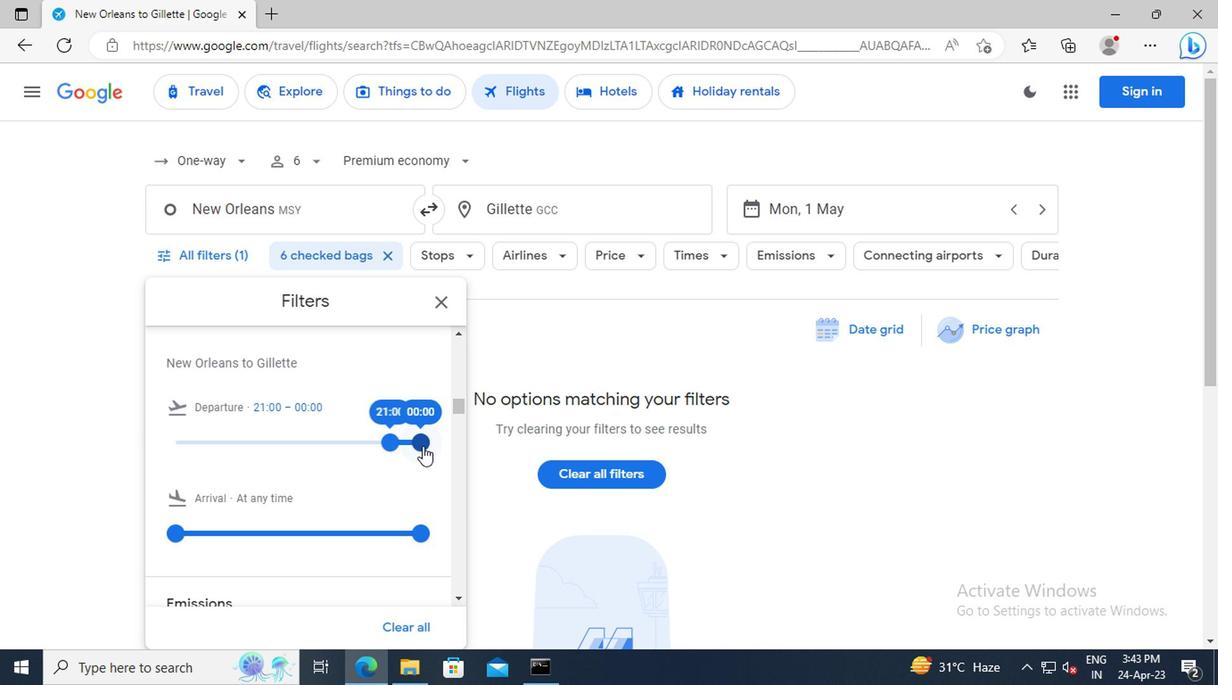 
Action: Mouse moved to (438, 305)
Screenshot: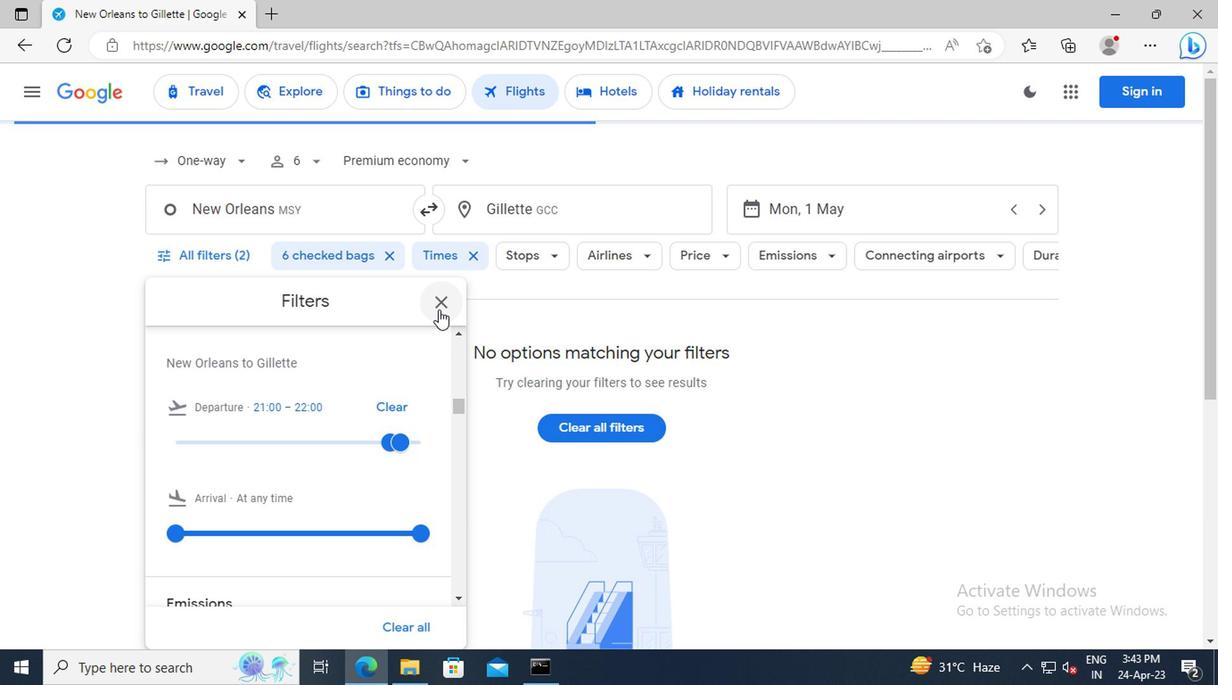 
Action: Mouse pressed left at (438, 305)
Screenshot: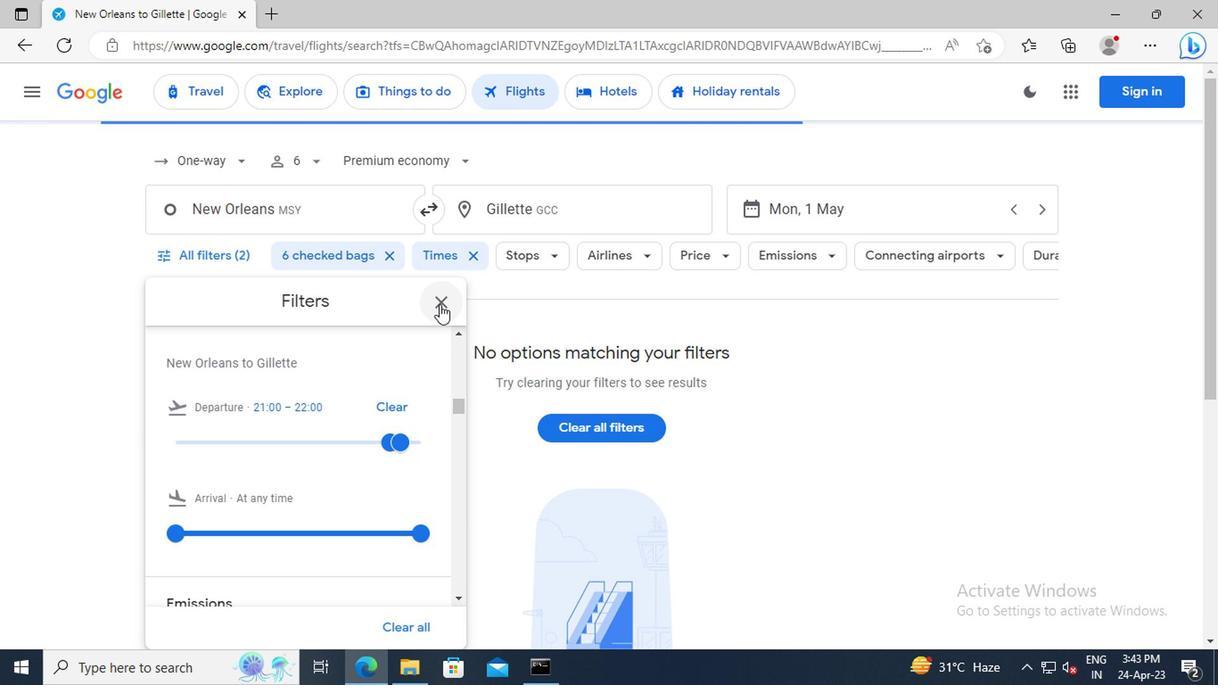 
